 Task: Find connections with filter location Velingrad with filter topic #openhouse with filter profile language French with filter current company Indiabulls Housing Finance Ltd with filter school SSMRV Degree College with filter industry Insurance and Employee Benefit Funds with filter service category FIle Management with filter keywords title Web Designer
Action: Mouse moved to (684, 182)
Screenshot: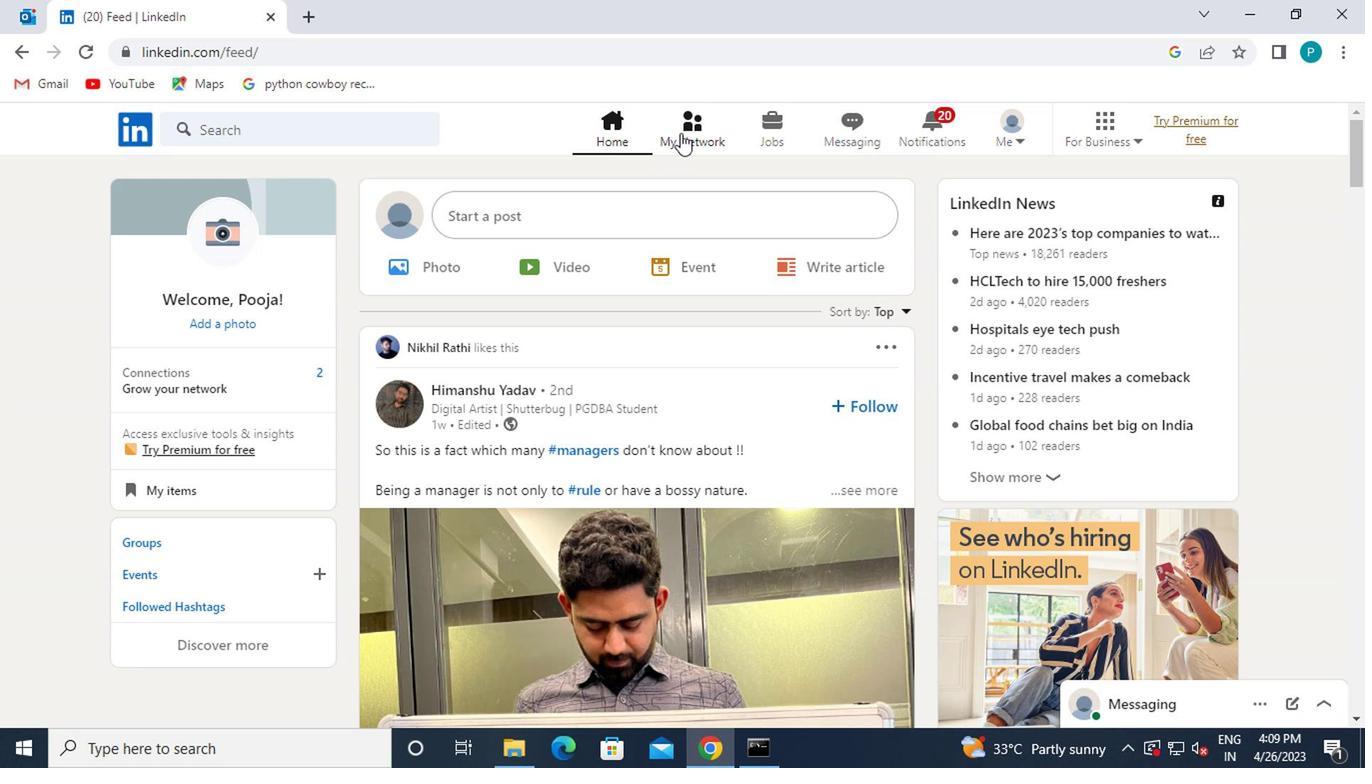 
Action: Mouse pressed left at (684, 182)
Screenshot: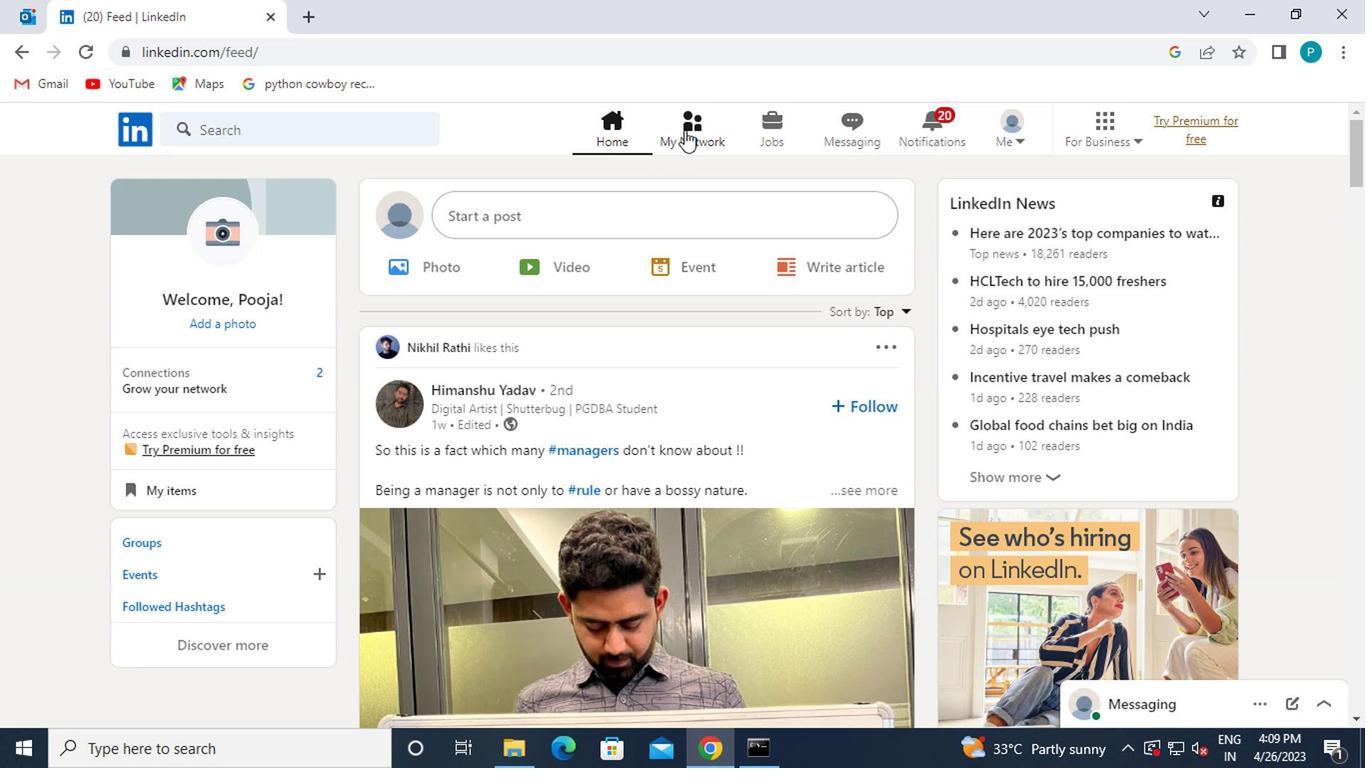 
Action: Mouse moved to (690, 179)
Screenshot: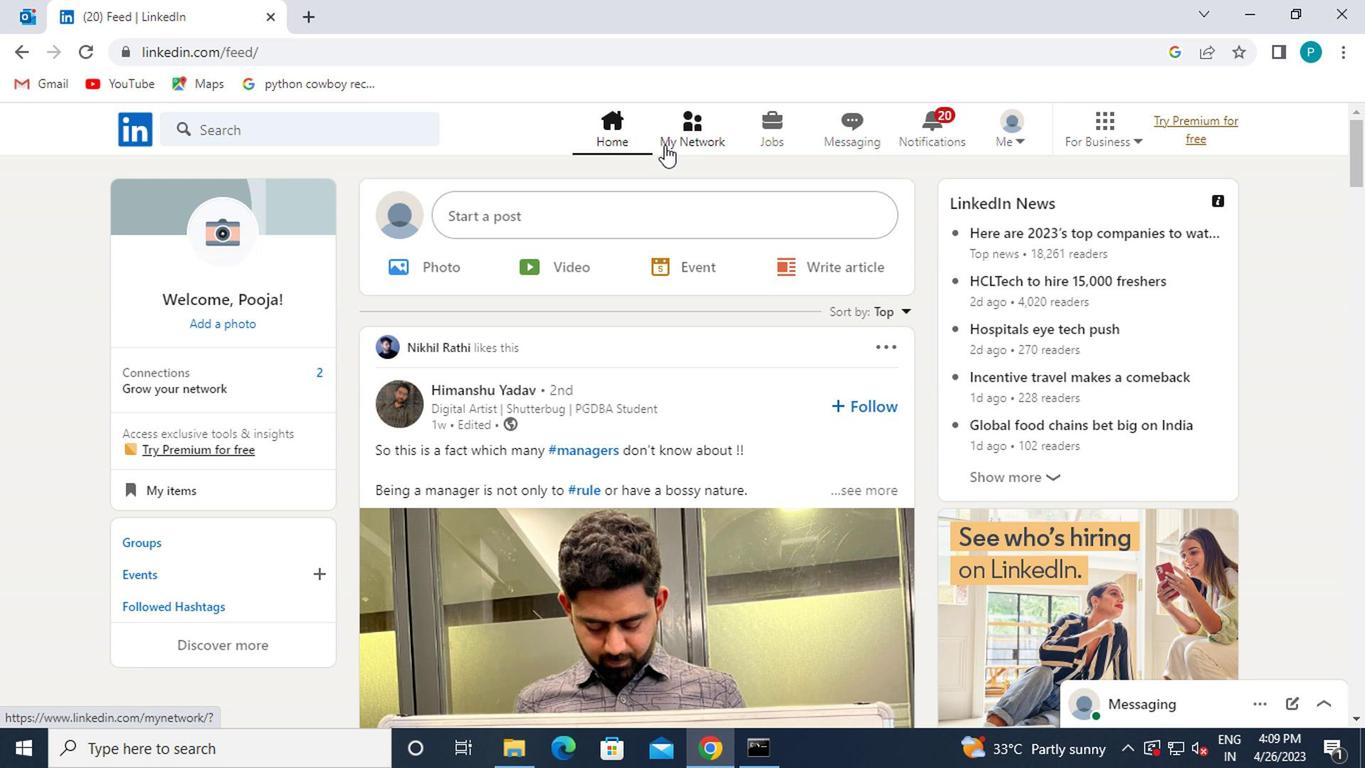 
Action: Mouse pressed left at (690, 179)
Screenshot: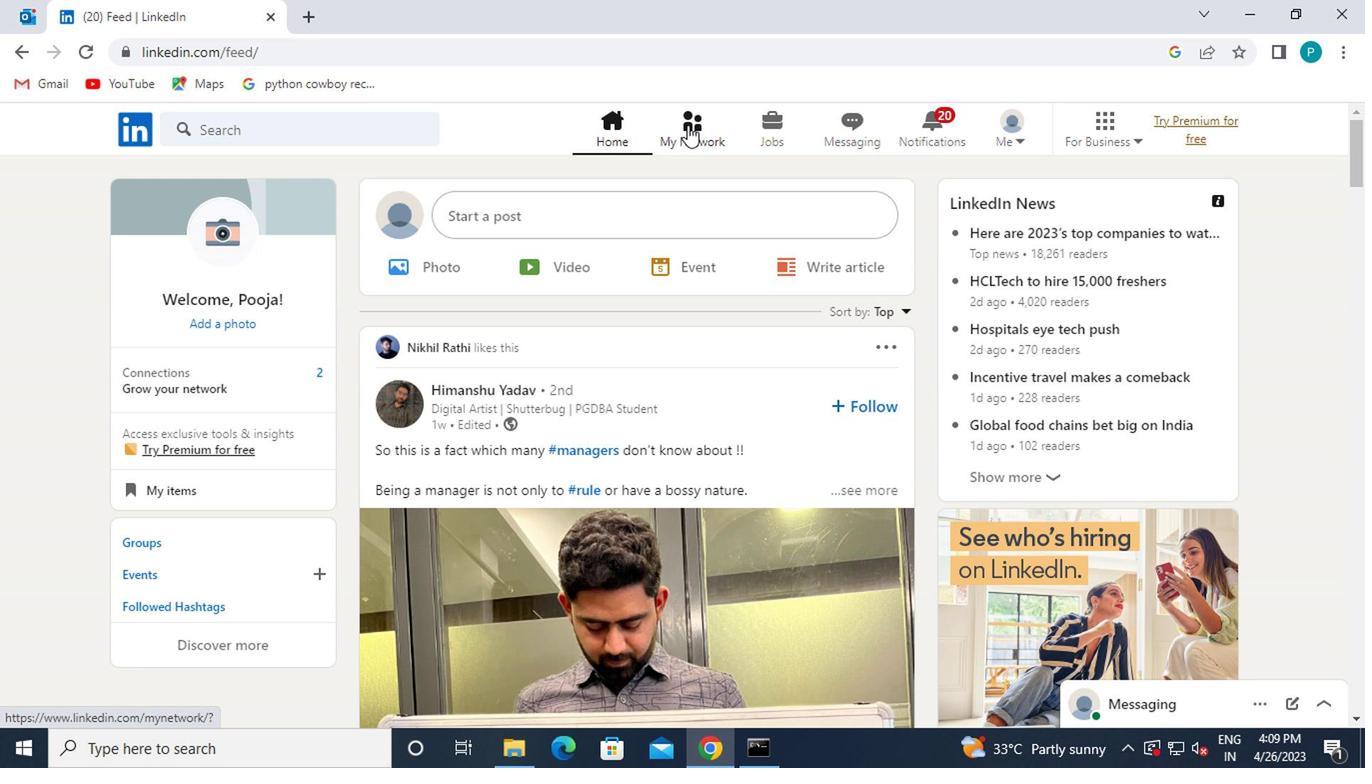 
Action: Mouse pressed left at (690, 179)
Screenshot: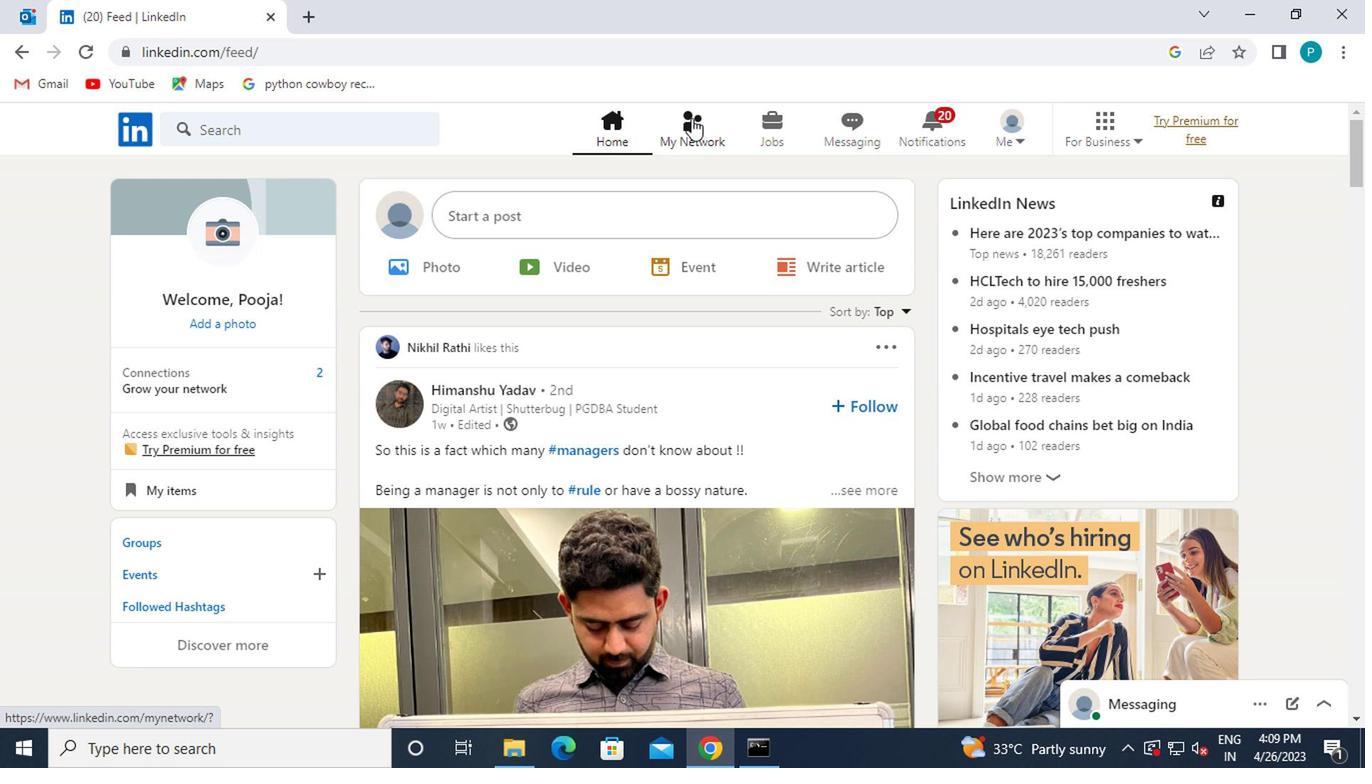 
Action: Mouse moved to (243, 290)
Screenshot: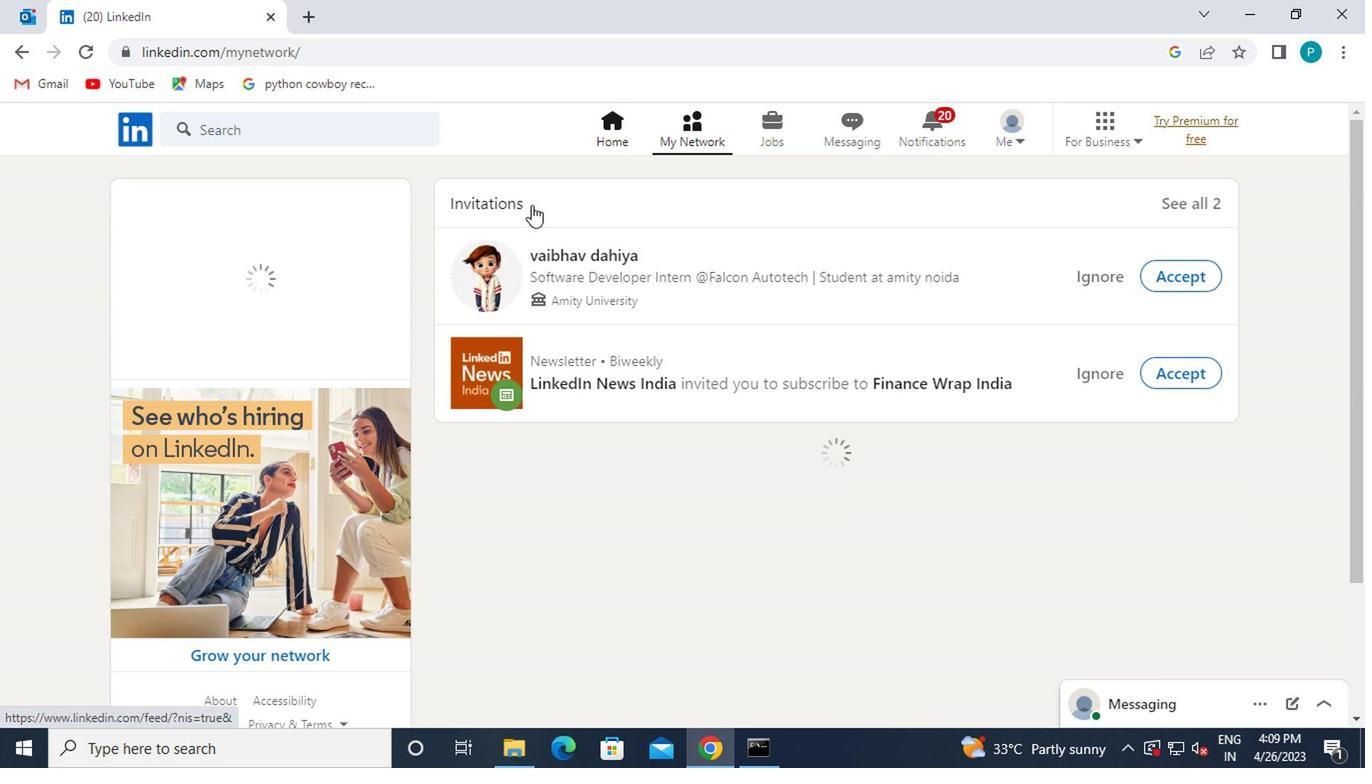 
Action: Mouse pressed left at (243, 290)
Screenshot: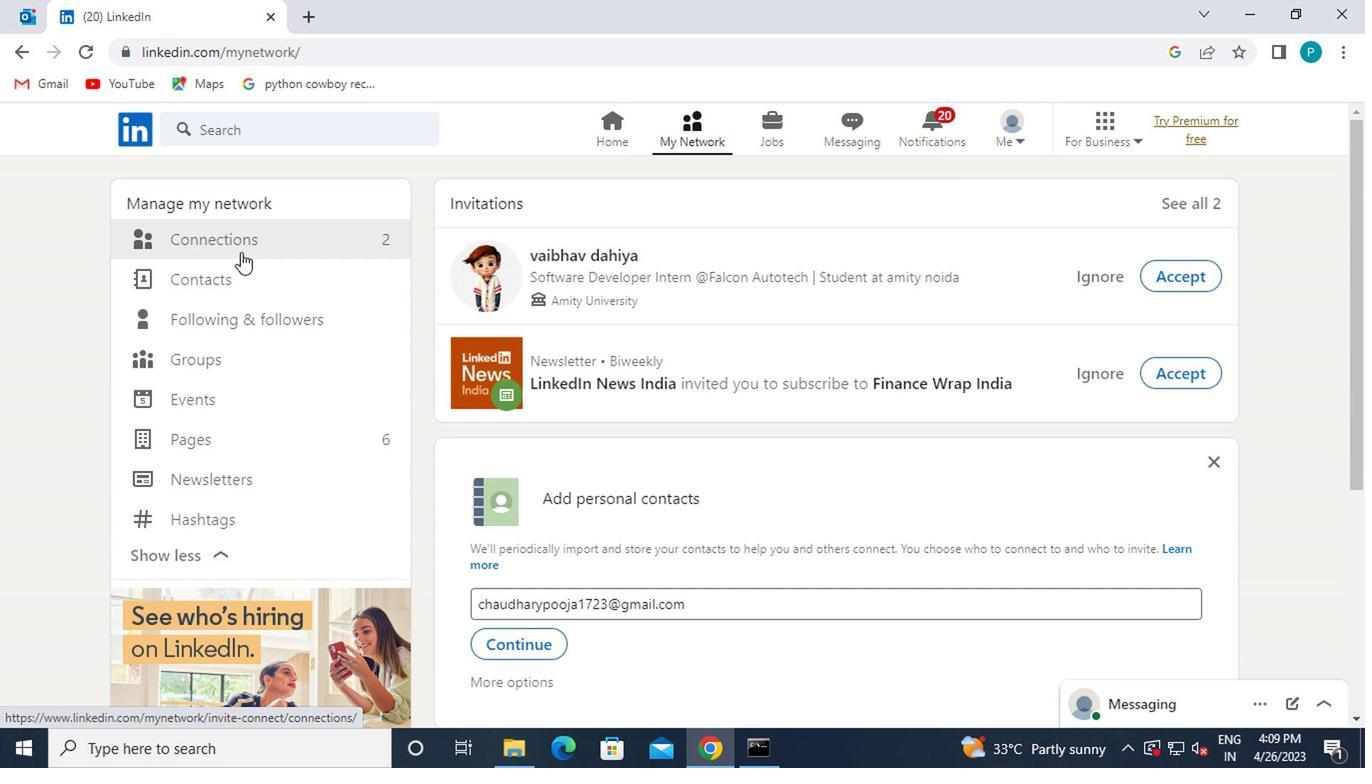 
Action: Mouse moved to (322, 273)
Screenshot: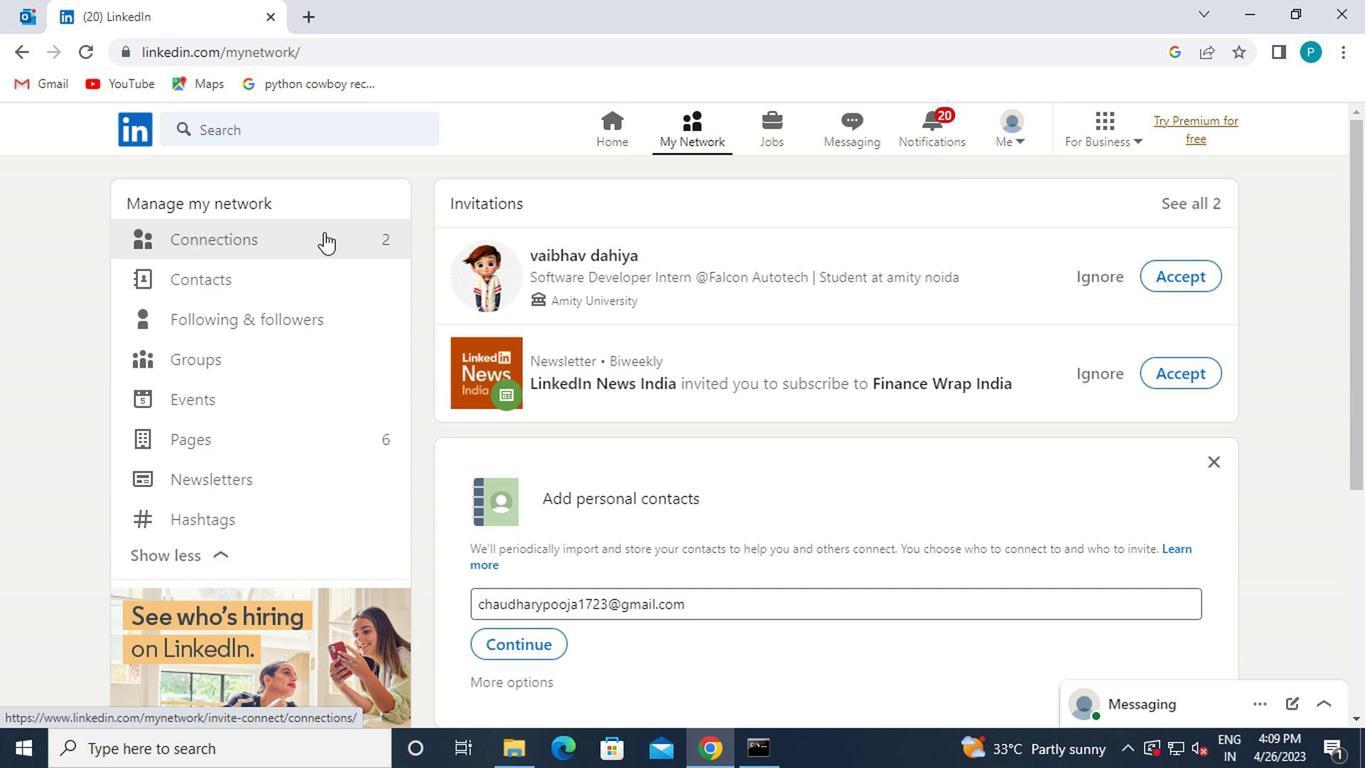 
Action: Mouse pressed left at (322, 273)
Screenshot: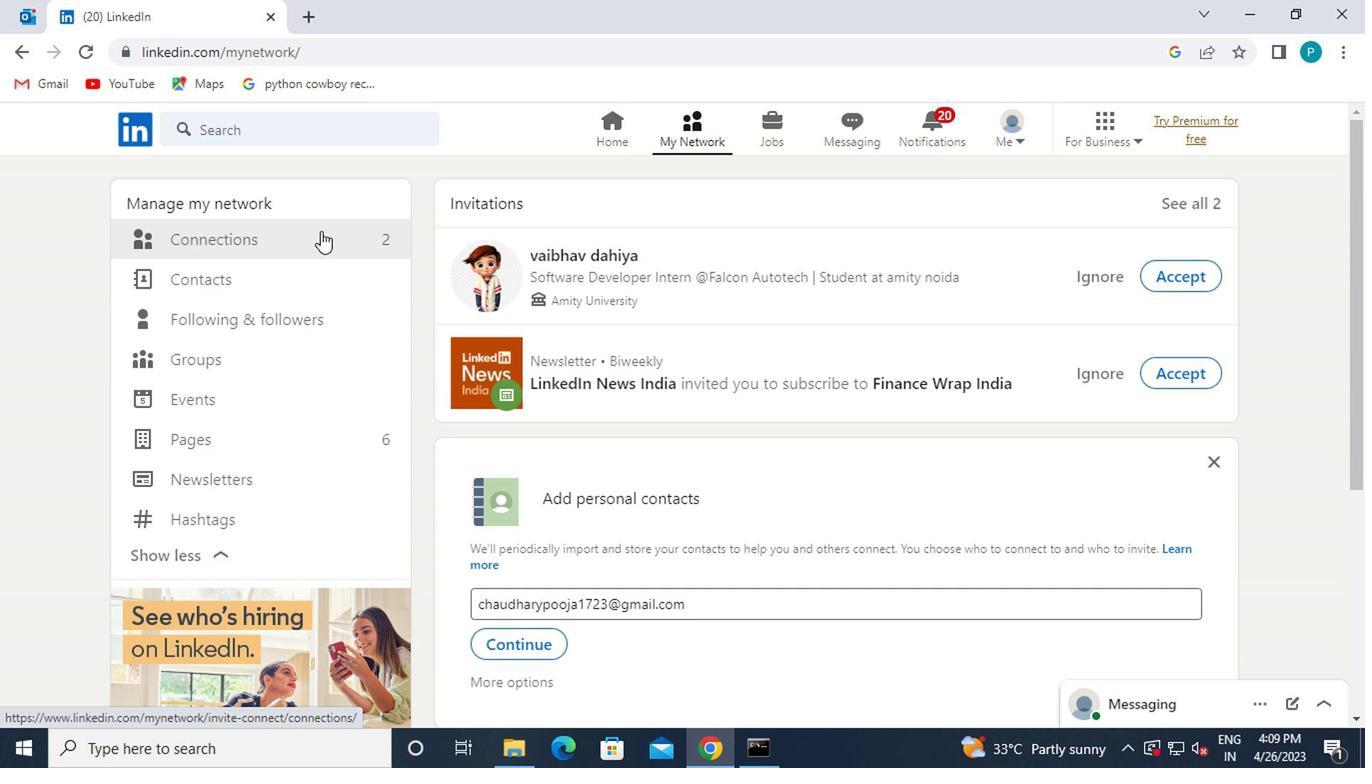 
Action: Mouse moved to (847, 277)
Screenshot: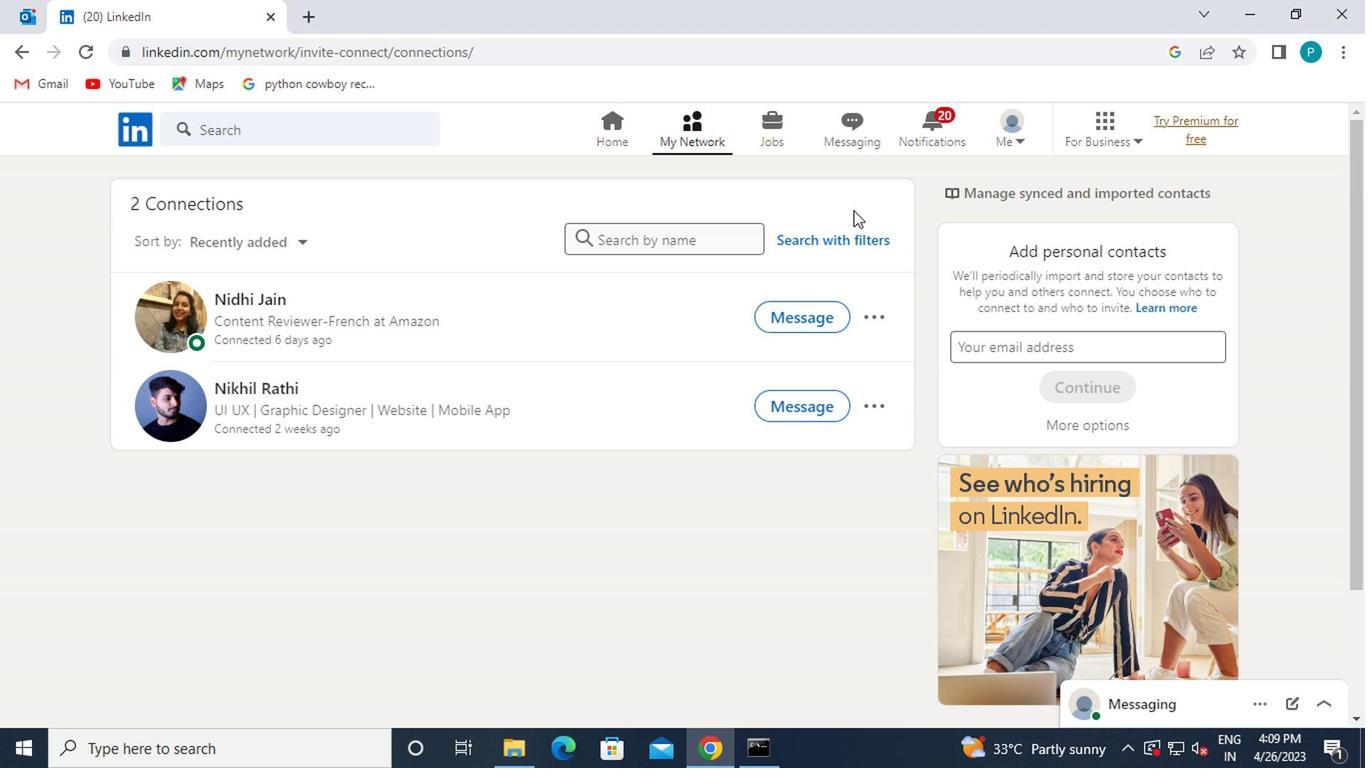 
Action: Mouse pressed left at (847, 277)
Screenshot: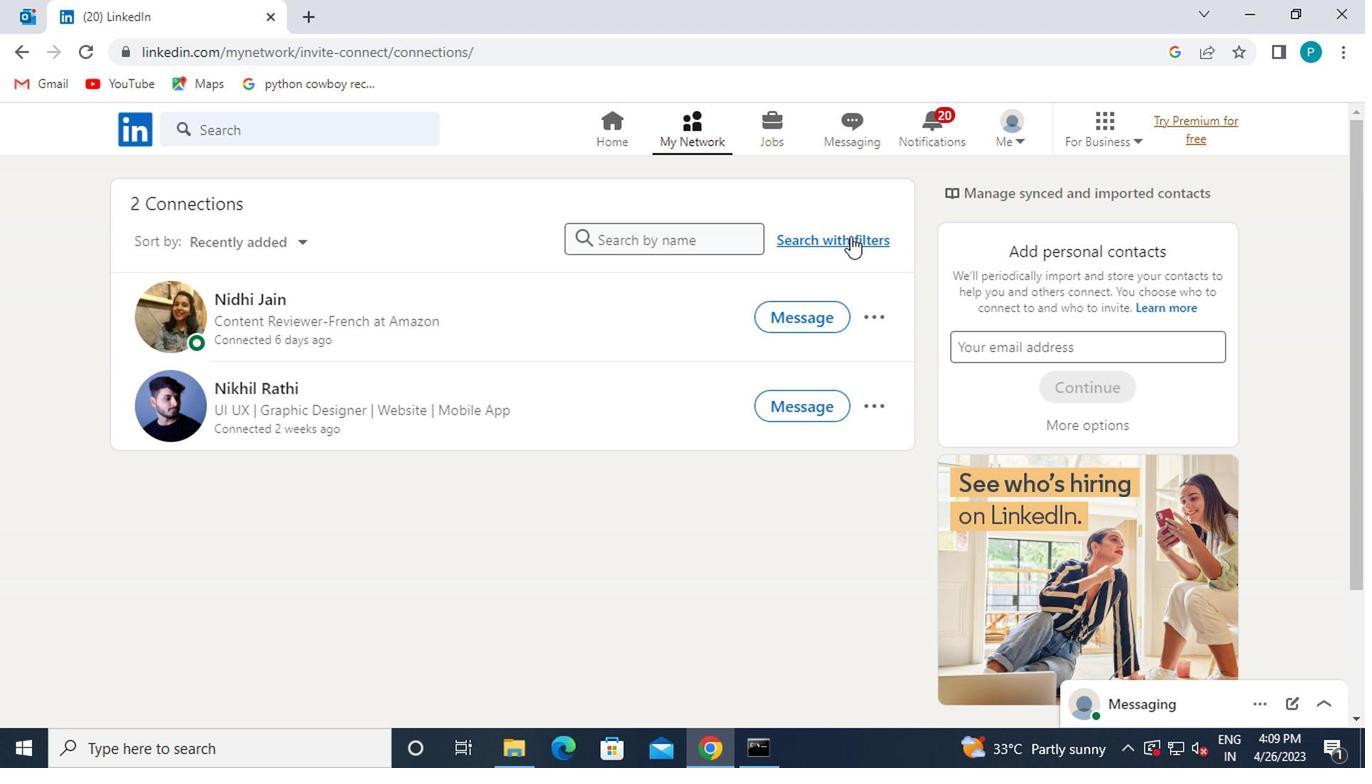 
Action: Mouse moved to (650, 236)
Screenshot: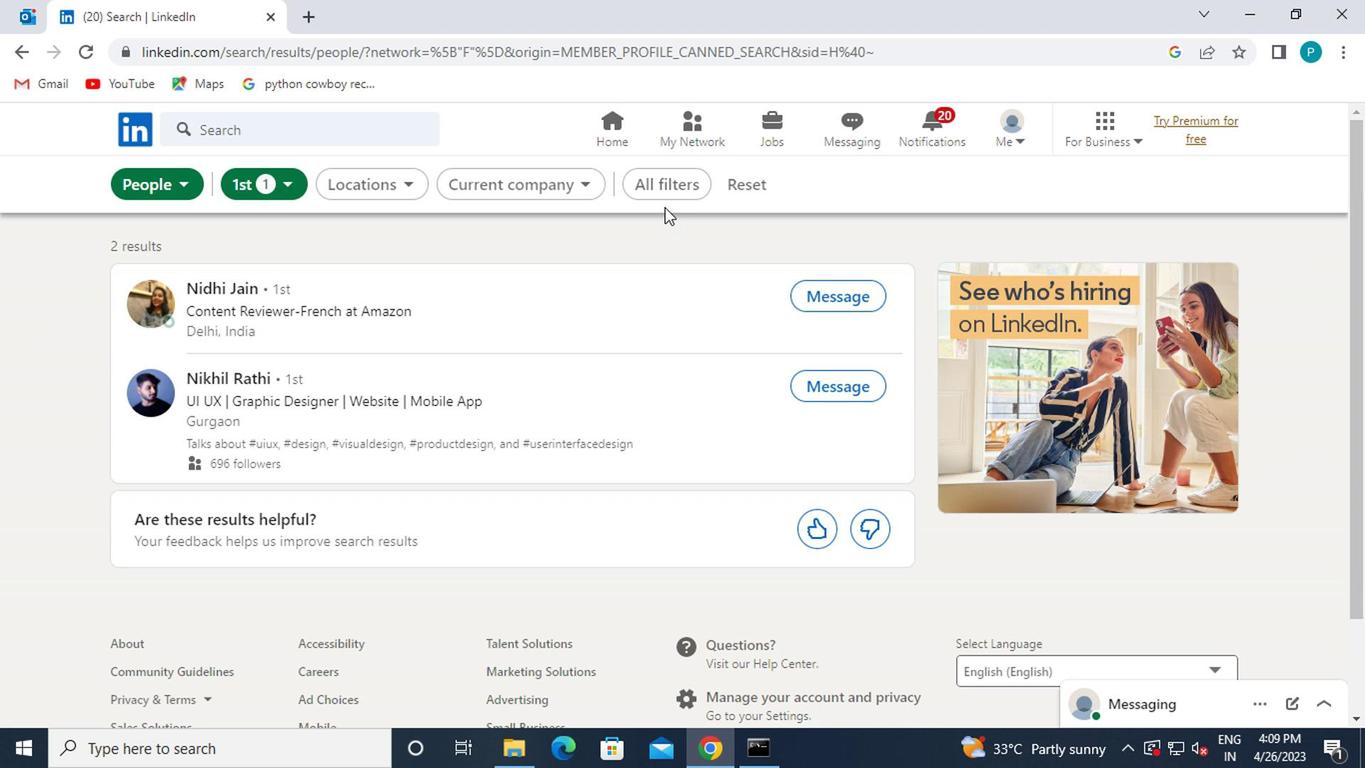 
Action: Mouse pressed left at (650, 236)
Screenshot: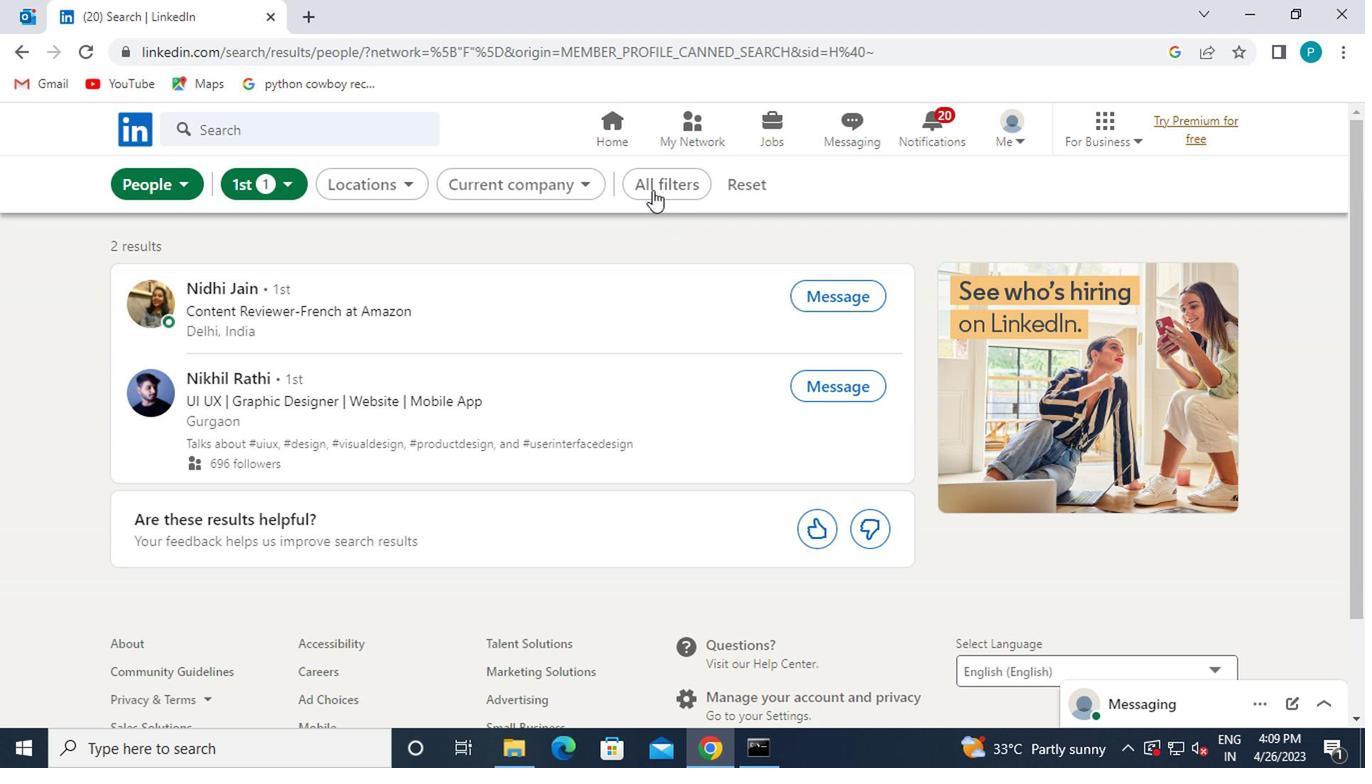 
Action: Mouse moved to (1095, 529)
Screenshot: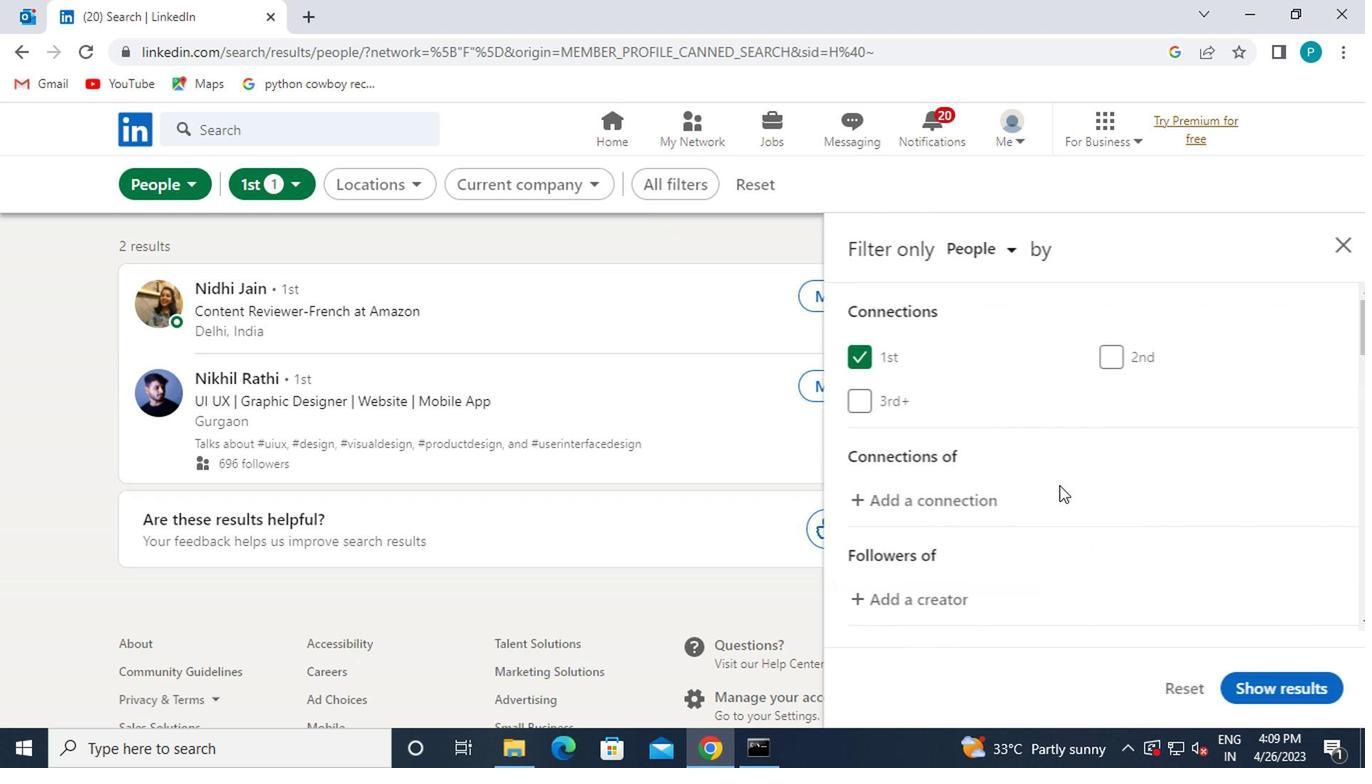 
Action: Mouse scrolled (1095, 527) with delta (0, -1)
Screenshot: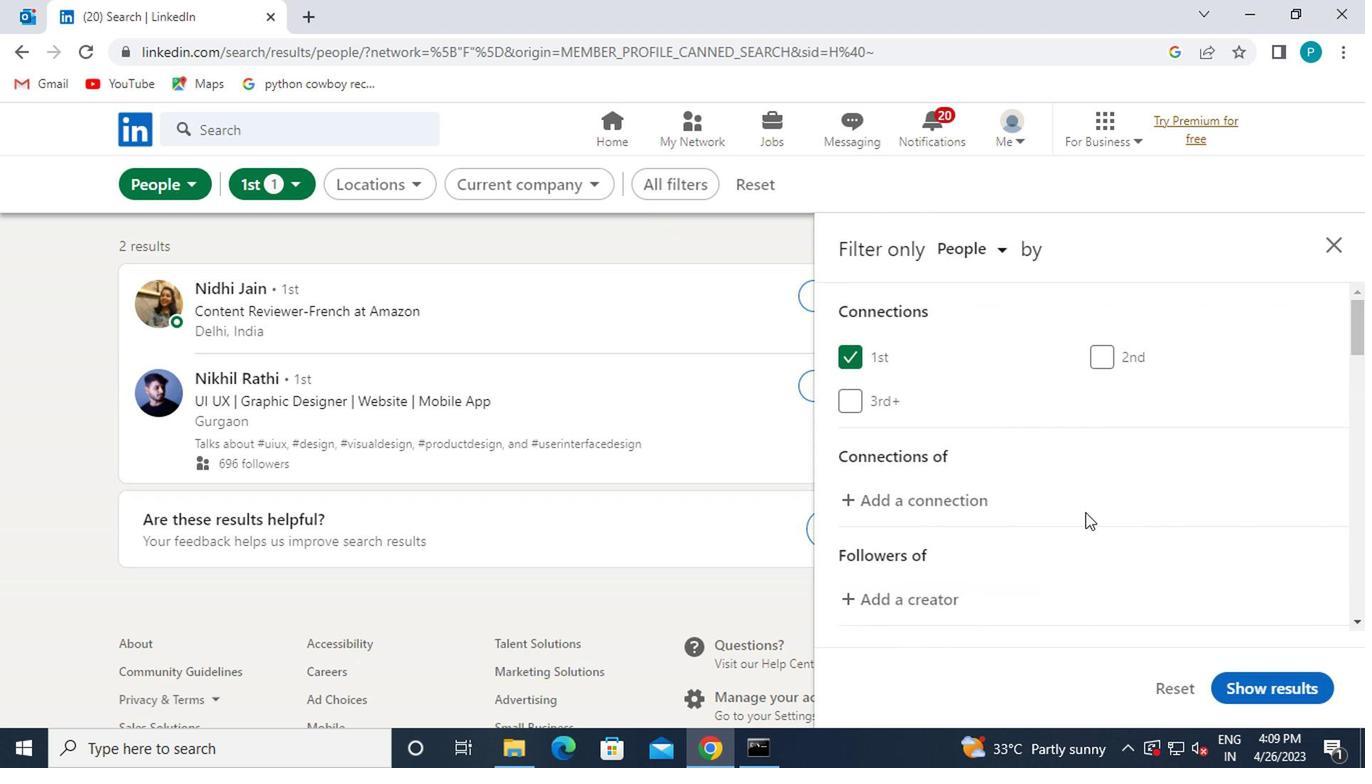
Action: Mouse moved to (1071, 502)
Screenshot: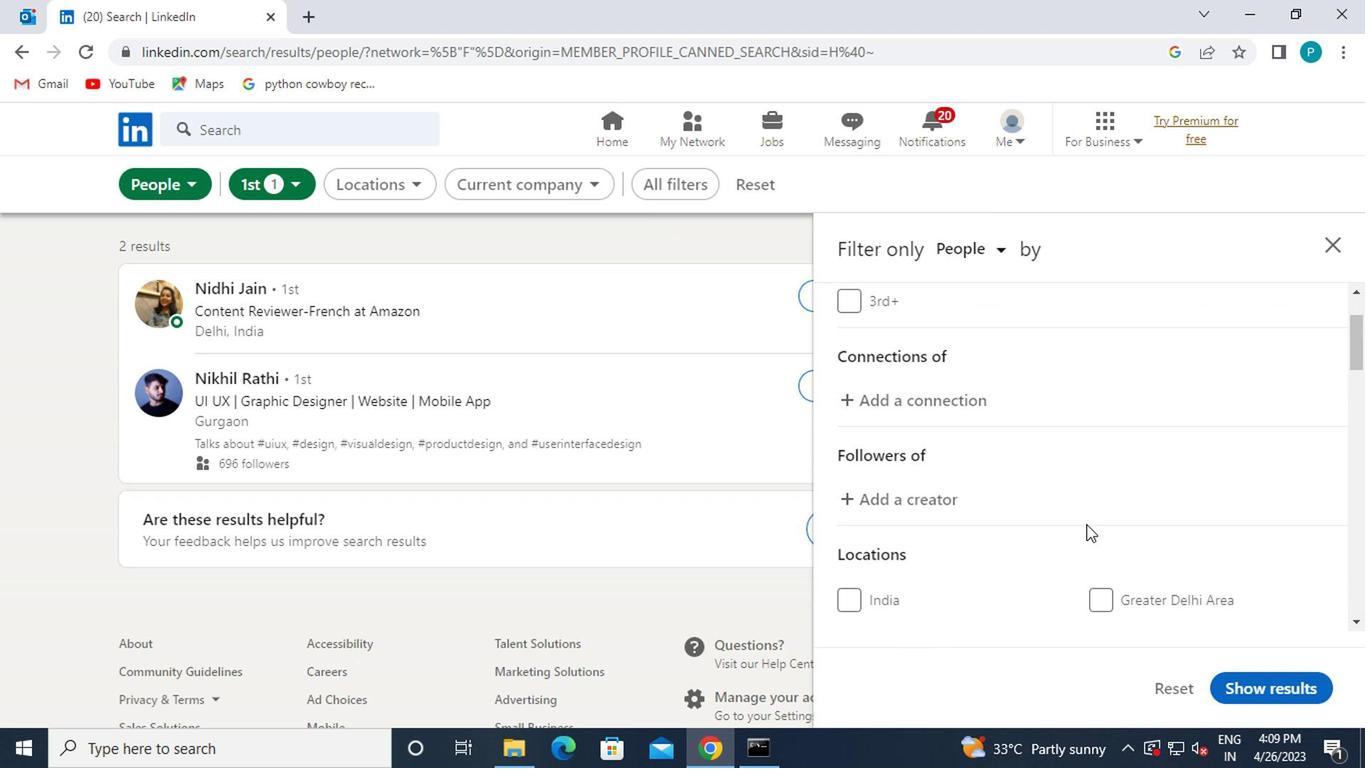 
Action: Mouse scrolled (1071, 501) with delta (0, 0)
Screenshot: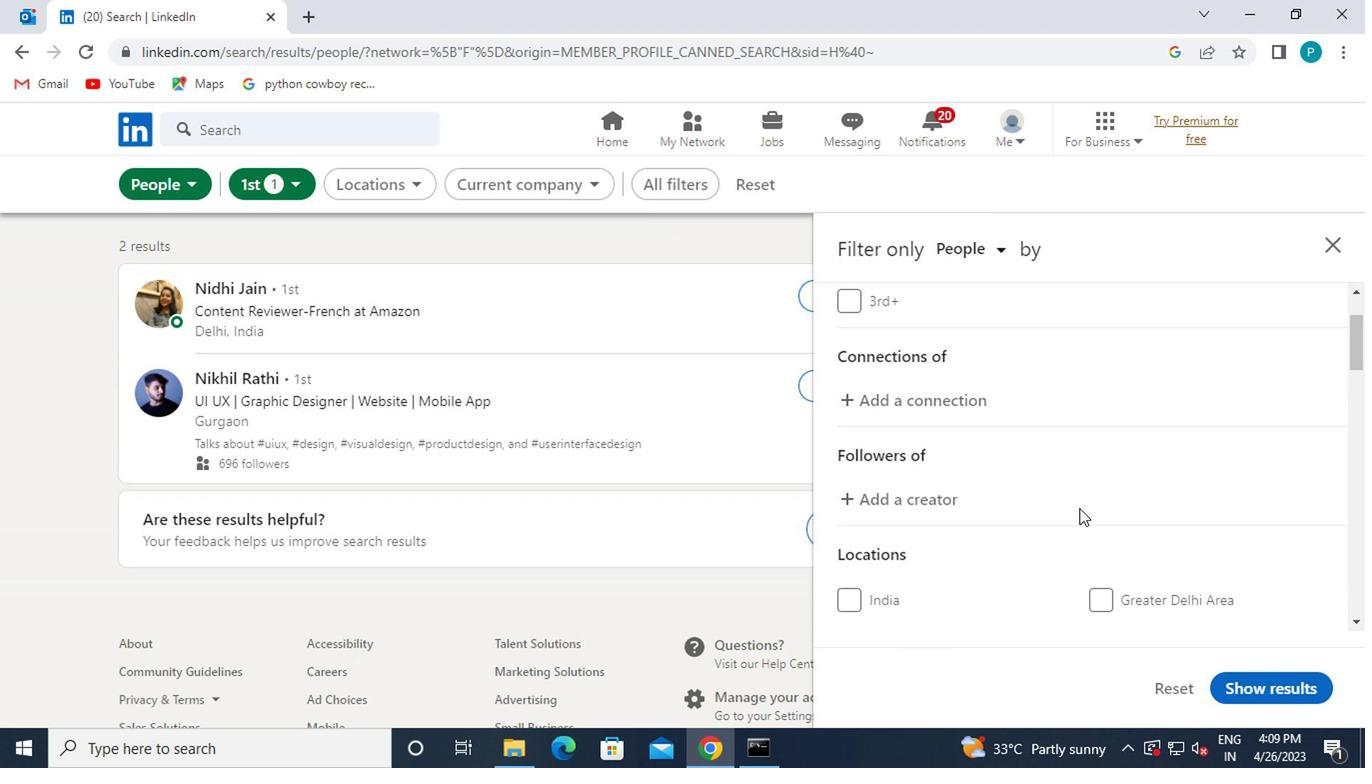 
Action: Mouse scrolled (1071, 501) with delta (0, 0)
Screenshot: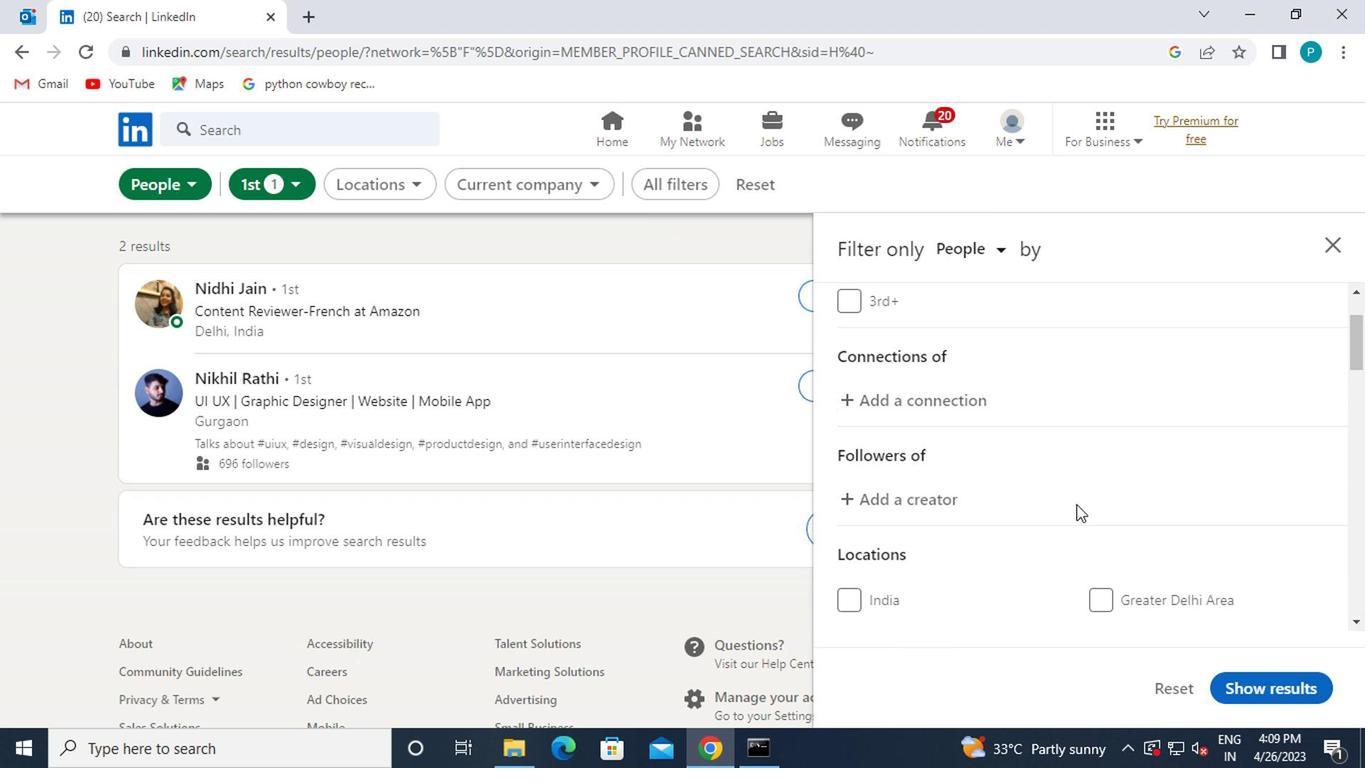 
Action: Mouse moved to (1089, 487)
Screenshot: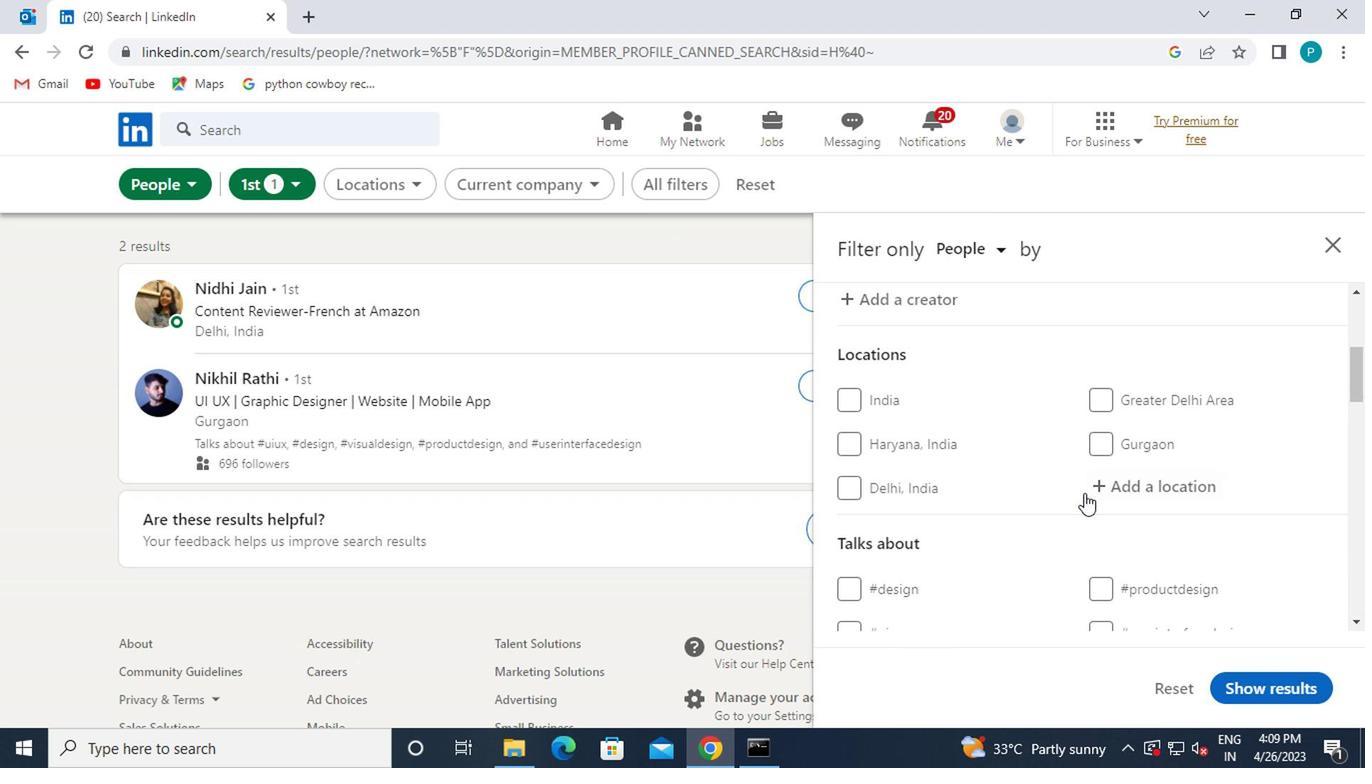 
Action: Mouse pressed left at (1089, 487)
Screenshot: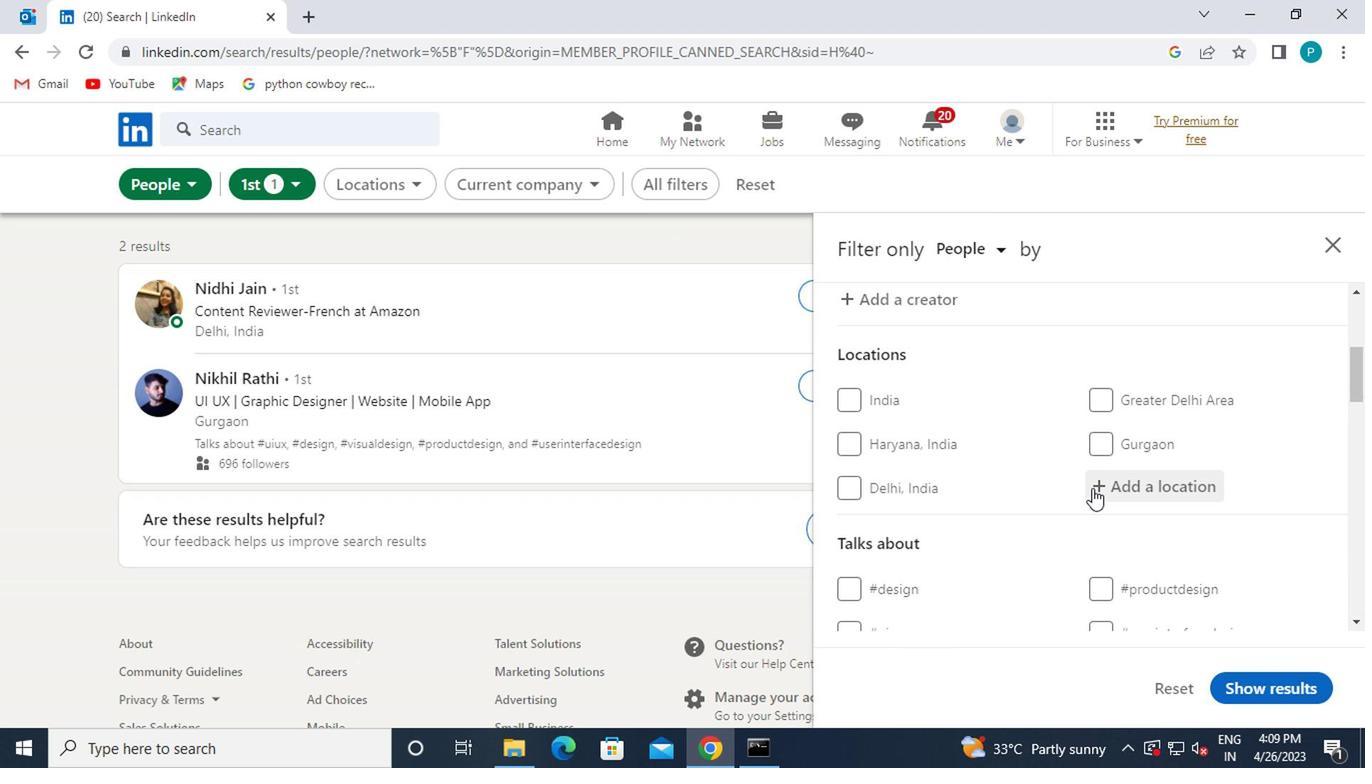 
Action: Mouse moved to (1089, 487)
Screenshot: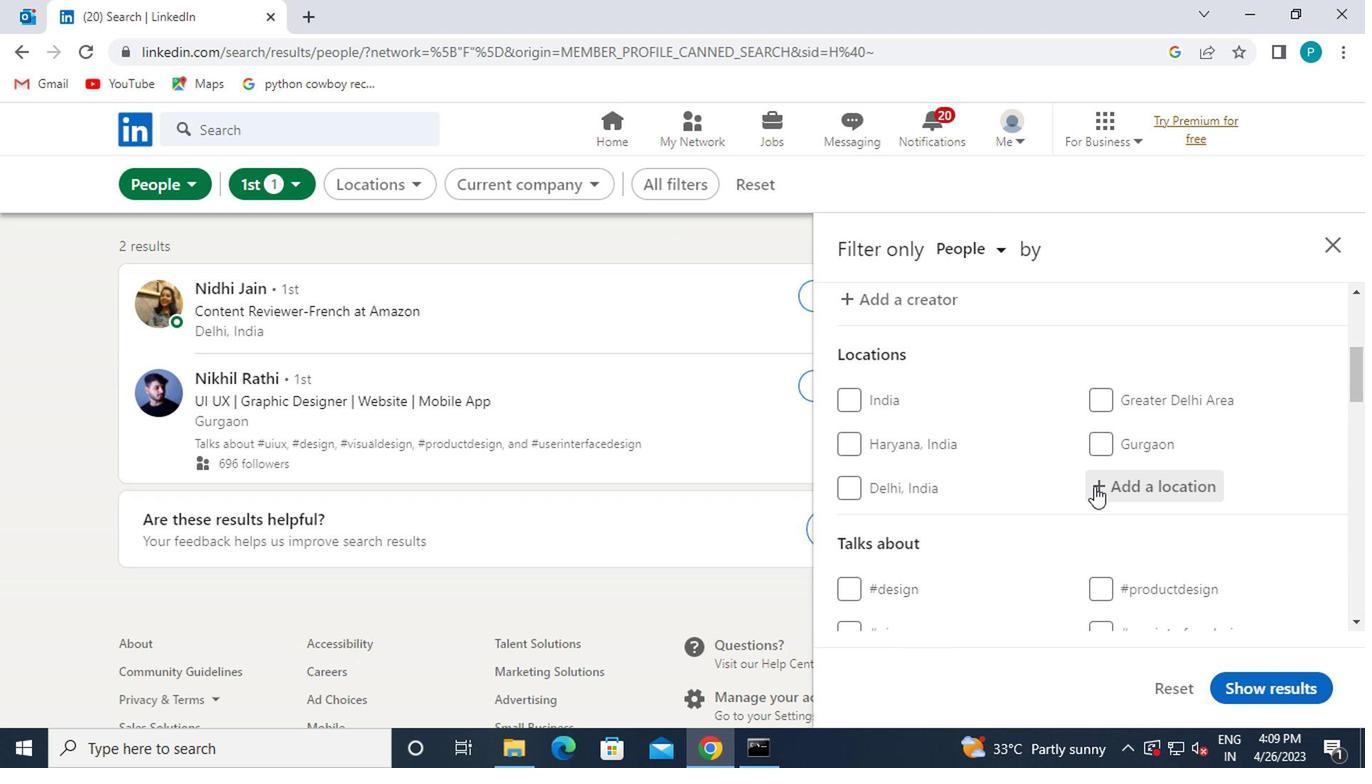 
Action: Key pressed vw<Key.backspace>eling<Key.space>rad<Key.backspace><Key.backspace><Key.backspace><Key.backspace>e<Key.backspace>rad<Key.enter>
Screenshot: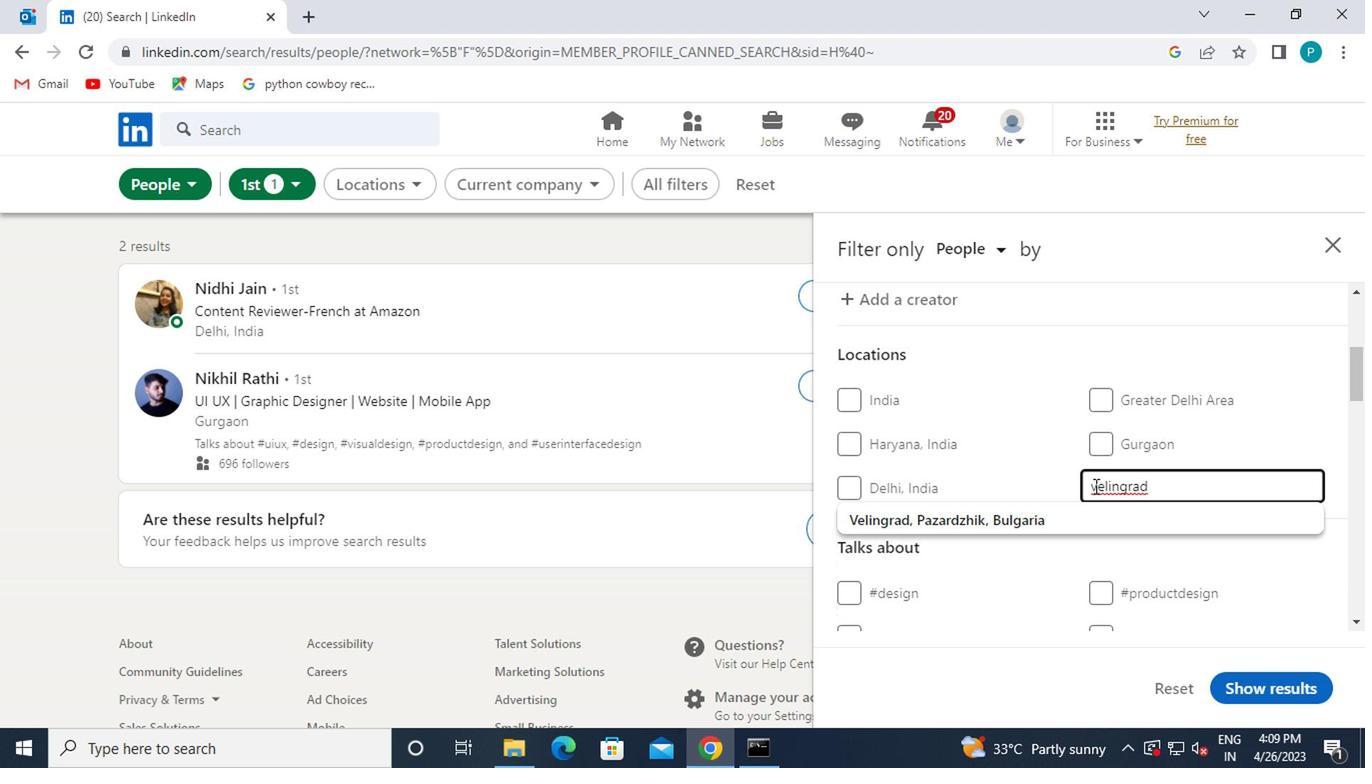
Action: Mouse moved to (1066, 511)
Screenshot: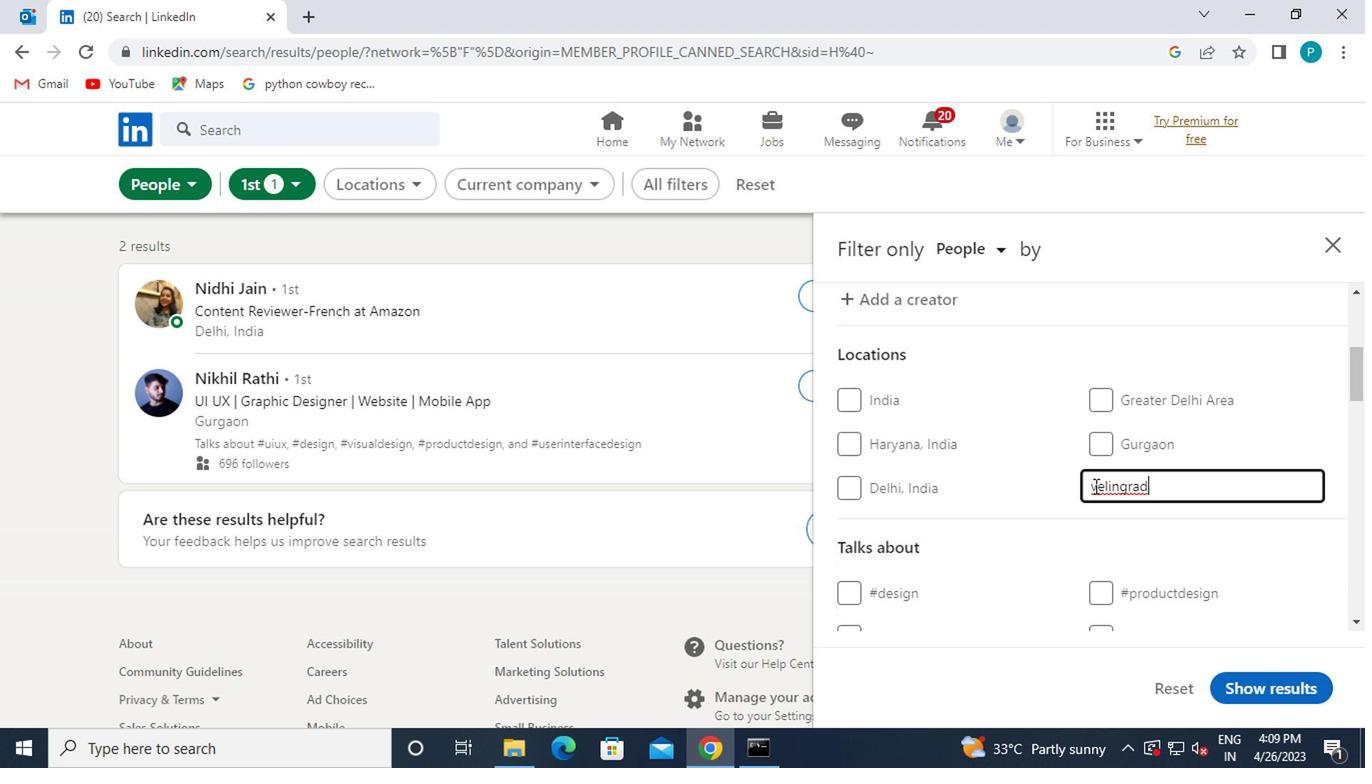 
Action: Mouse scrolled (1066, 510) with delta (0, 0)
Screenshot: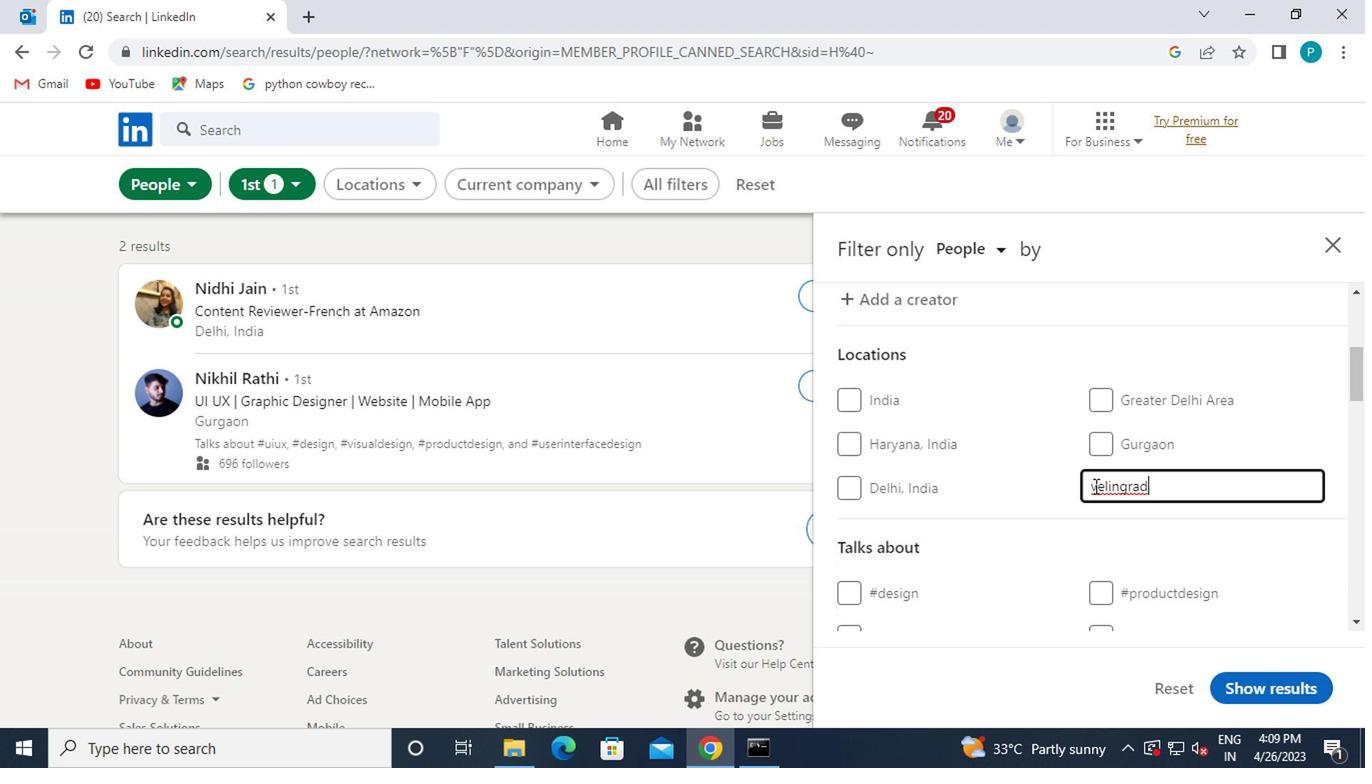 
Action: Mouse moved to (1064, 521)
Screenshot: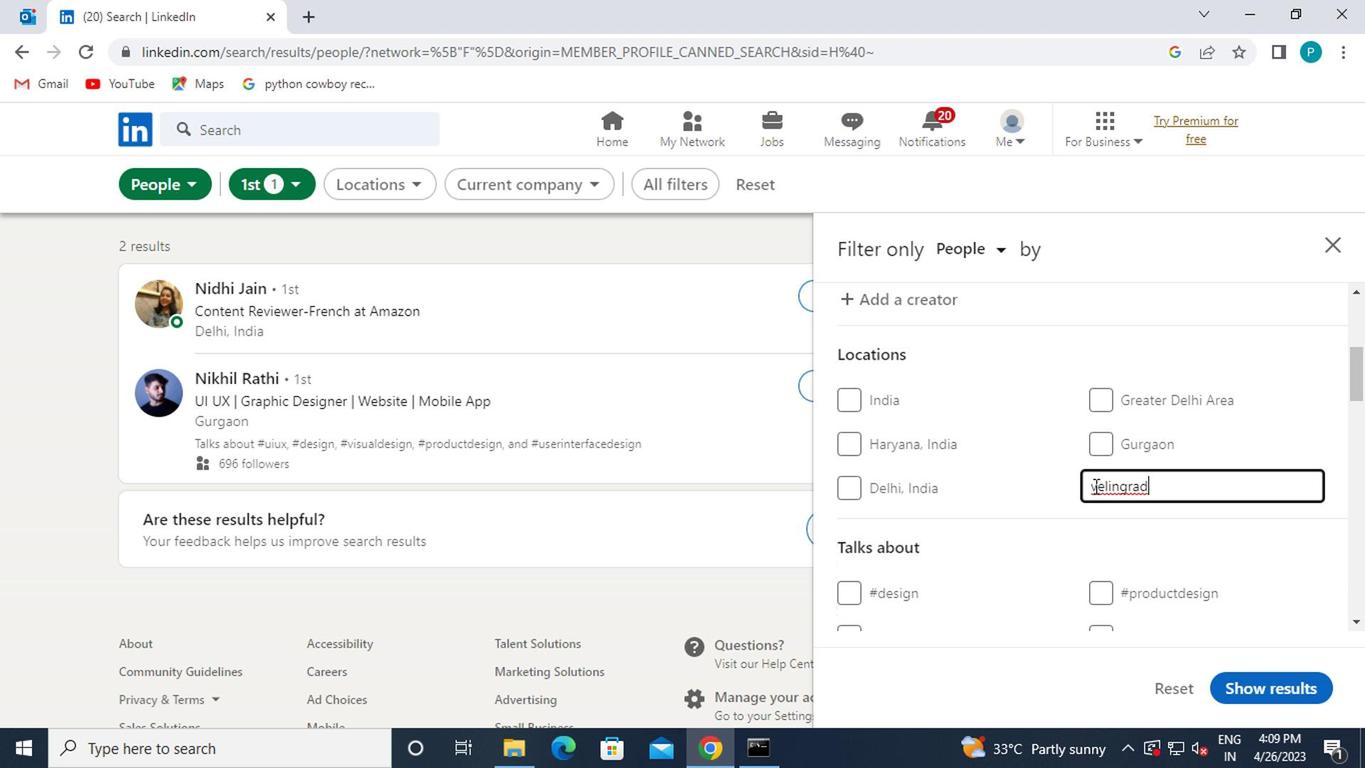 
Action: Mouse scrolled (1064, 521) with delta (0, 0)
Screenshot: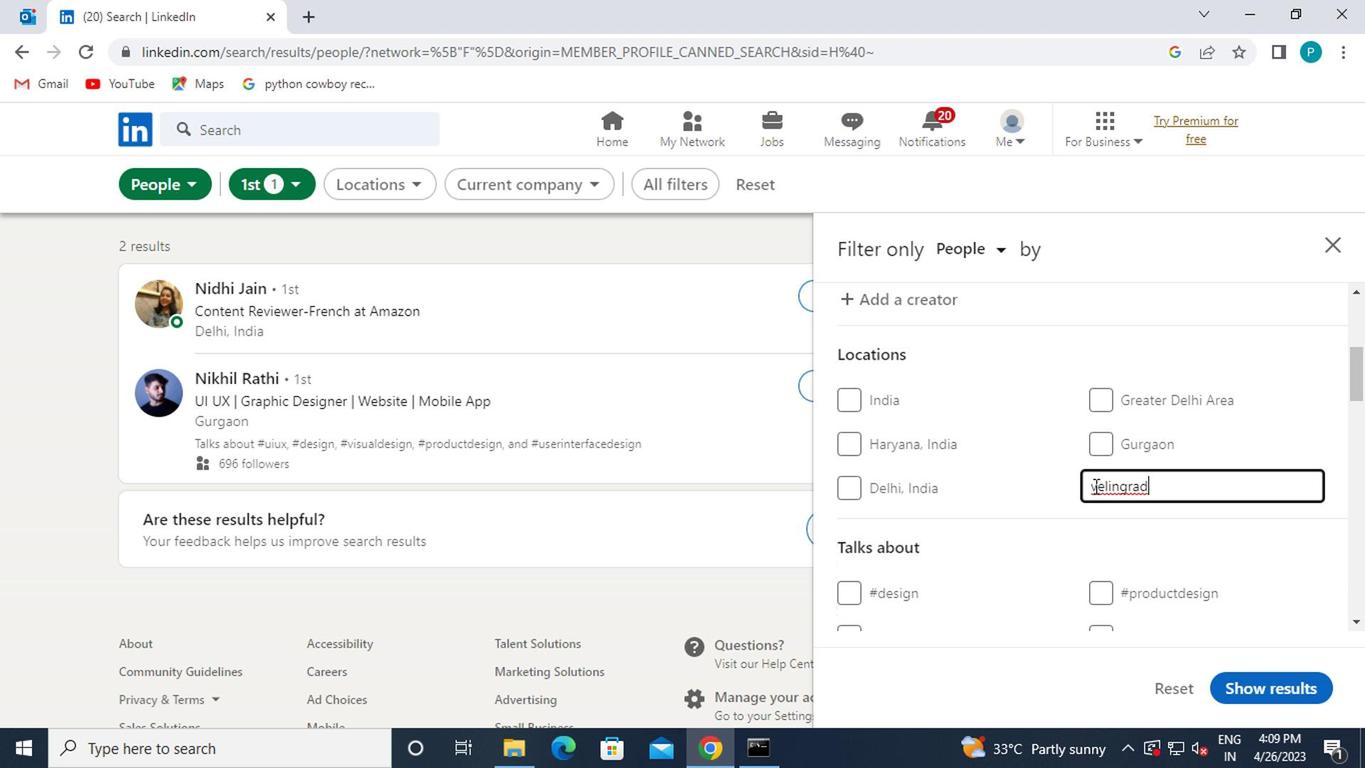 
Action: Mouse moved to (1063, 522)
Screenshot: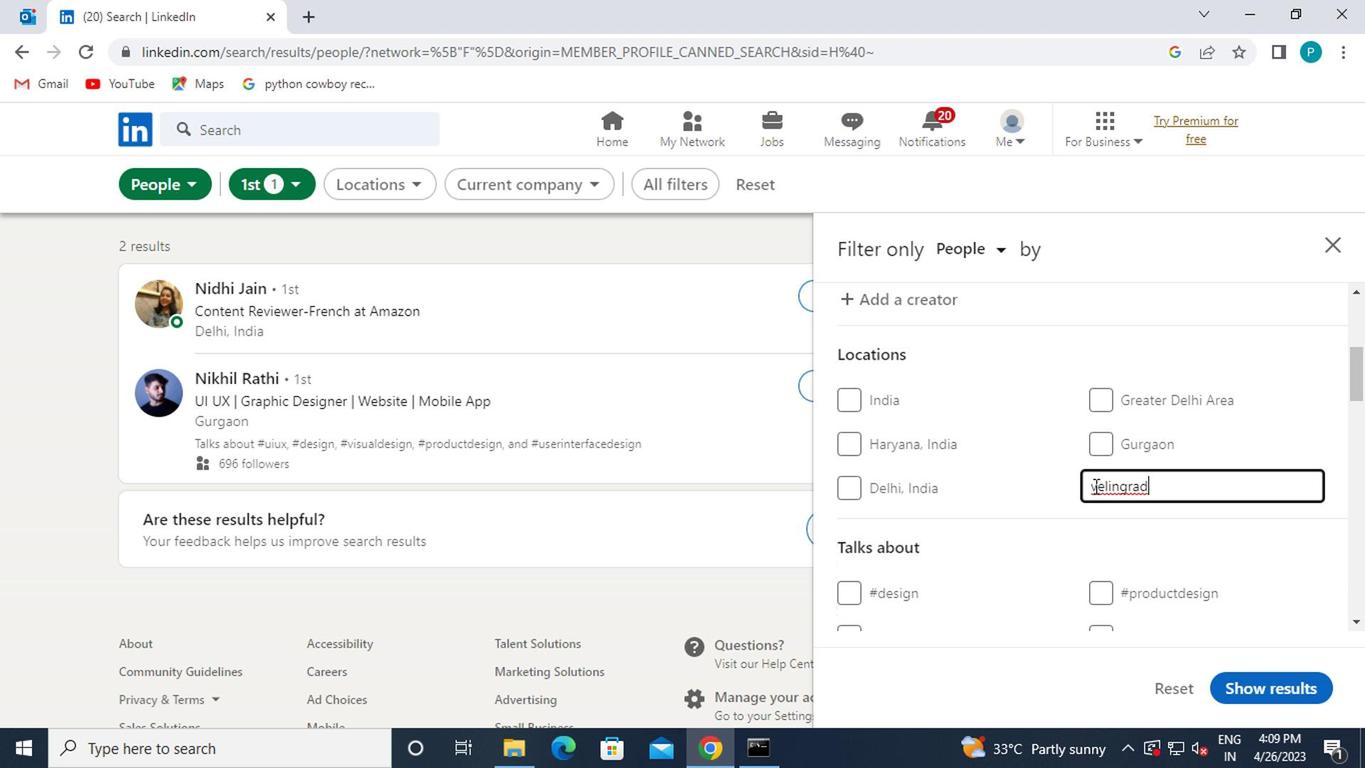 
Action: Mouse scrolled (1063, 521) with delta (0, 0)
Screenshot: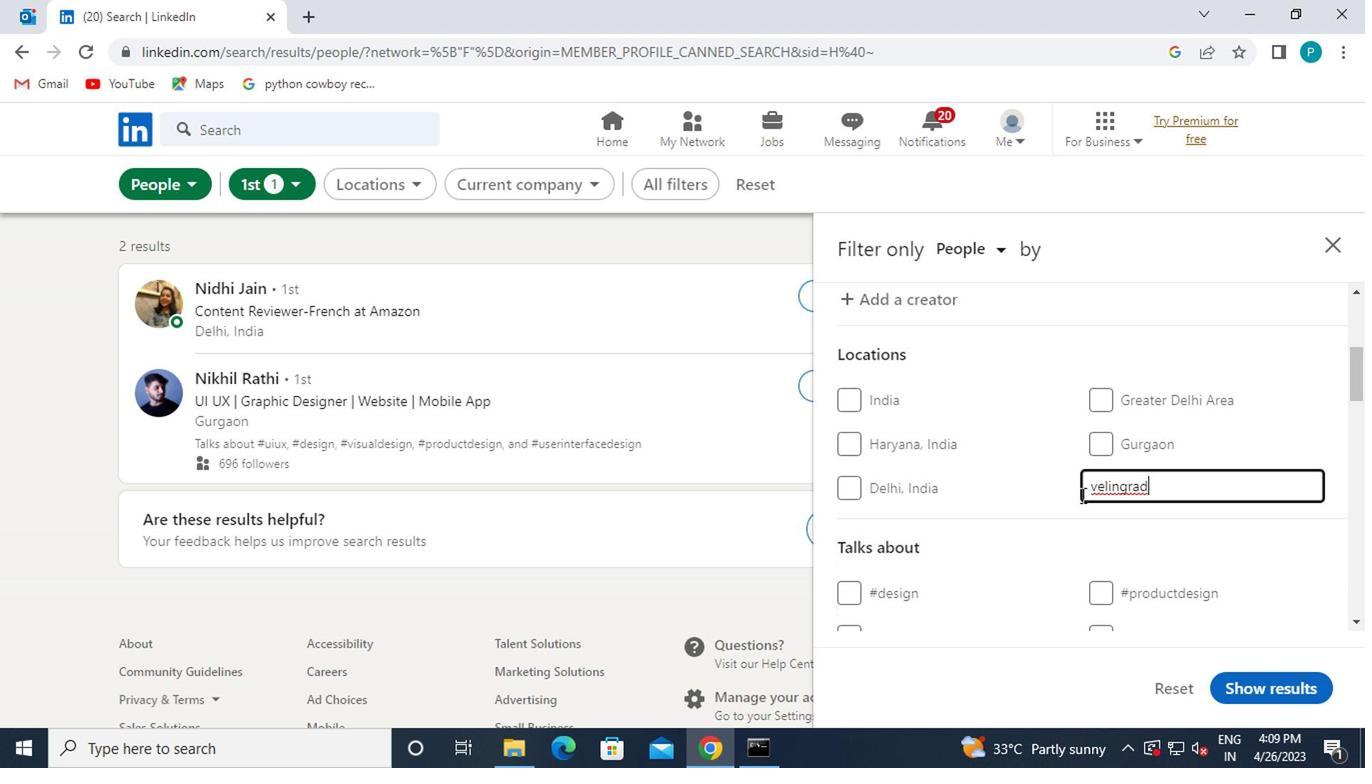 
Action: Mouse moved to (1115, 398)
Screenshot: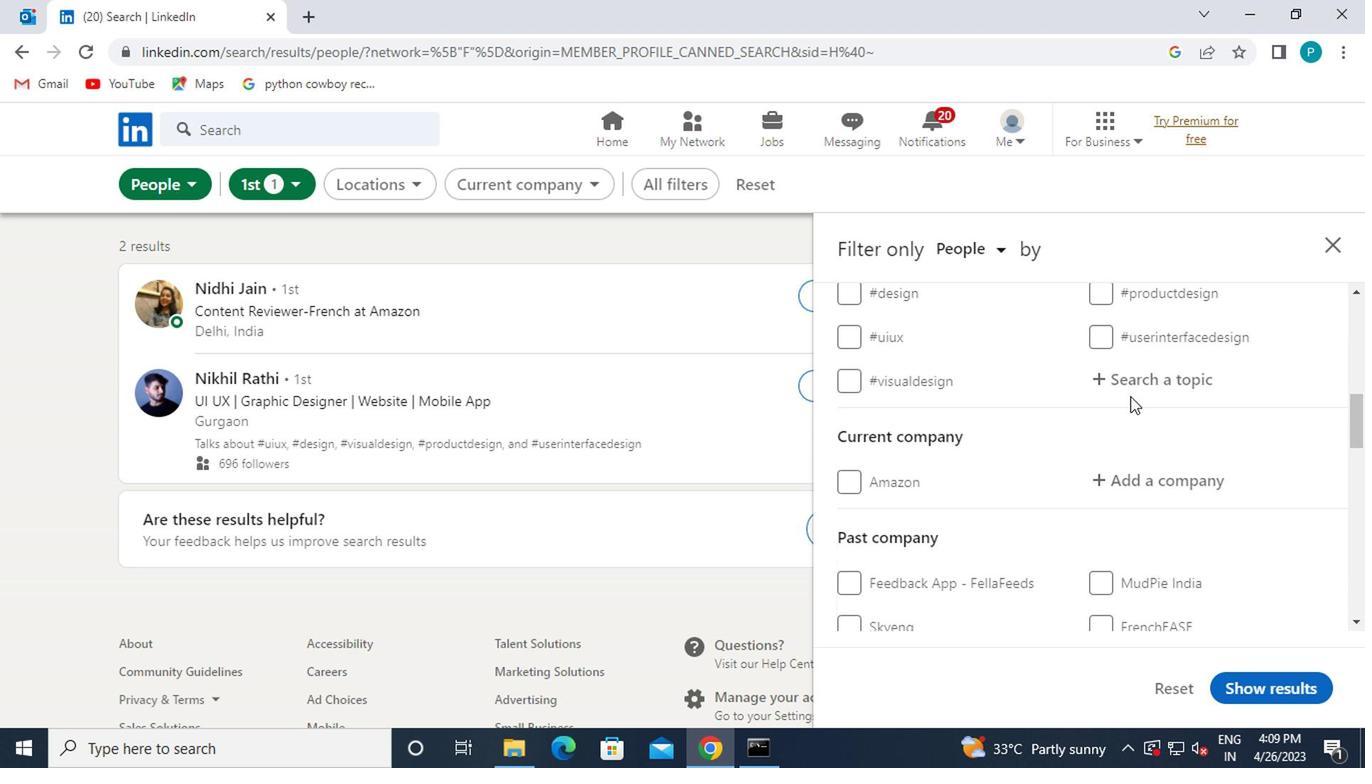 
Action: Mouse pressed left at (1115, 398)
Screenshot: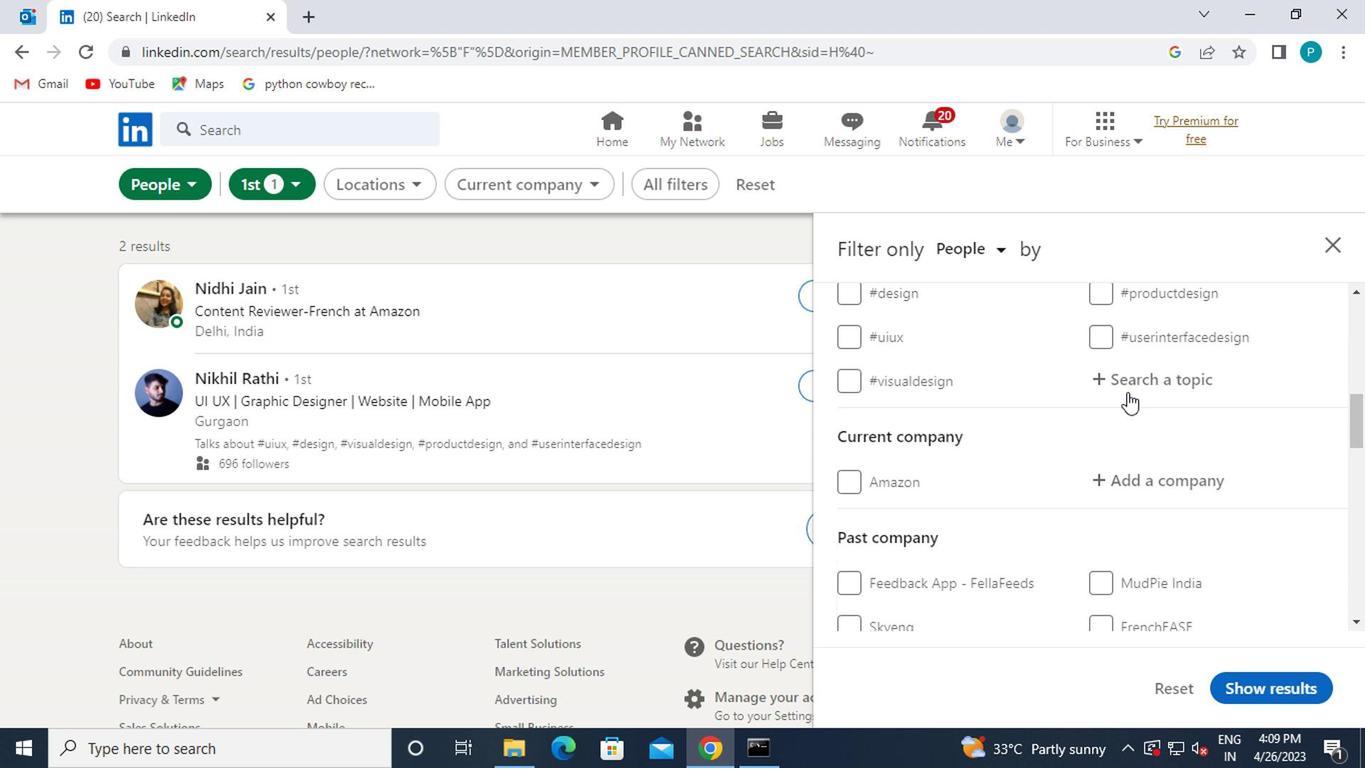 
Action: Key pressed <Key.shift><Key.shift><Key.shift>#OPENHOUSE
Screenshot: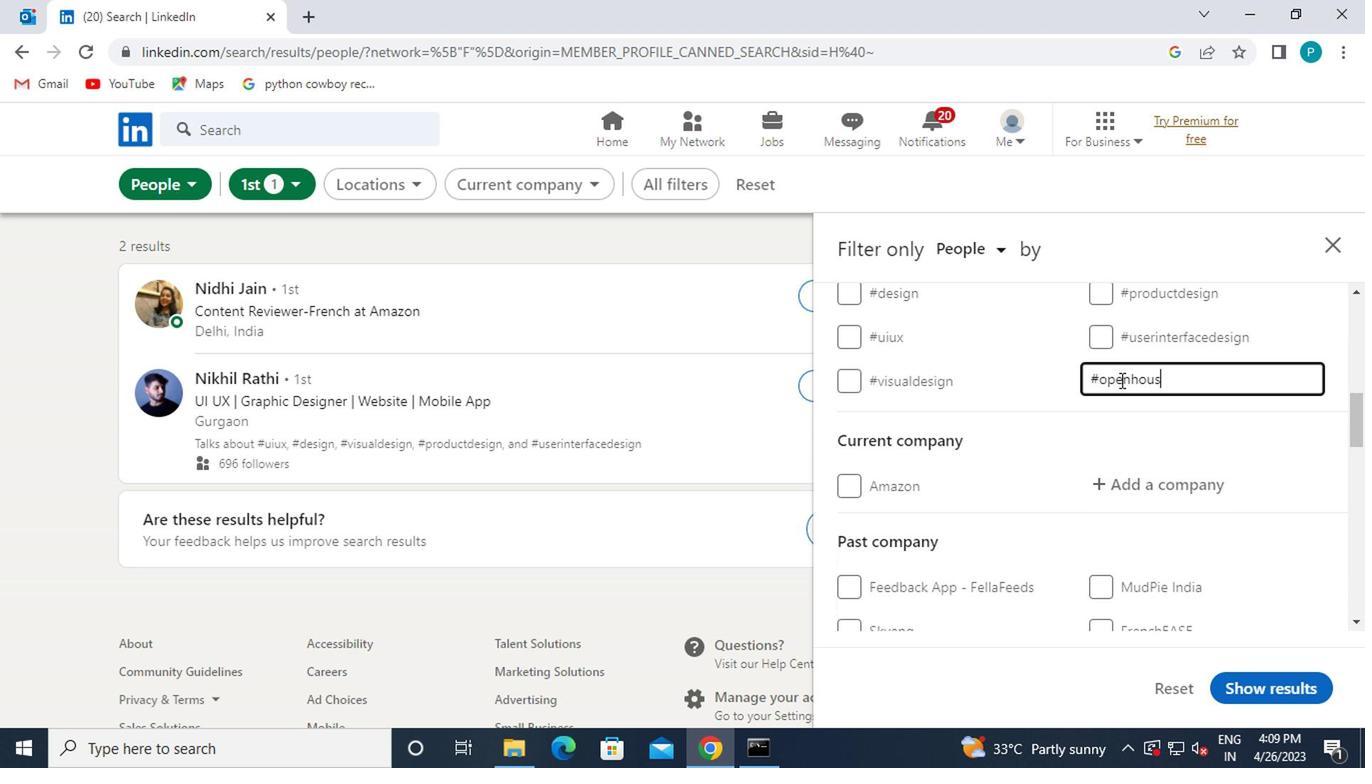 
Action: Mouse moved to (1060, 422)
Screenshot: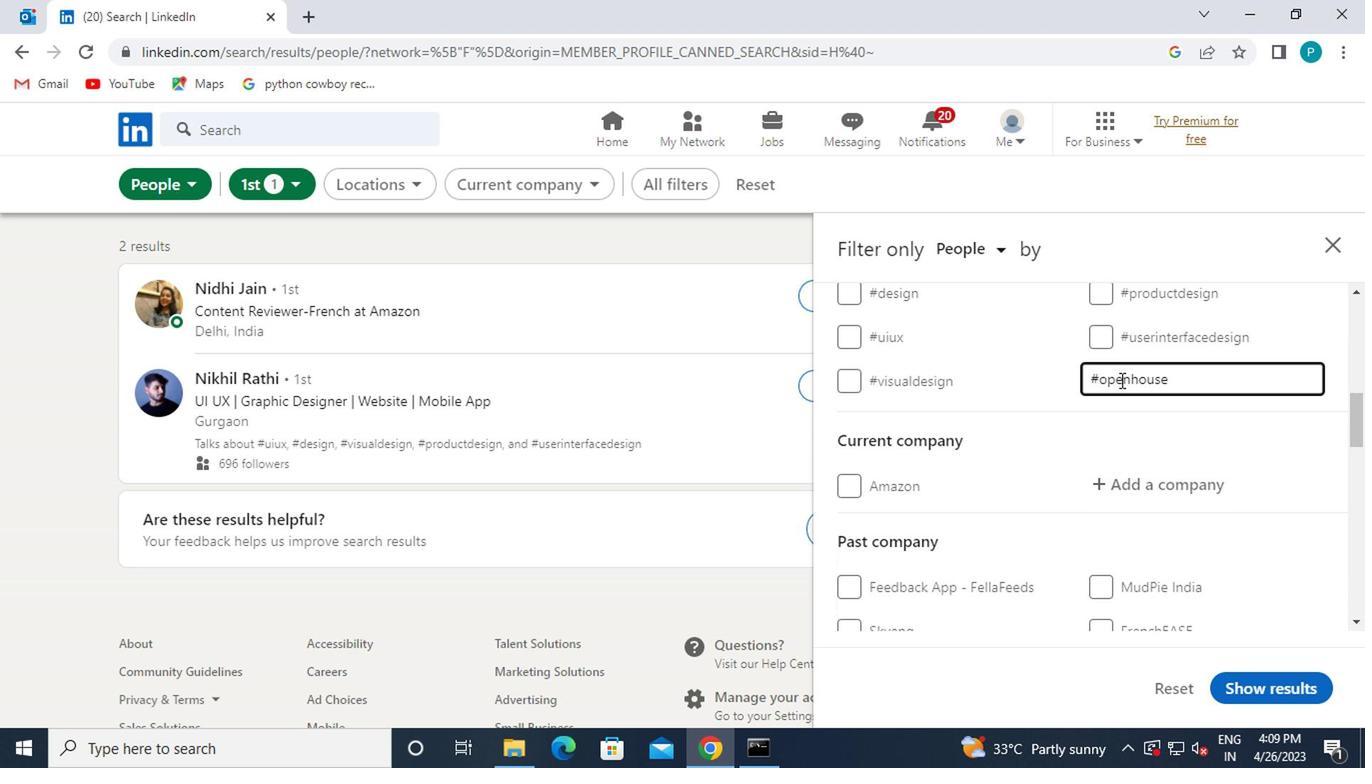 
Action: Mouse scrolled (1060, 421) with delta (0, 0)
Screenshot: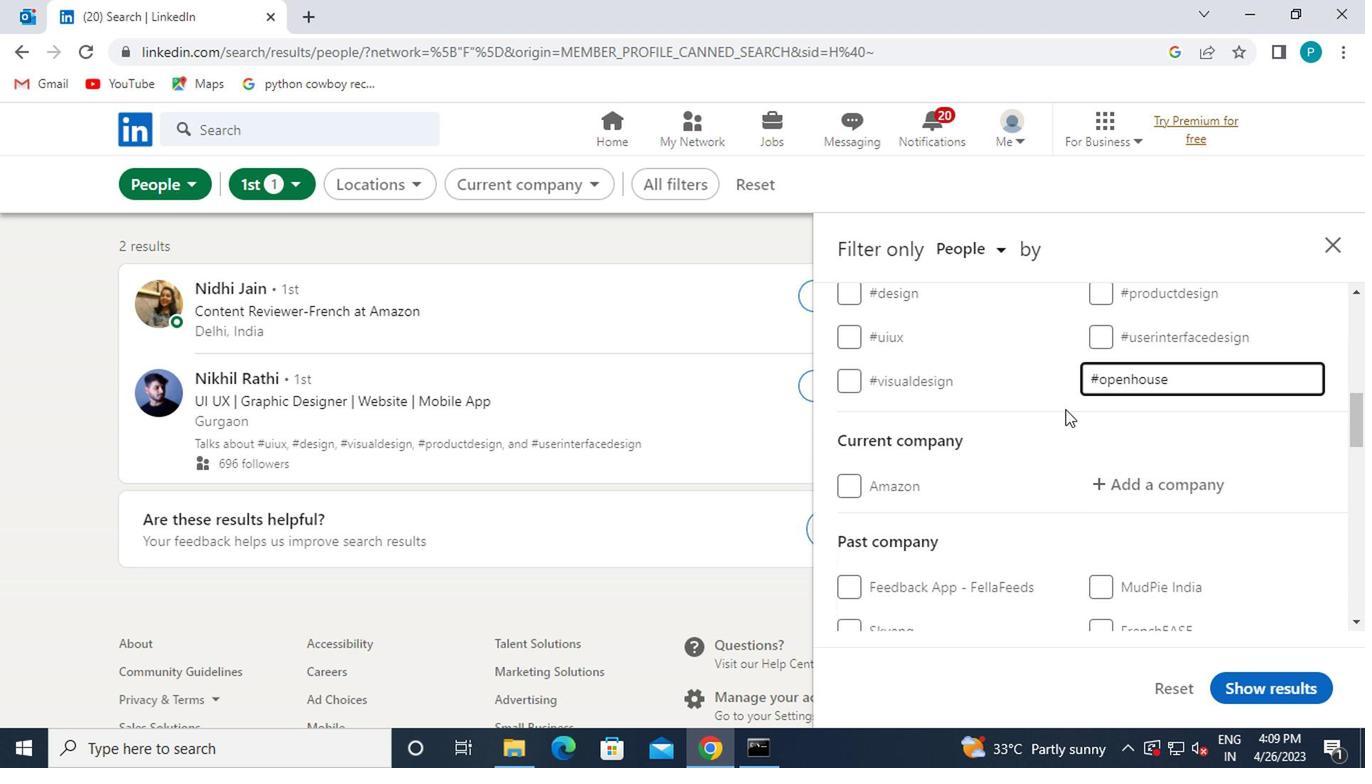 
Action: Mouse scrolled (1060, 421) with delta (0, 0)
Screenshot: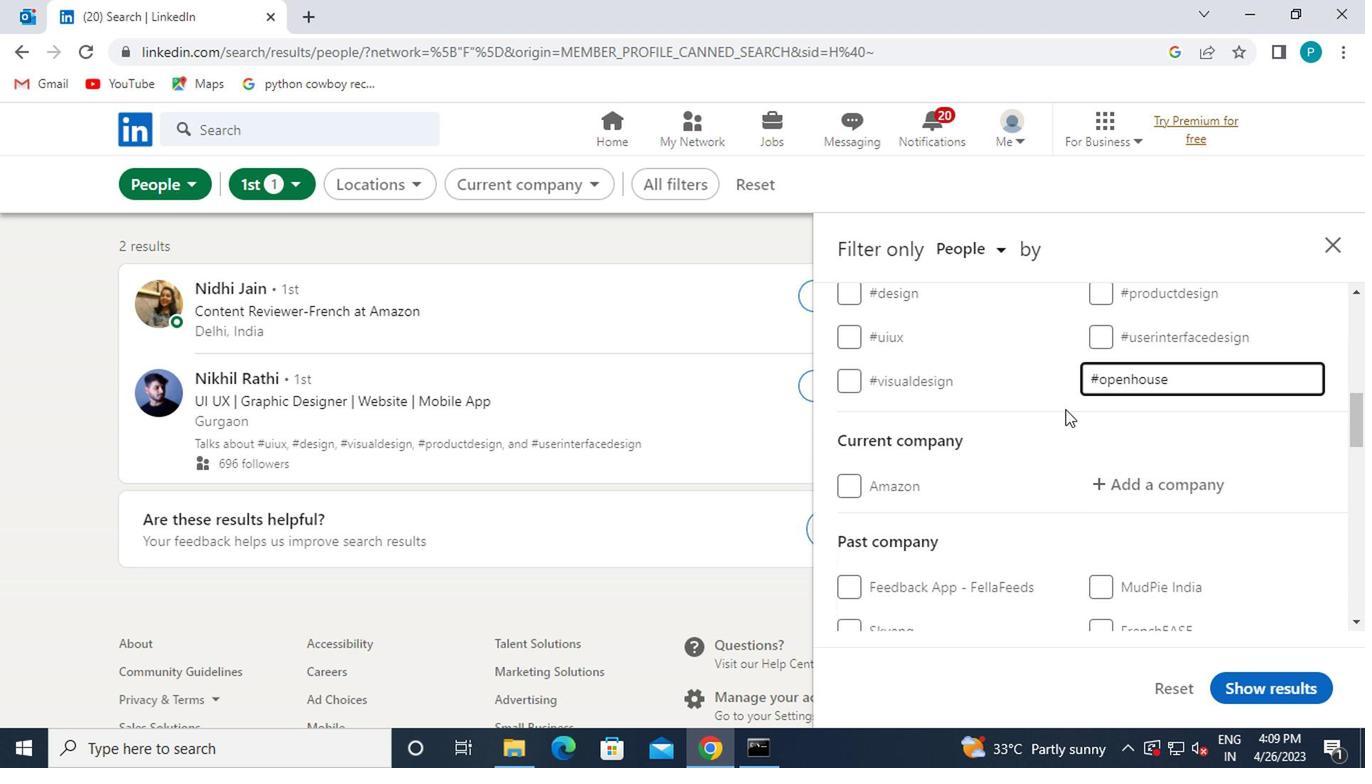 
Action: Mouse moved to (1059, 422)
Screenshot: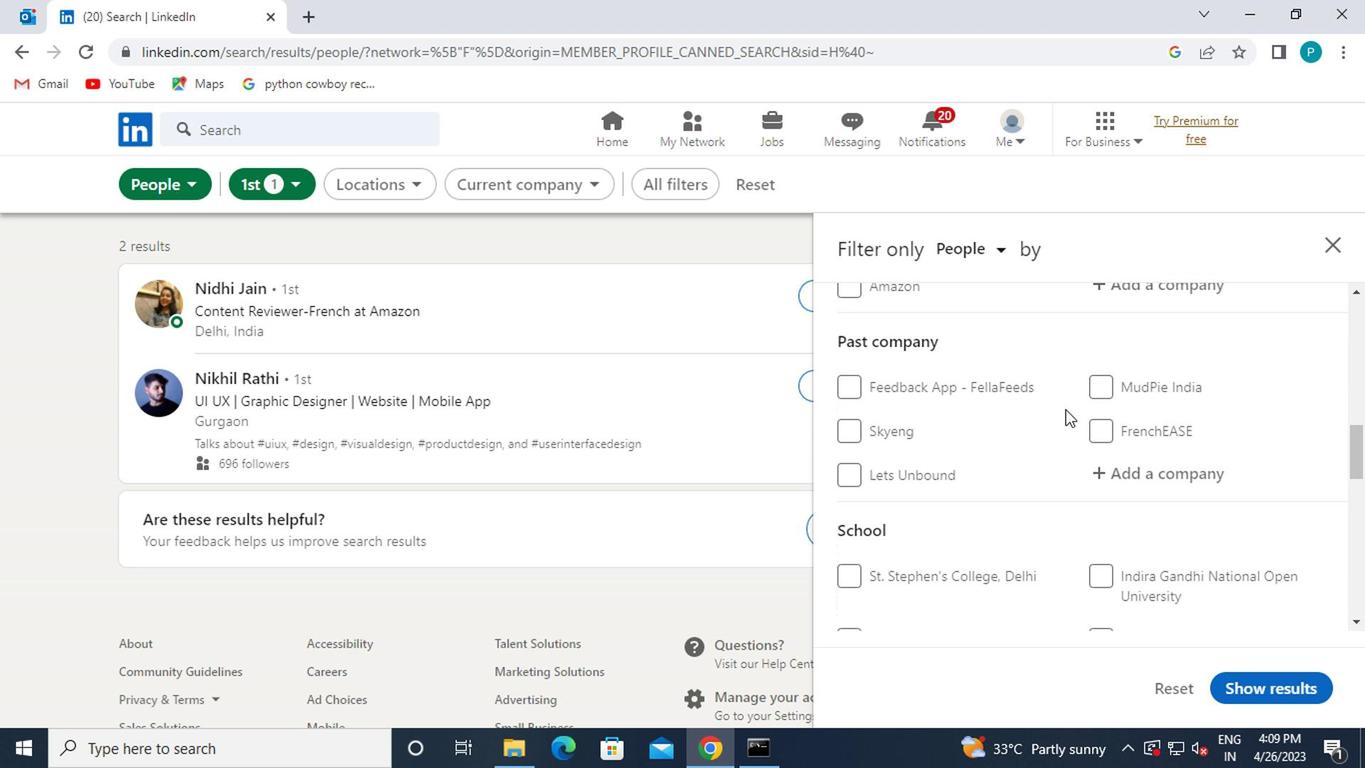 
Action: Mouse scrolled (1059, 423) with delta (0, 0)
Screenshot: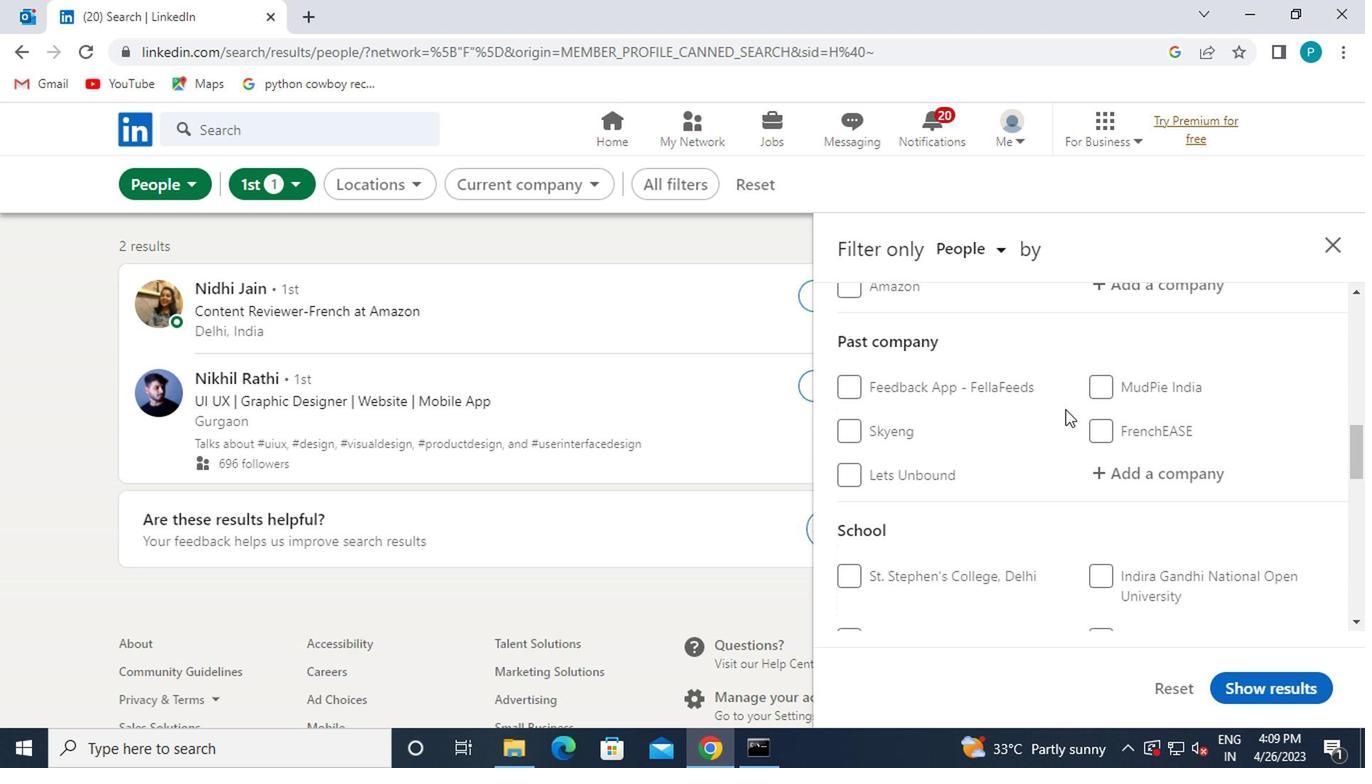 
Action: Mouse moved to (1176, 406)
Screenshot: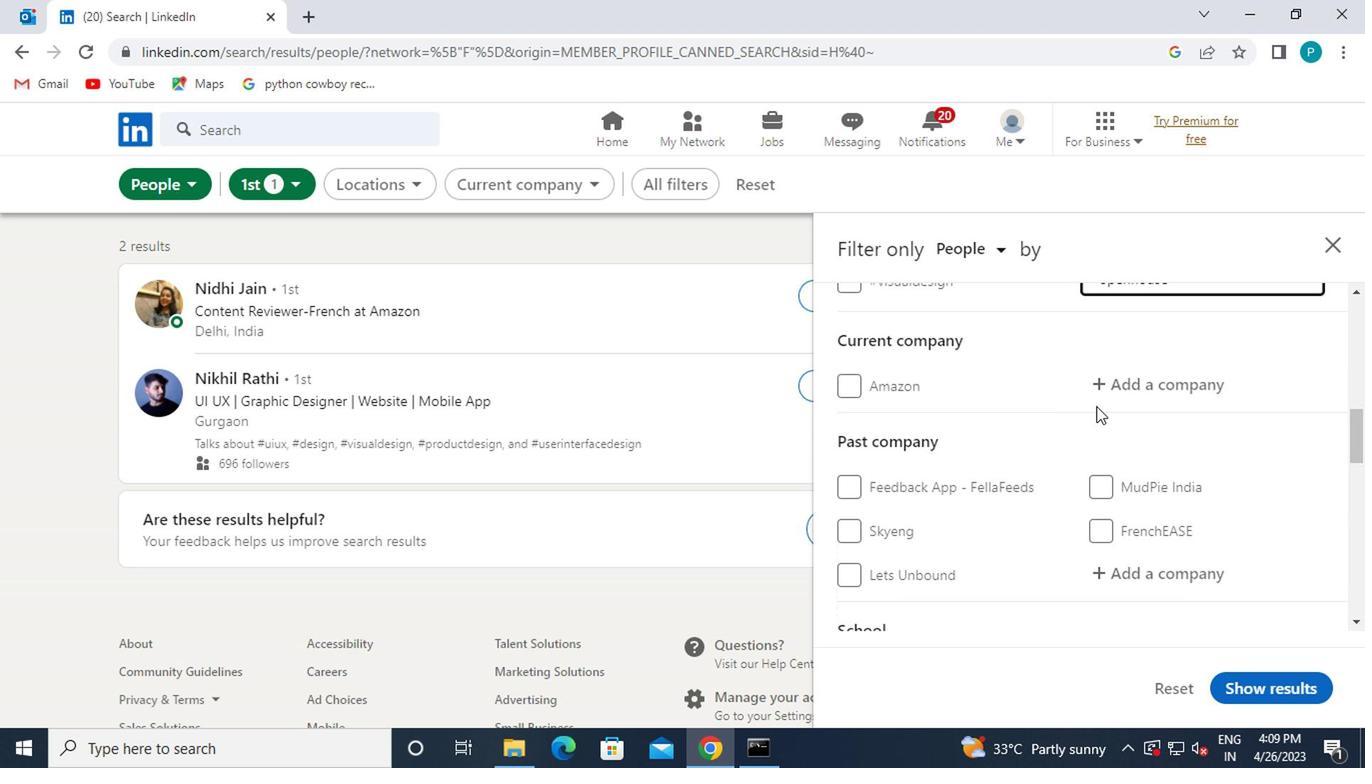 
Action: Mouse pressed left at (1176, 406)
Screenshot: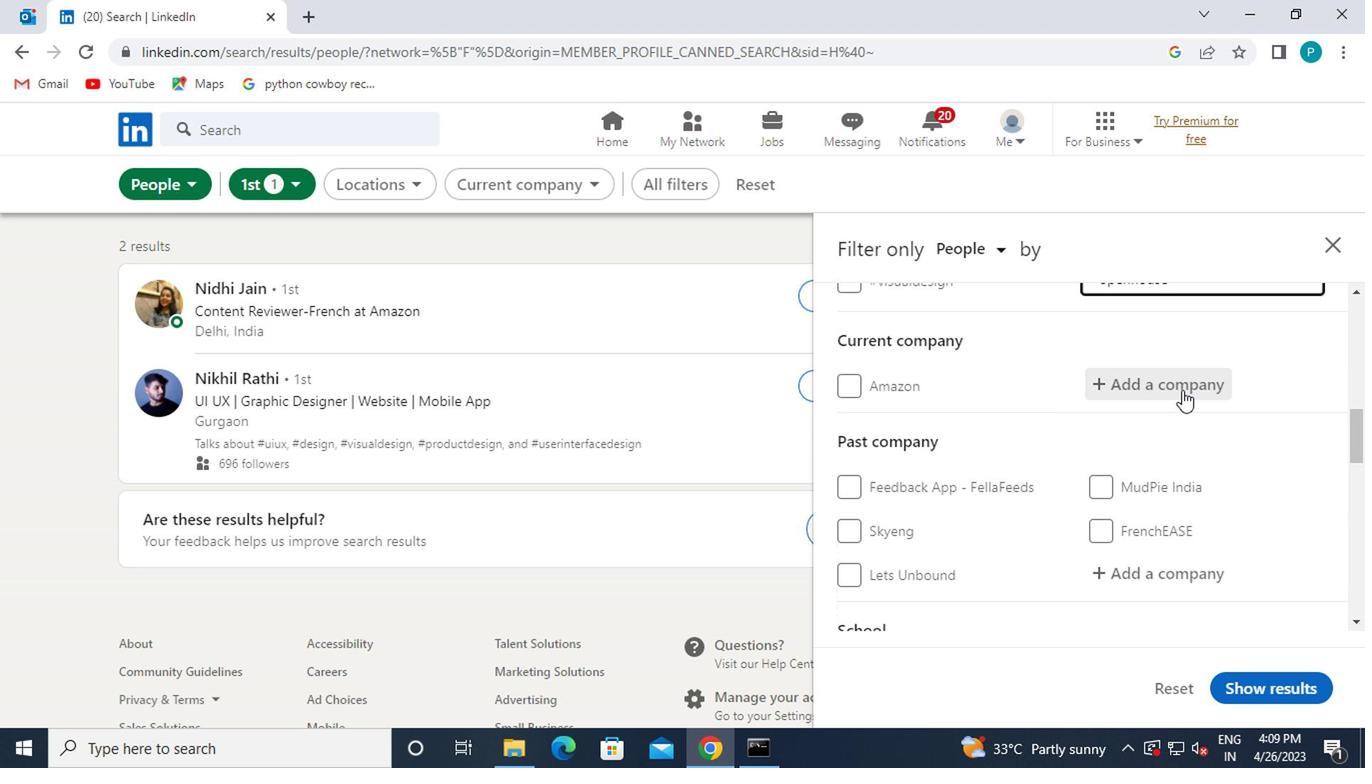 
Action: Key pressed INDABULLS<Key.space>HOUSE
Screenshot: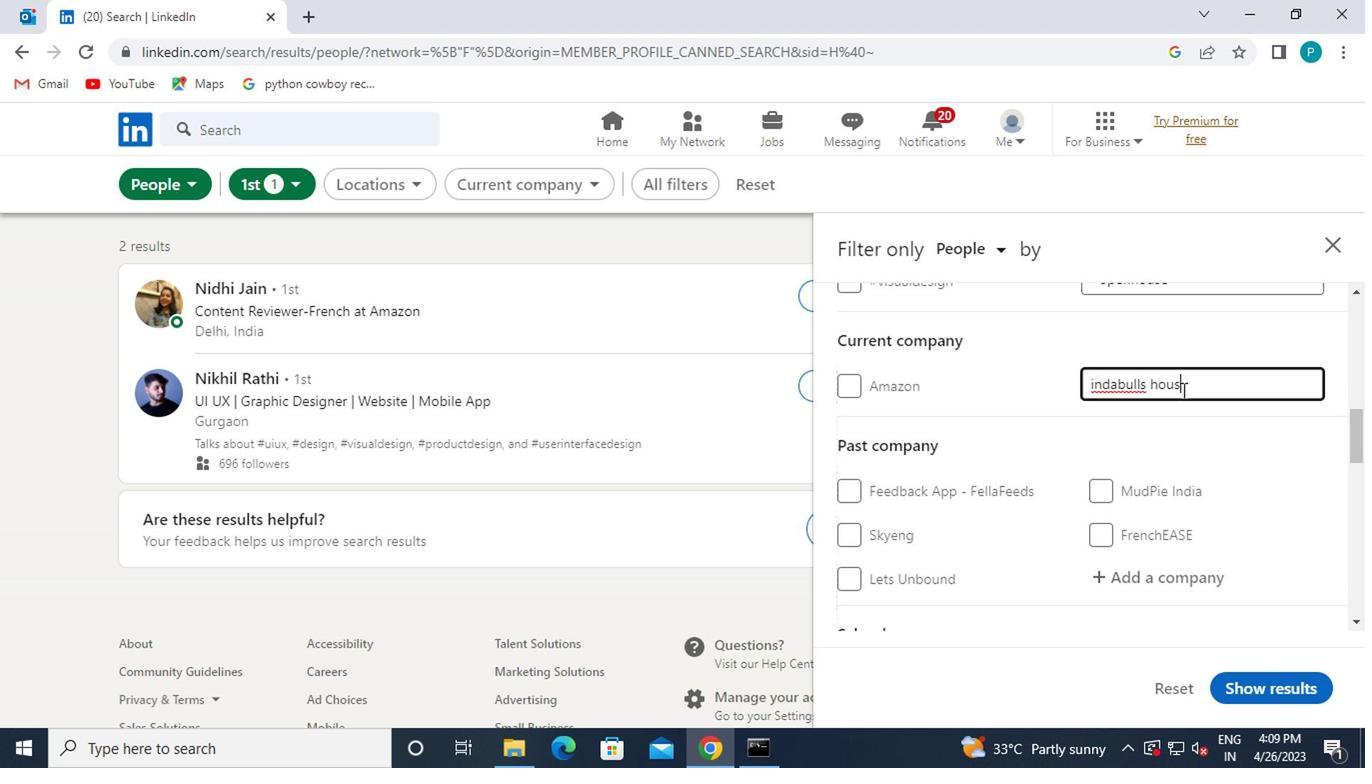 
Action: Mouse moved to (1102, 400)
Screenshot: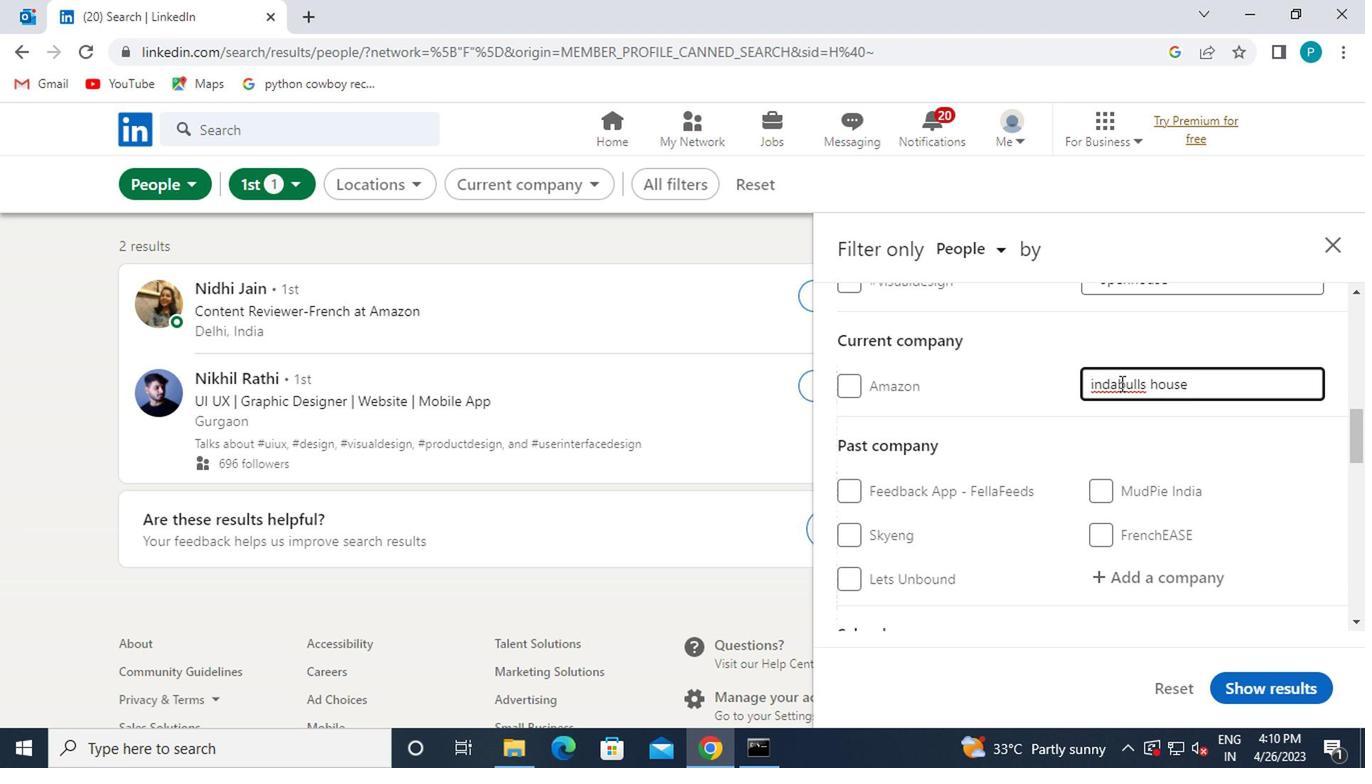 
Action: Mouse pressed left at (1102, 400)
Screenshot: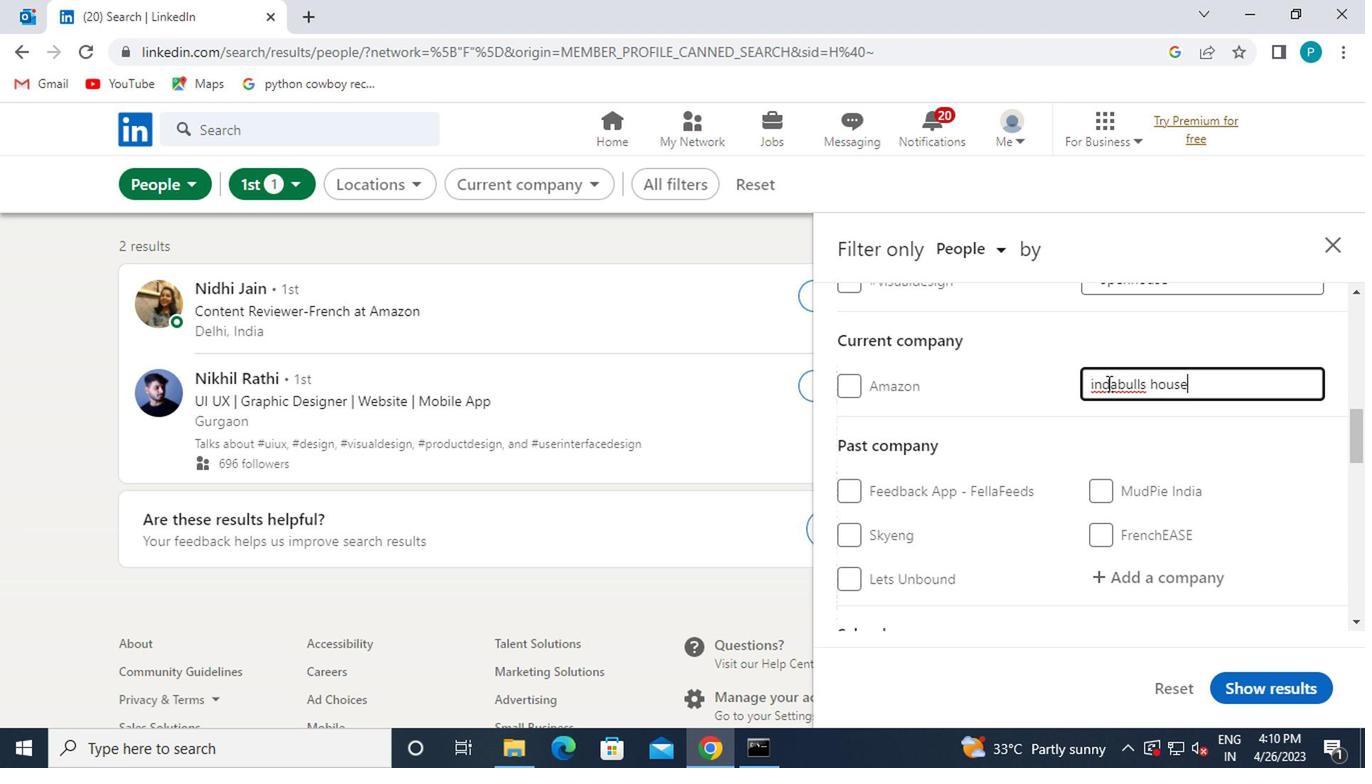 
Action: Mouse moved to (1117, 403)
Screenshot: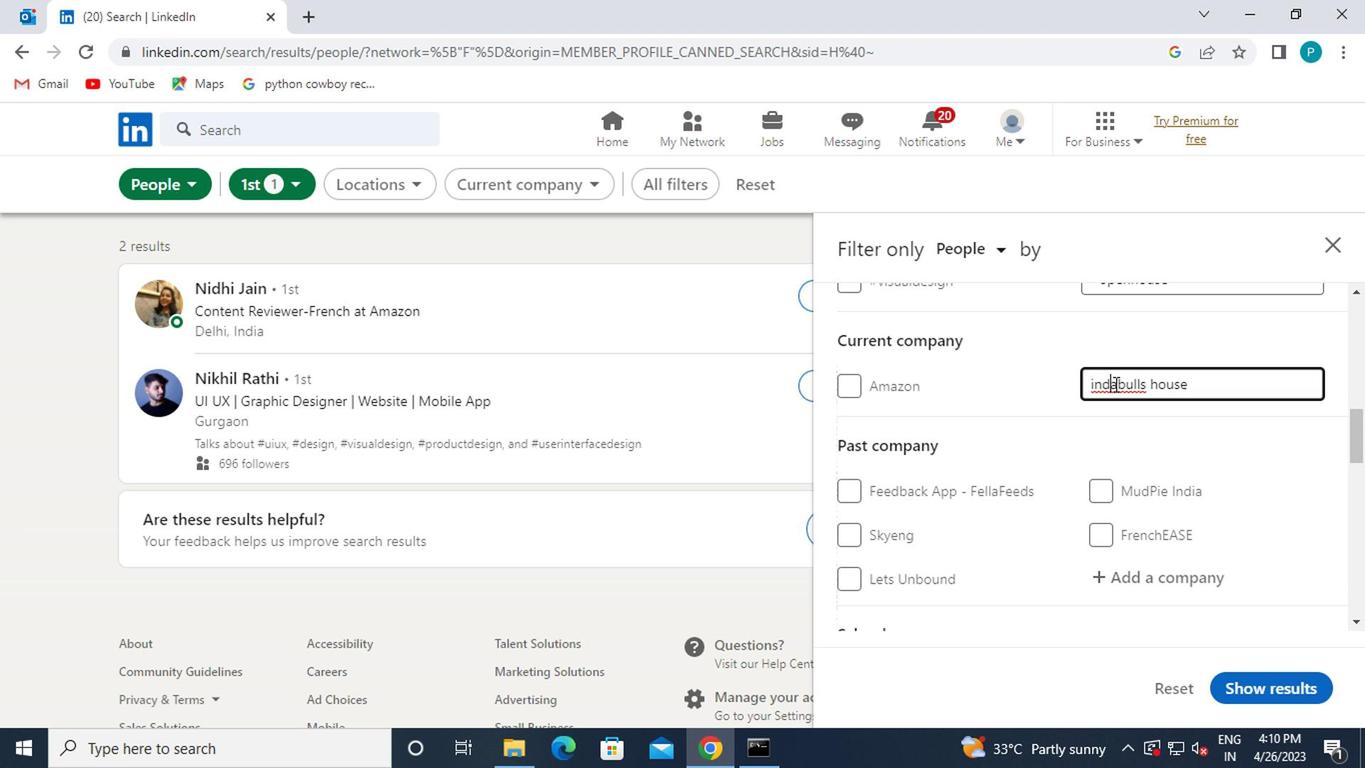 
Action: Key pressed I
Screenshot: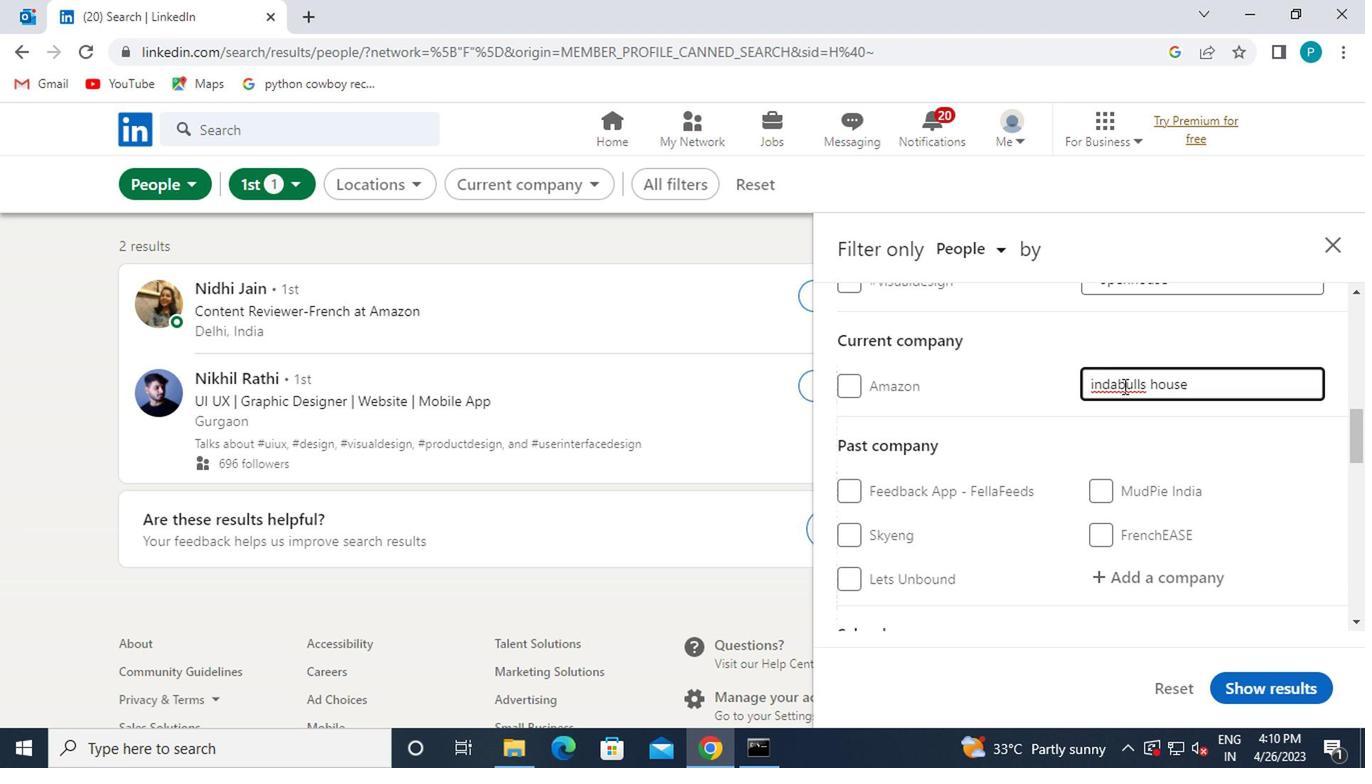 
Action: Mouse moved to (1201, 397)
Screenshot: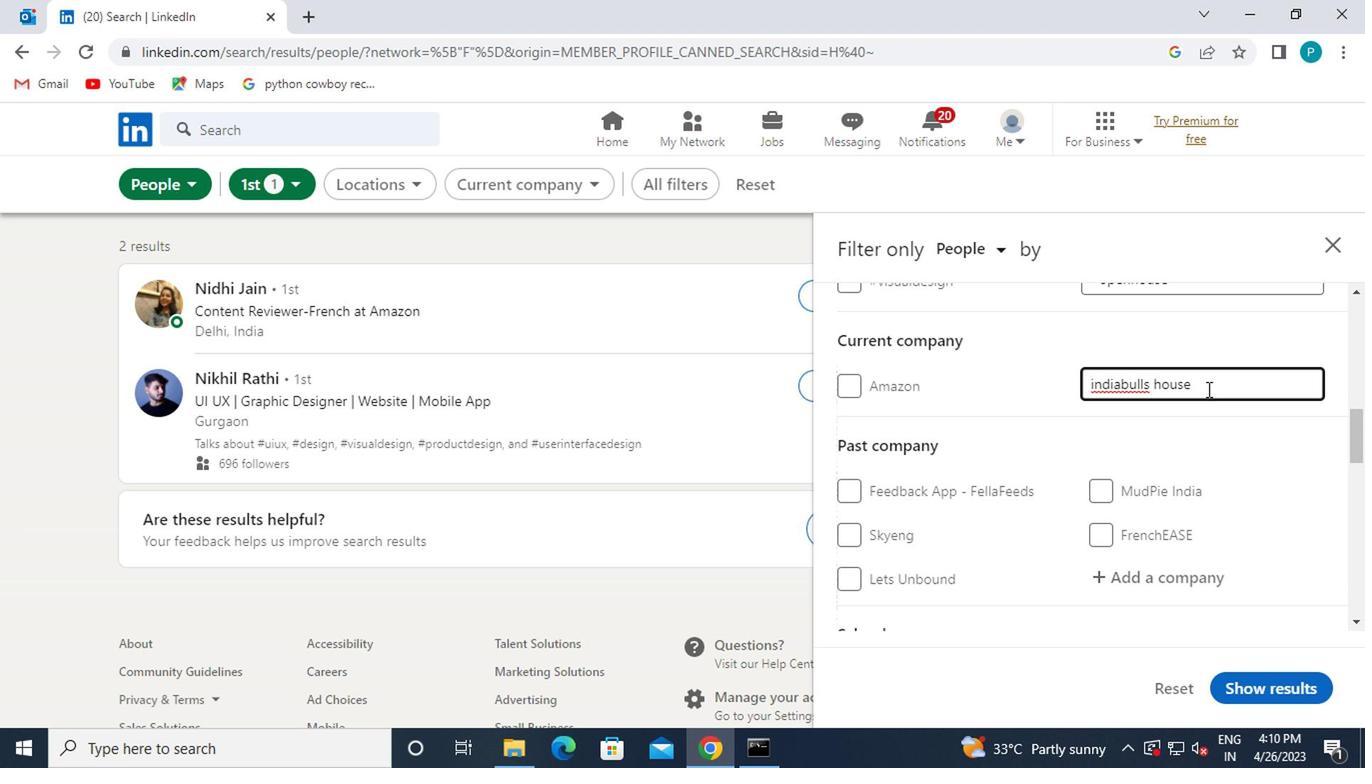 
Action: Mouse pressed left at (1201, 397)
Screenshot: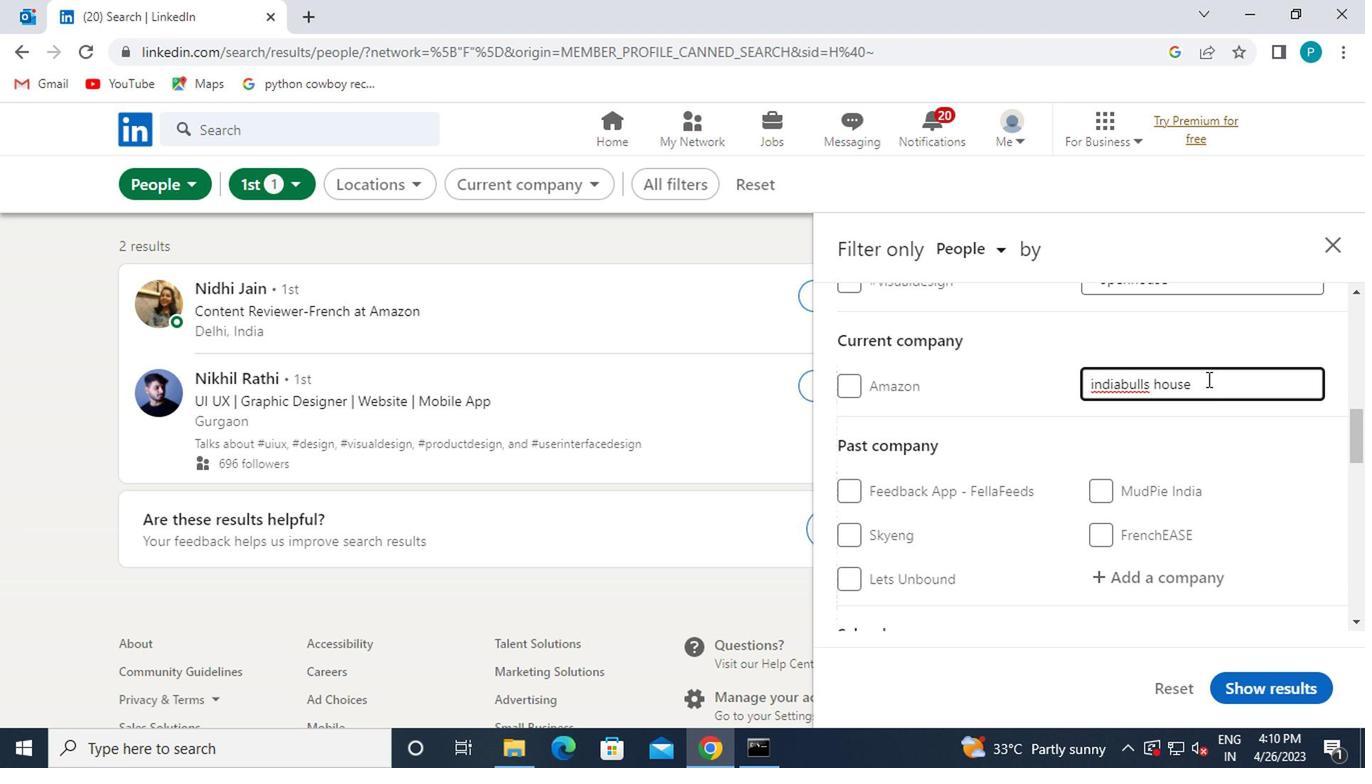 
Action: Mouse moved to (1079, 398)
Screenshot: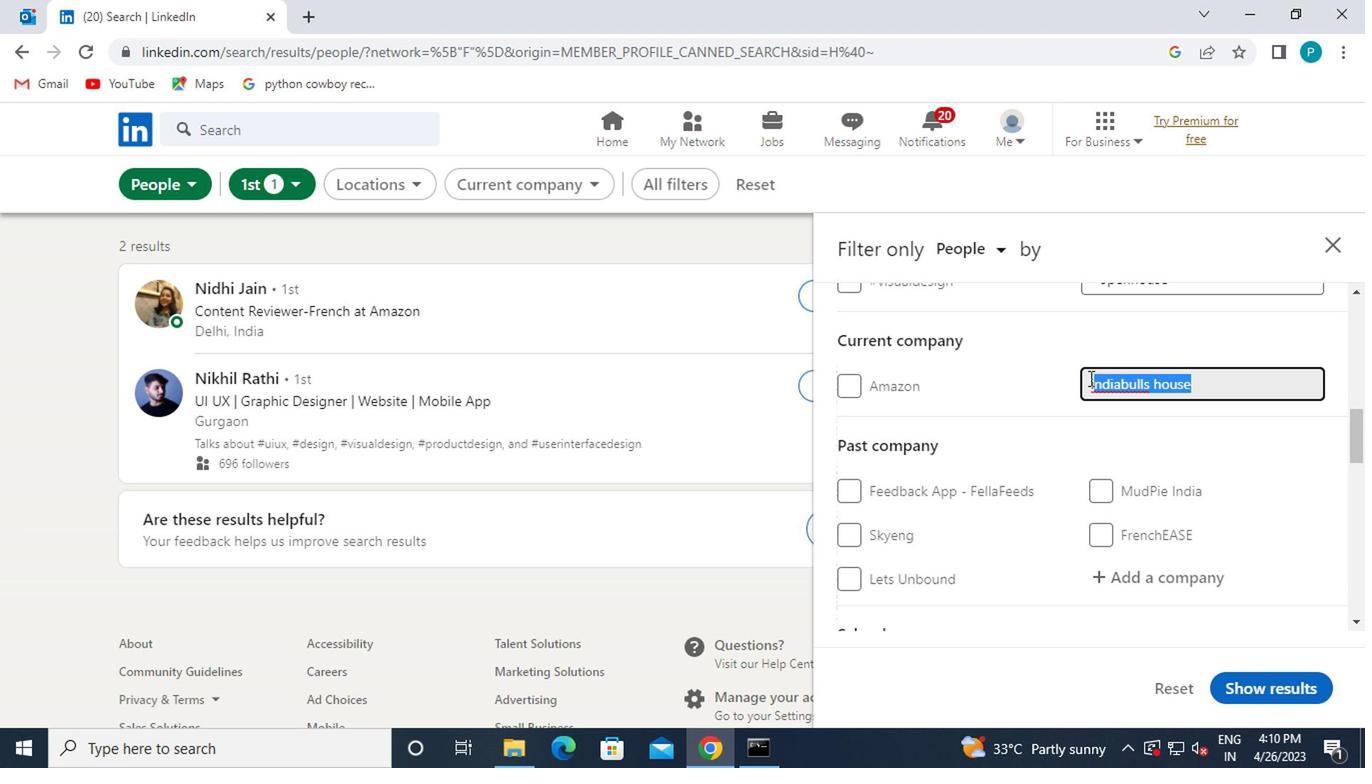 
Action: Key pressed <Key.backspace>INDIABULLS
Screenshot: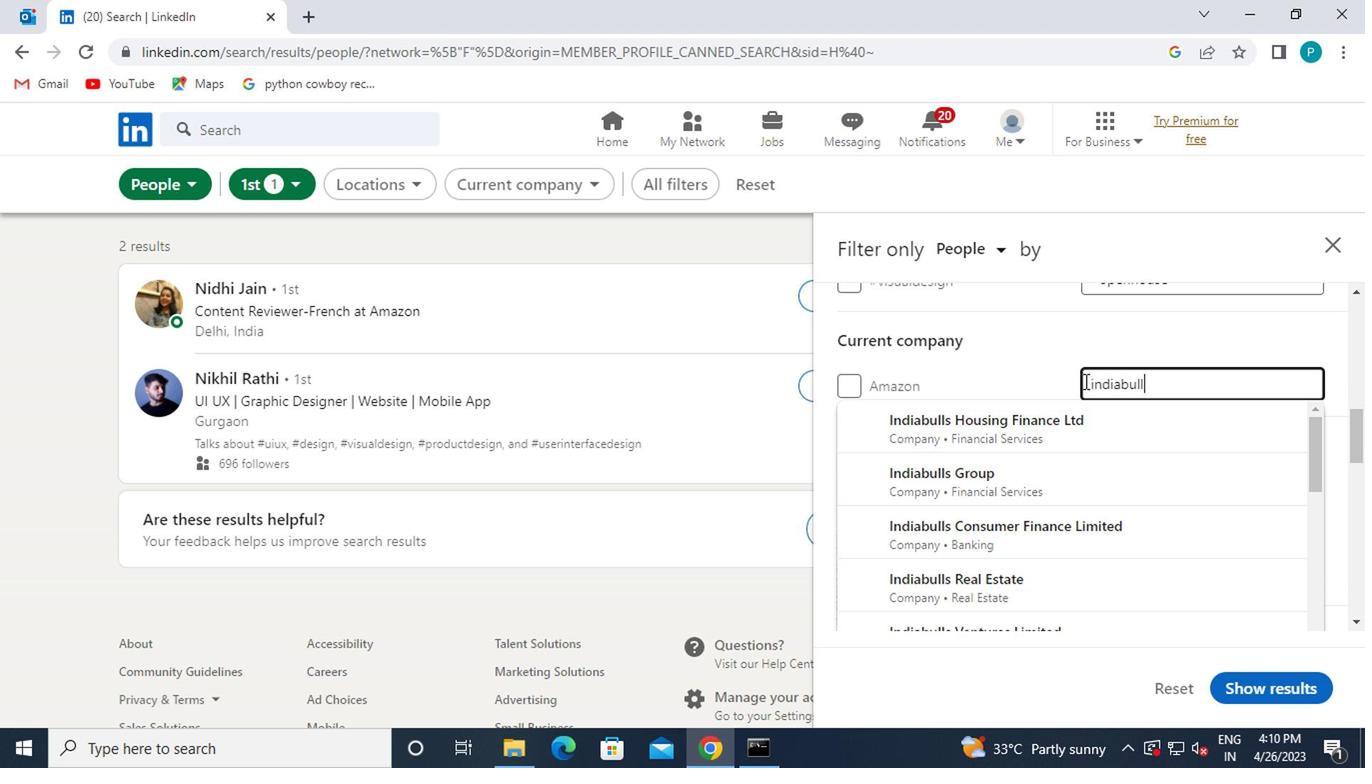 
Action: Mouse moved to (989, 428)
Screenshot: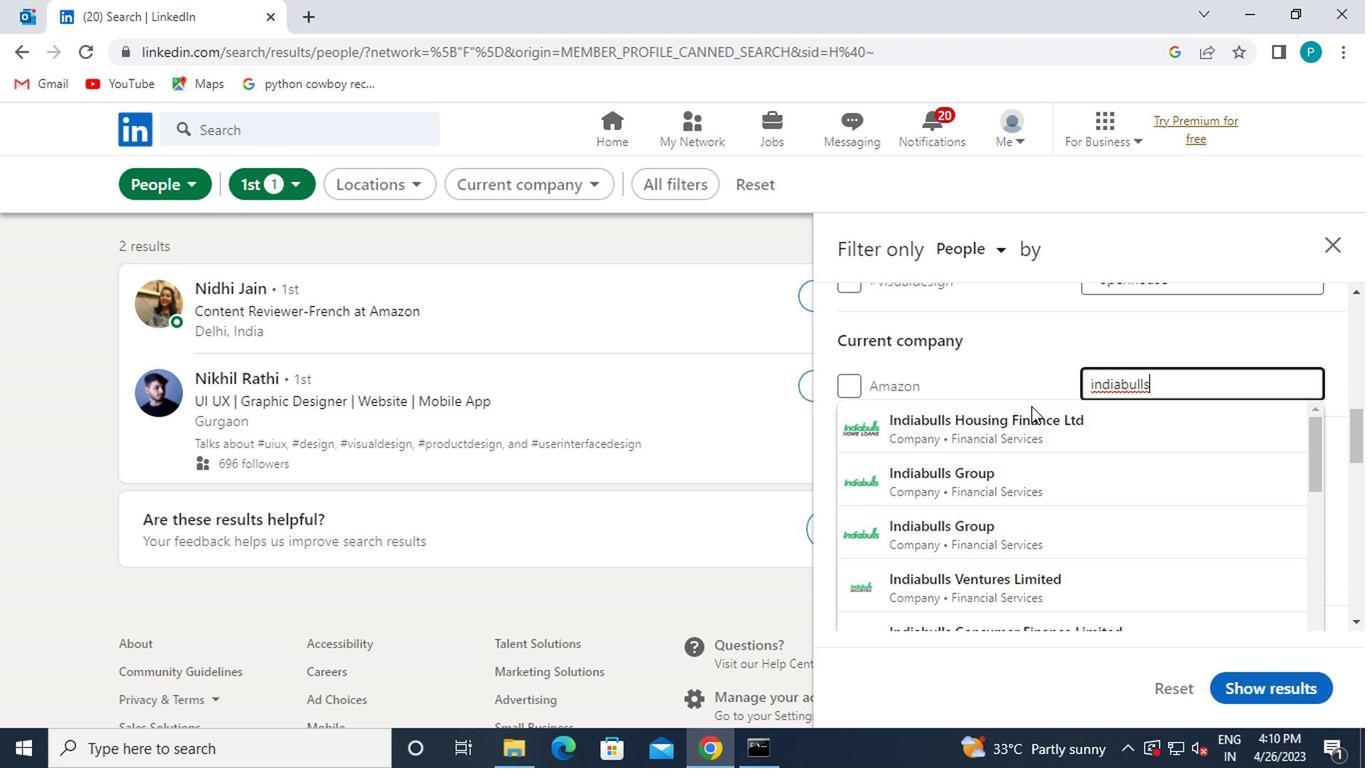 
Action: Mouse pressed left at (989, 428)
Screenshot: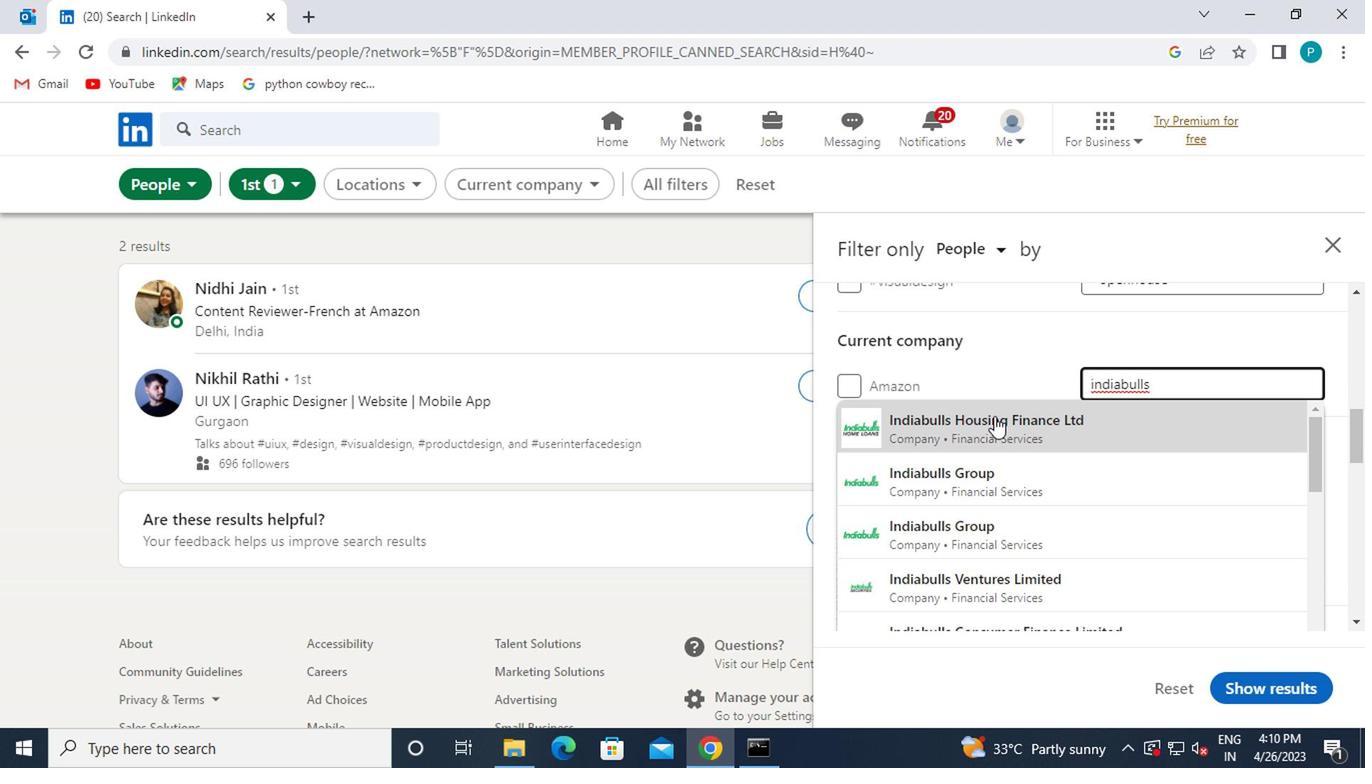 
Action: Mouse scrolled (989, 427) with delta (0, 0)
Screenshot: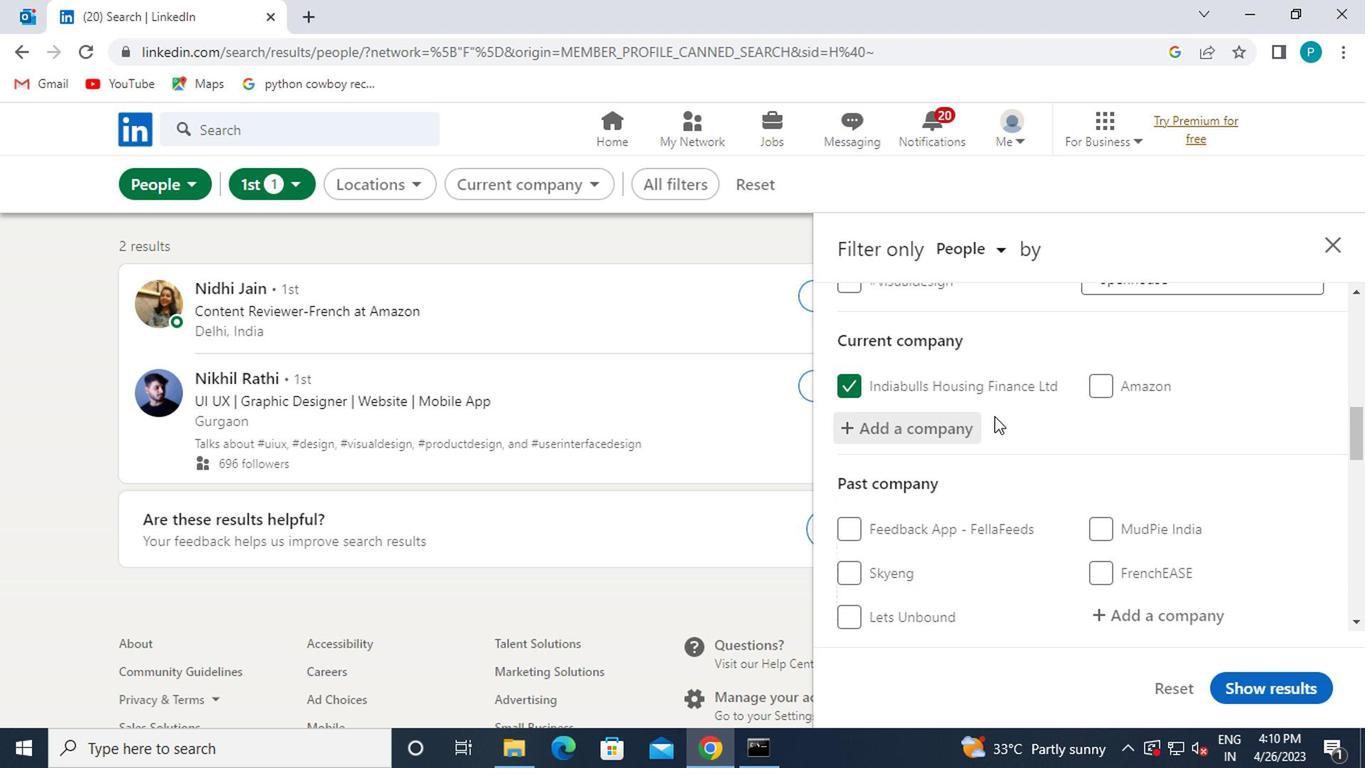 
Action: Mouse scrolled (989, 427) with delta (0, 0)
Screenshot: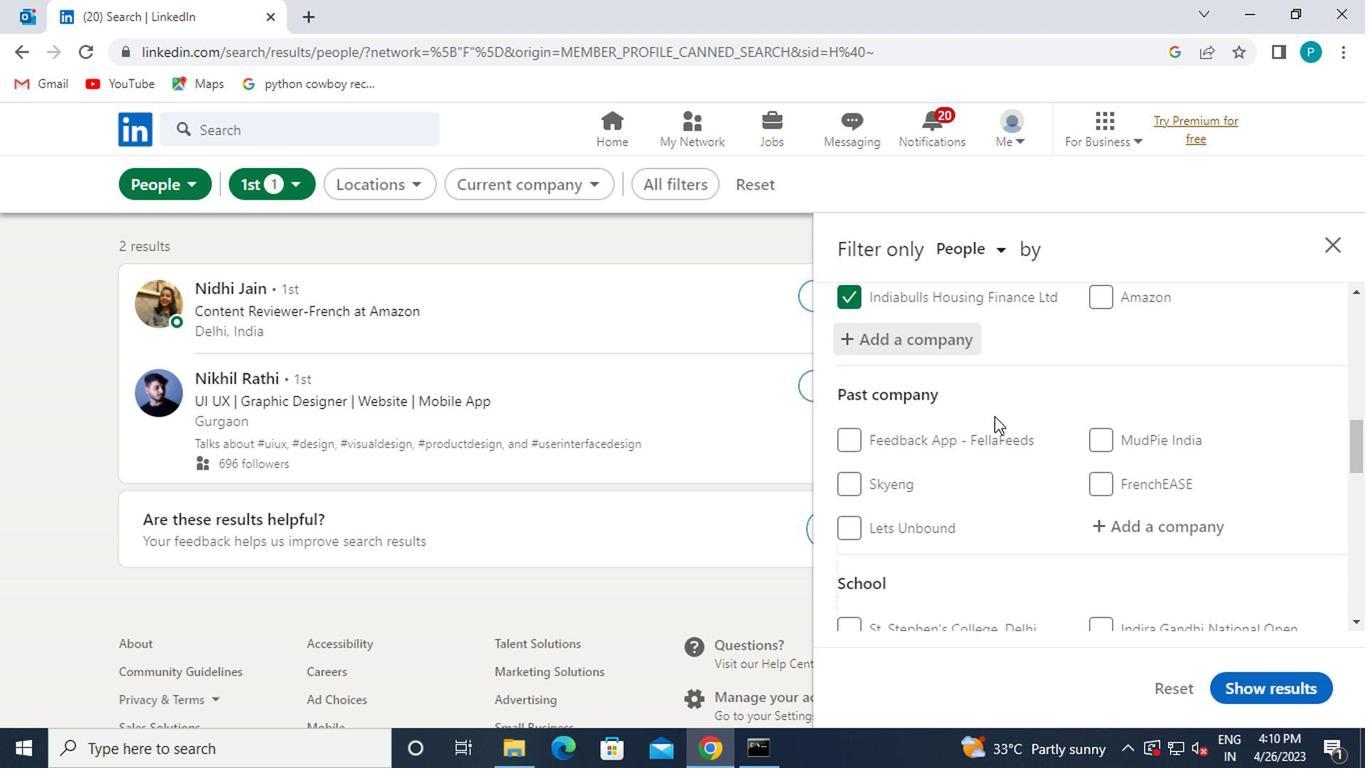 
Action: Mouse moved to (1126, 457)
Screenshot: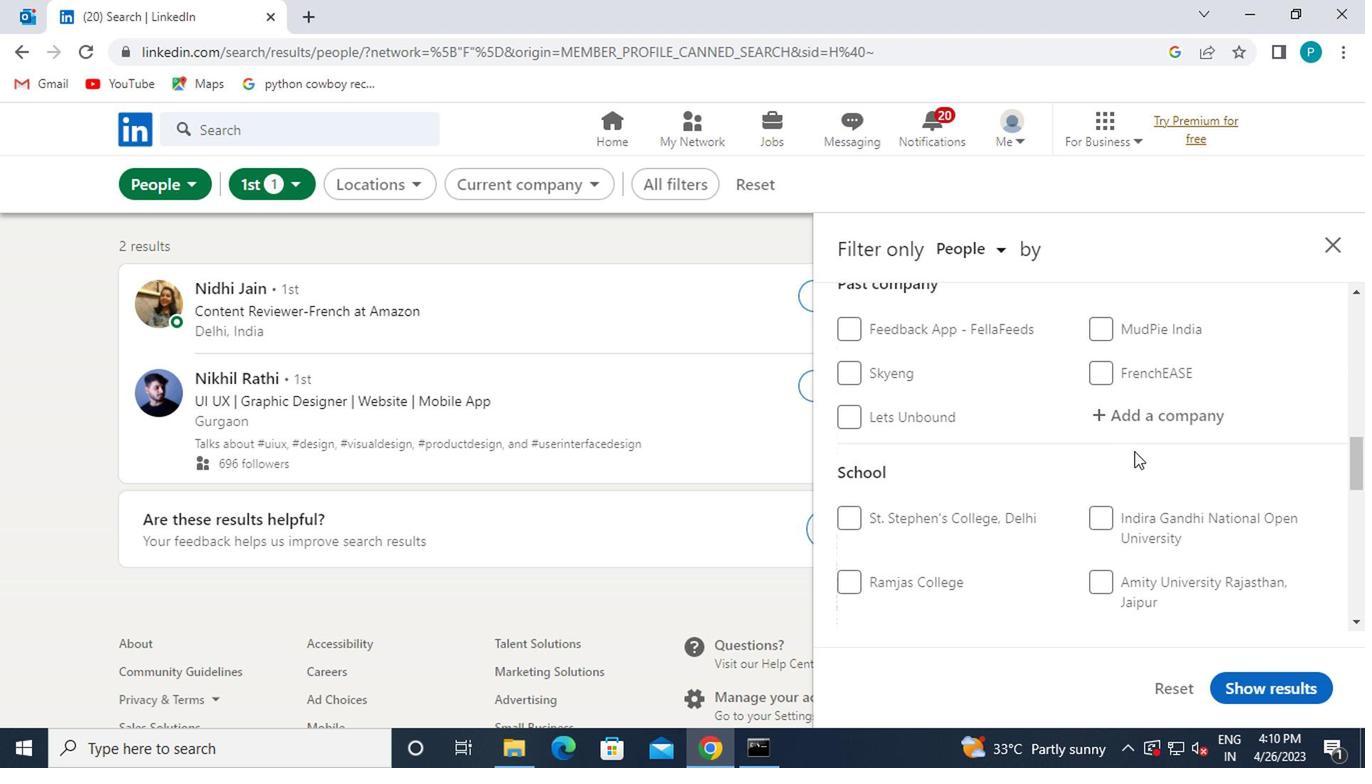 
Action: Mouse scrolled (1126, 456) with delta (0, 0)
Screenshot: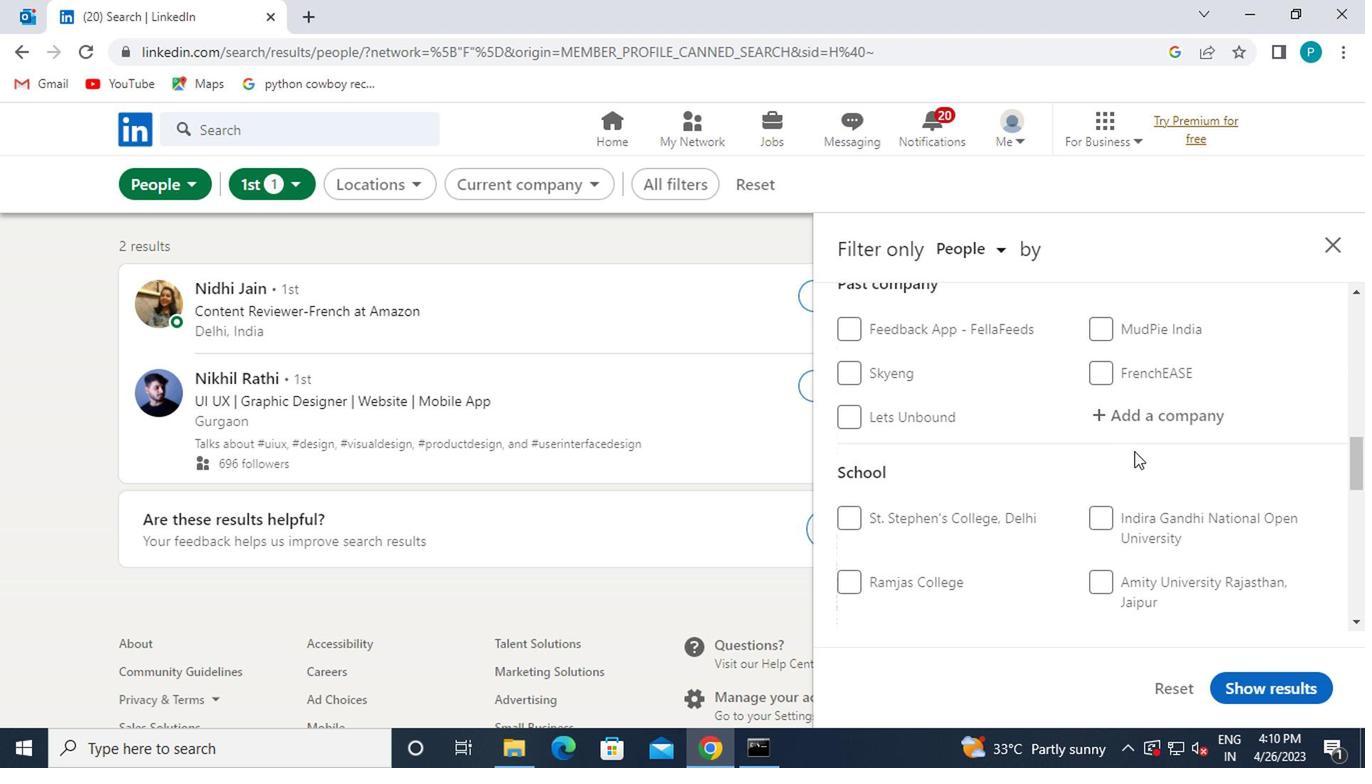 
Action: Mouse moved to (1125, 457)
Screenshot: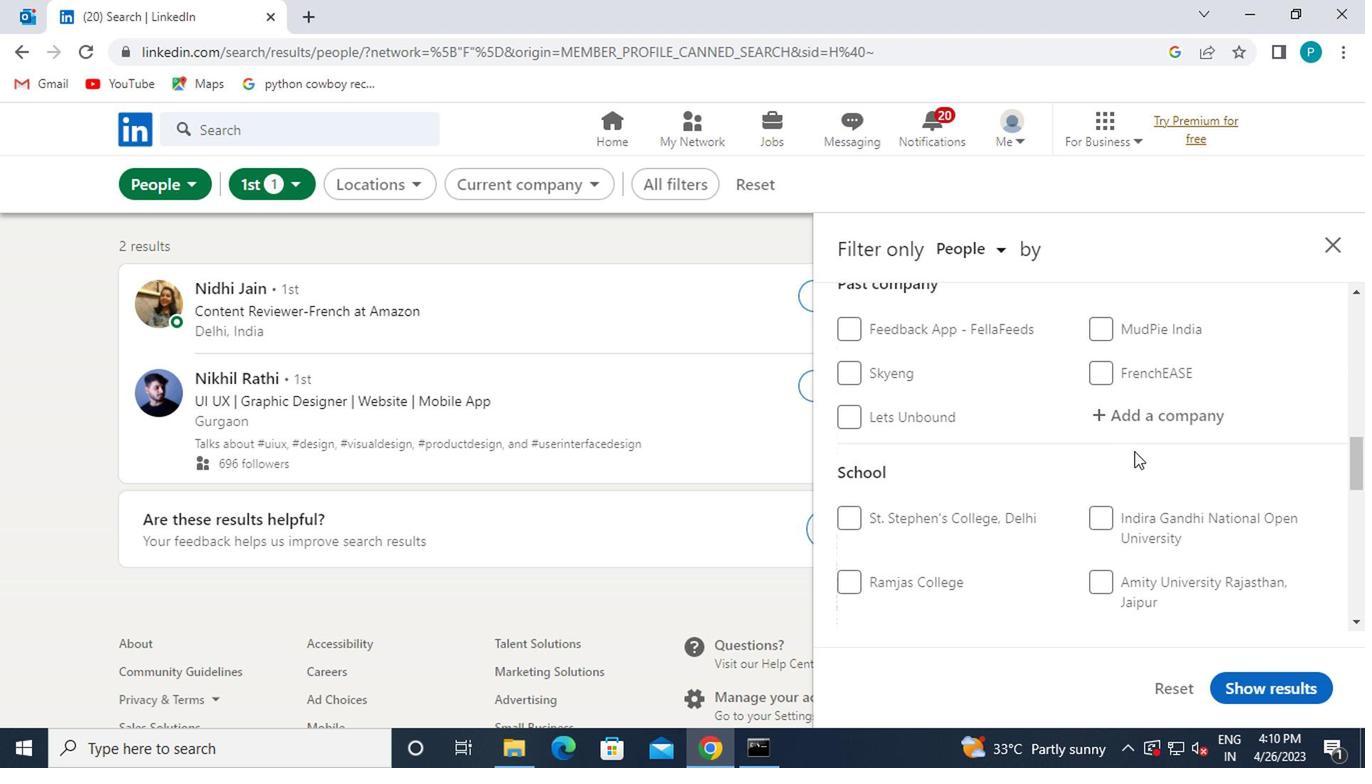 
Action: Mouse scrolled (1125, 456) with delta (0, 0)
Screenshot: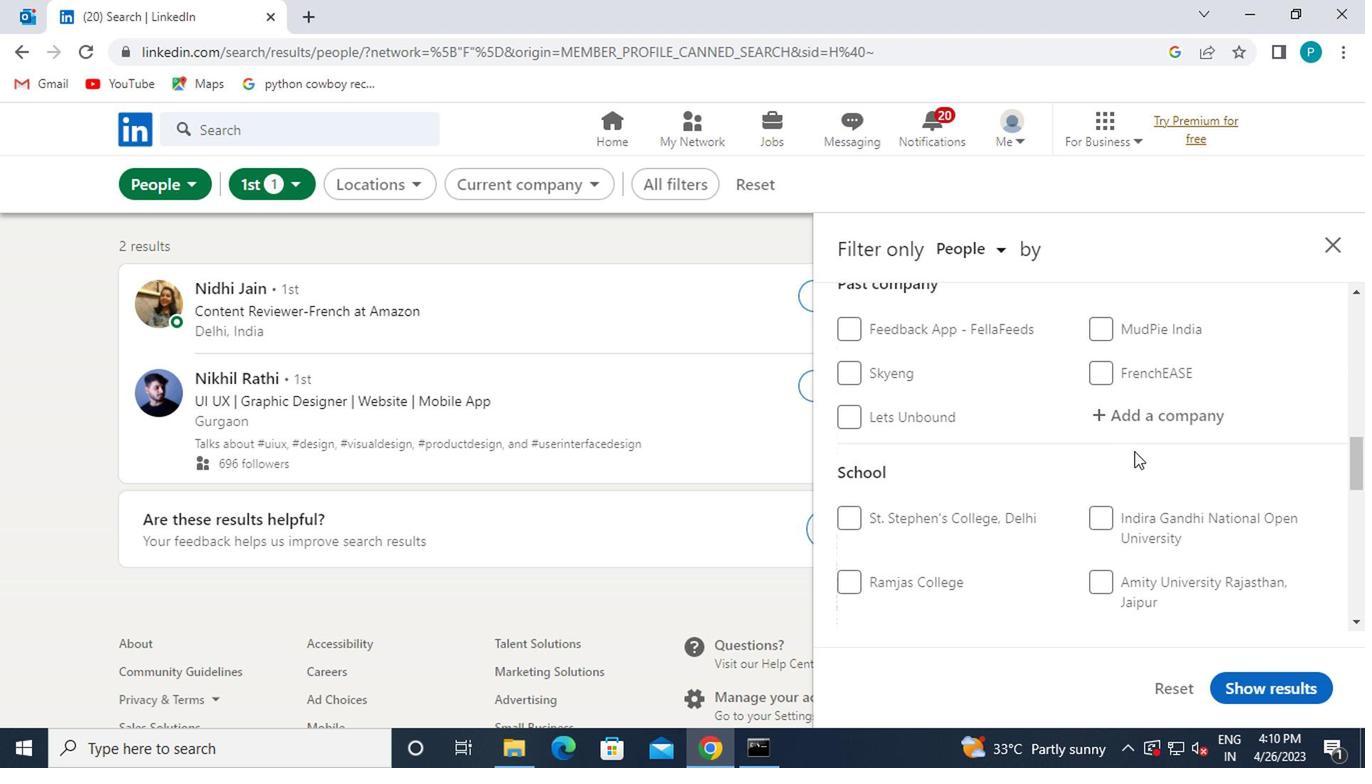 
Action: Mouse moved to (1120, 460)
Screenshot: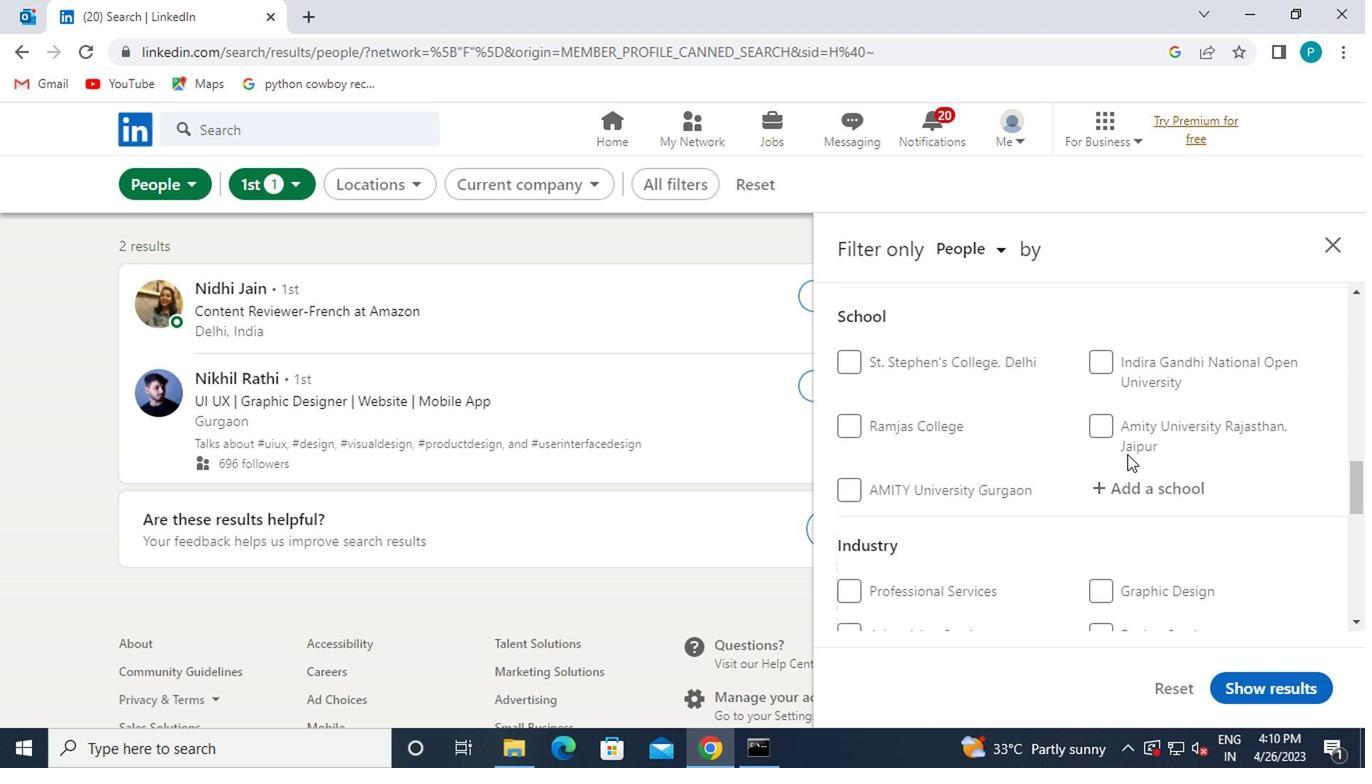 
Action: Mouse pressed left at (1120, 460)
Screenshot: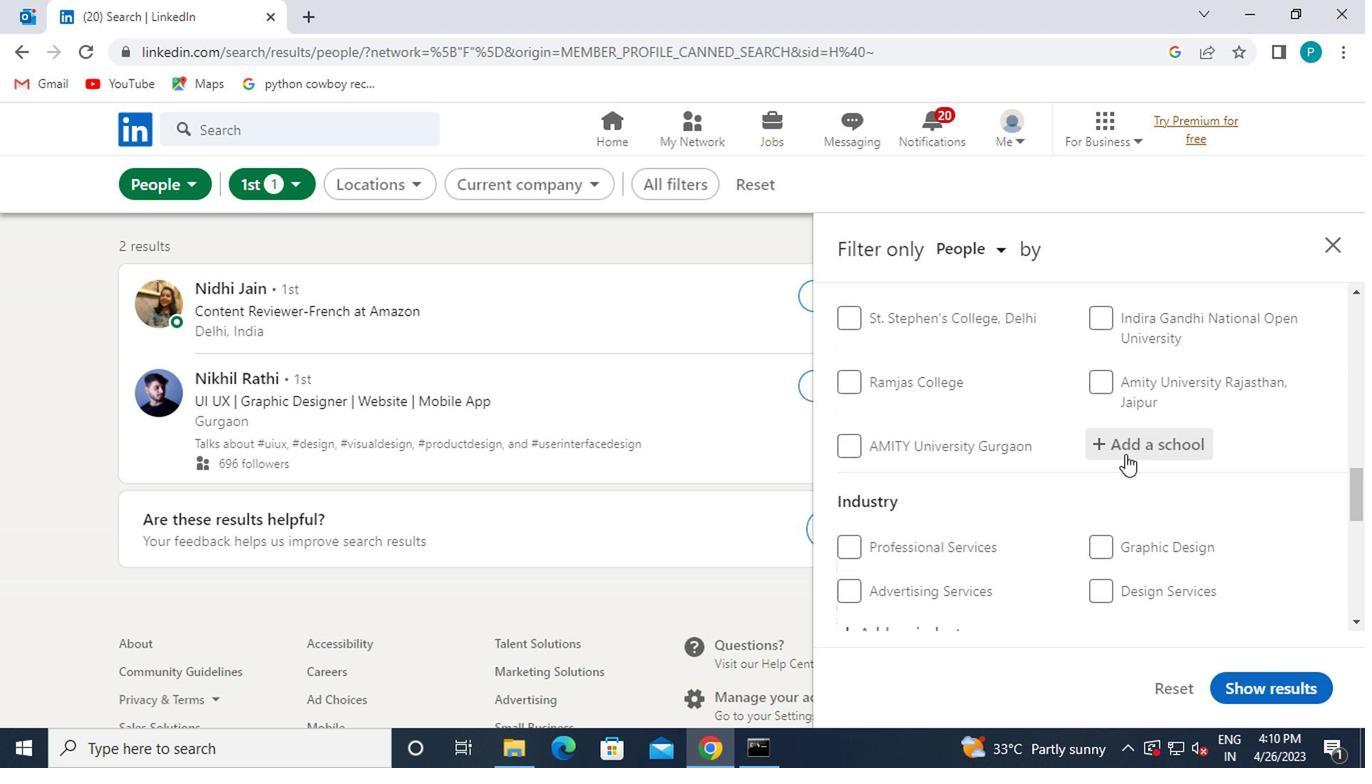 
Action: Key pressed <Key.caps_lock>SSMRV
Screenshot: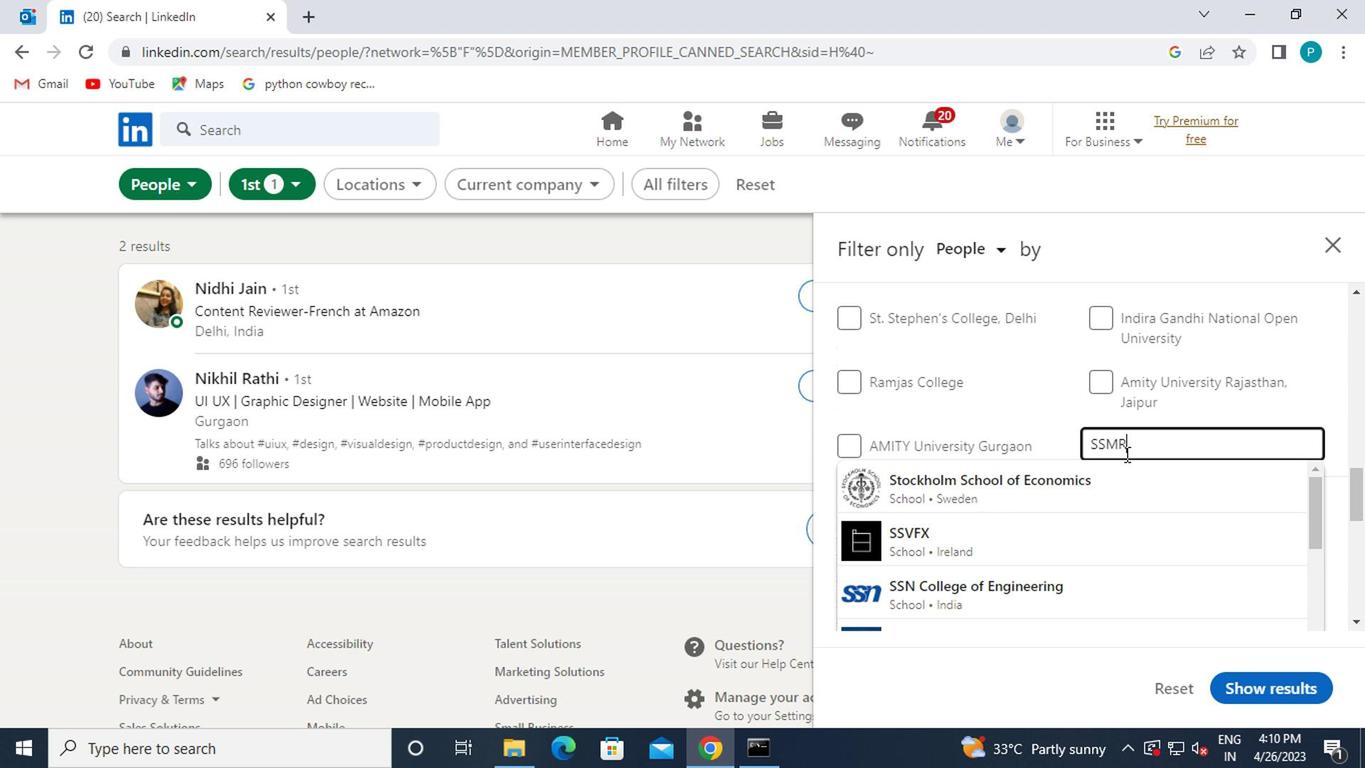 
Action: Mouse moved to (1118, 489)
Screenshot: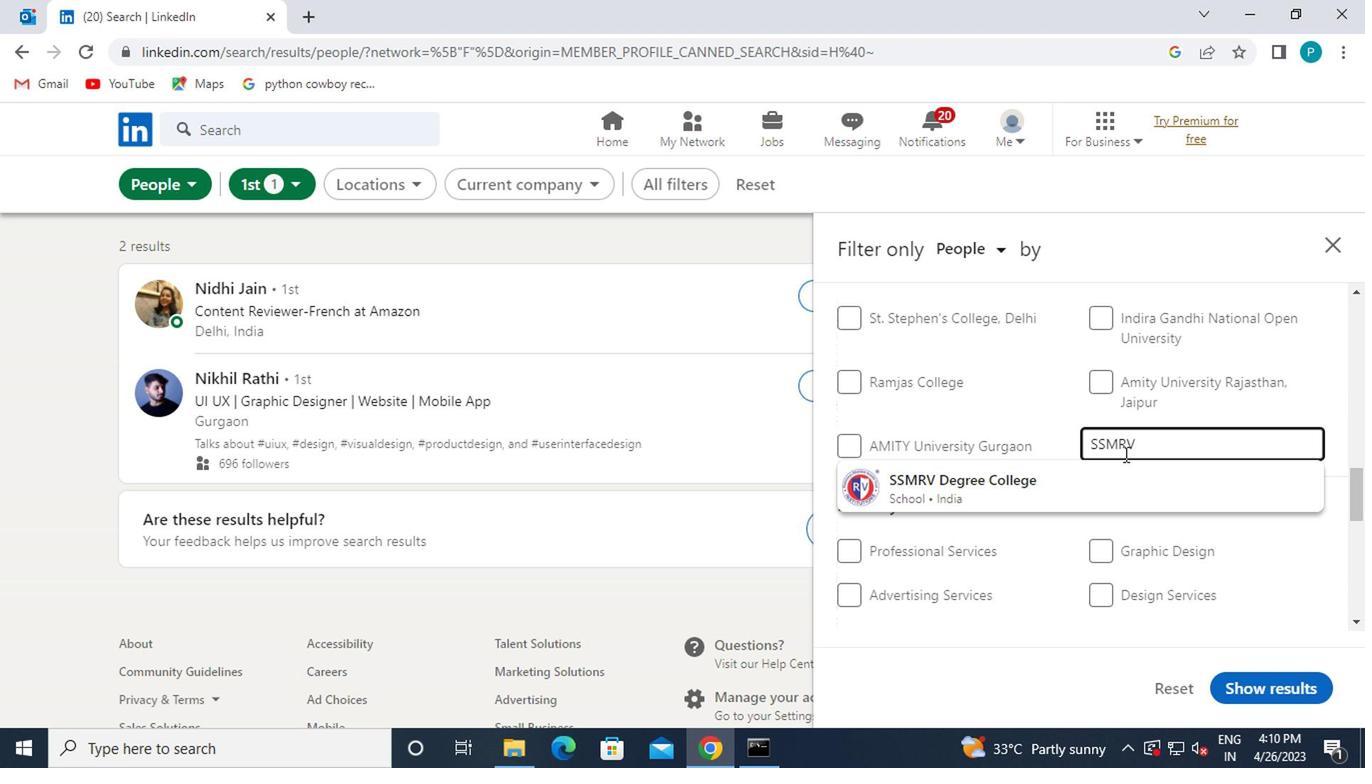 
Action: Mouse pressed left at (1118, 489)
Screenshot: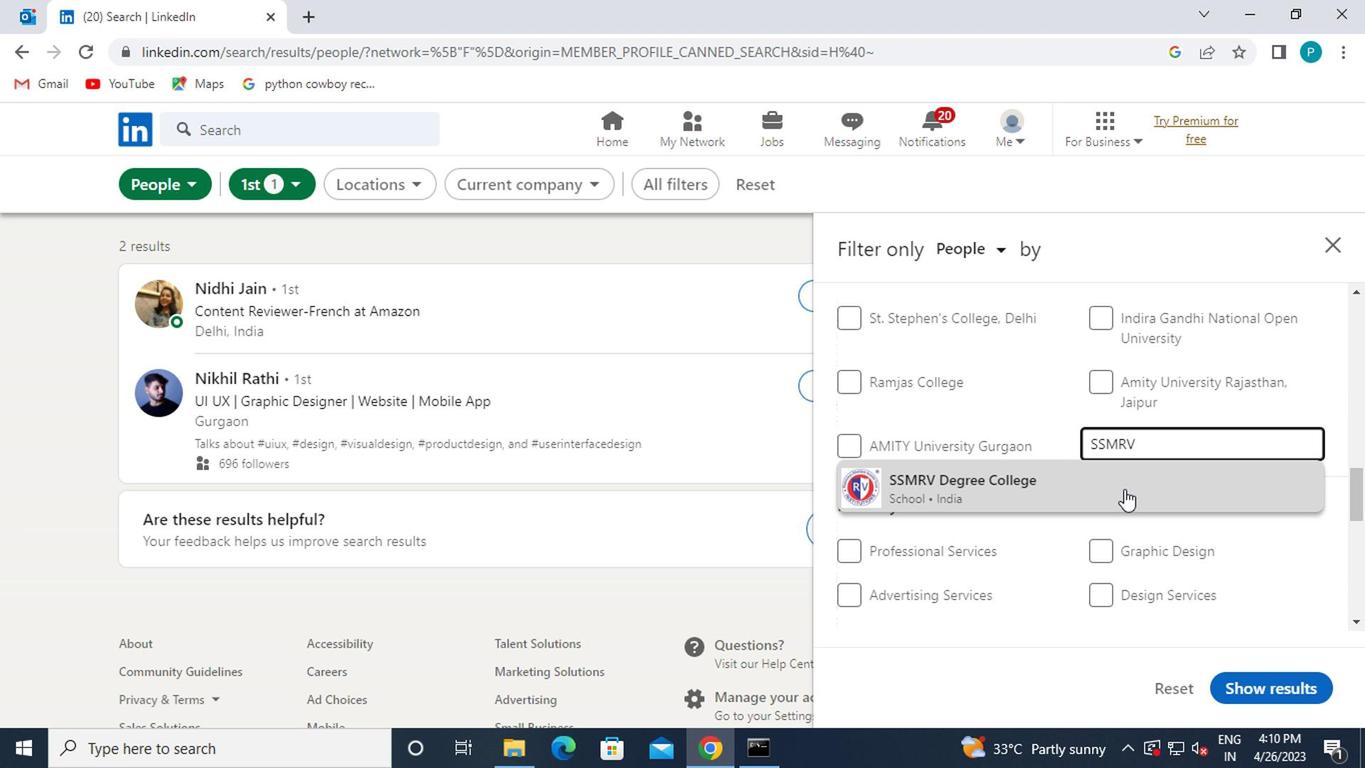 
Action: Mouse scrolled (1118, 488) with delta (0, 0)
Screenshot: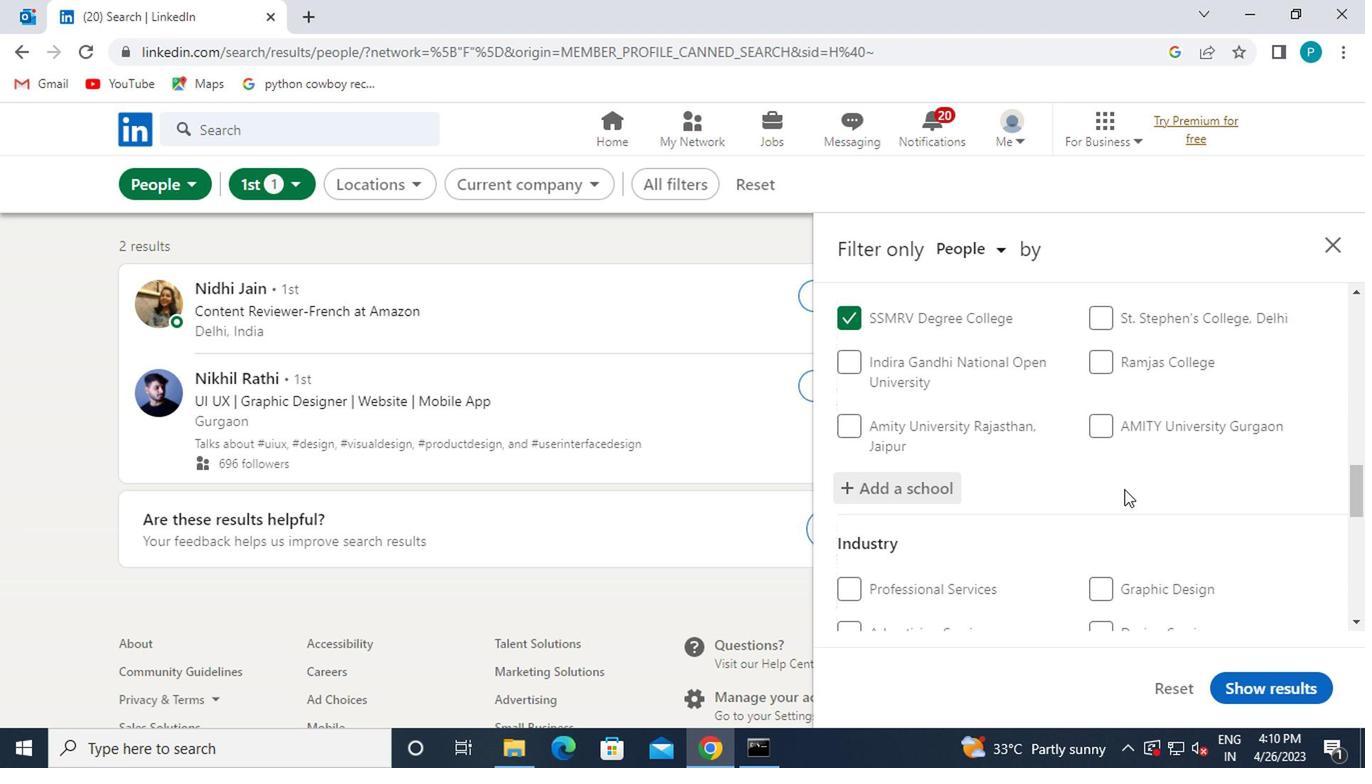 
Action: Mouse scrolled (1118, 488) with delta (0, 0)
Screenshot: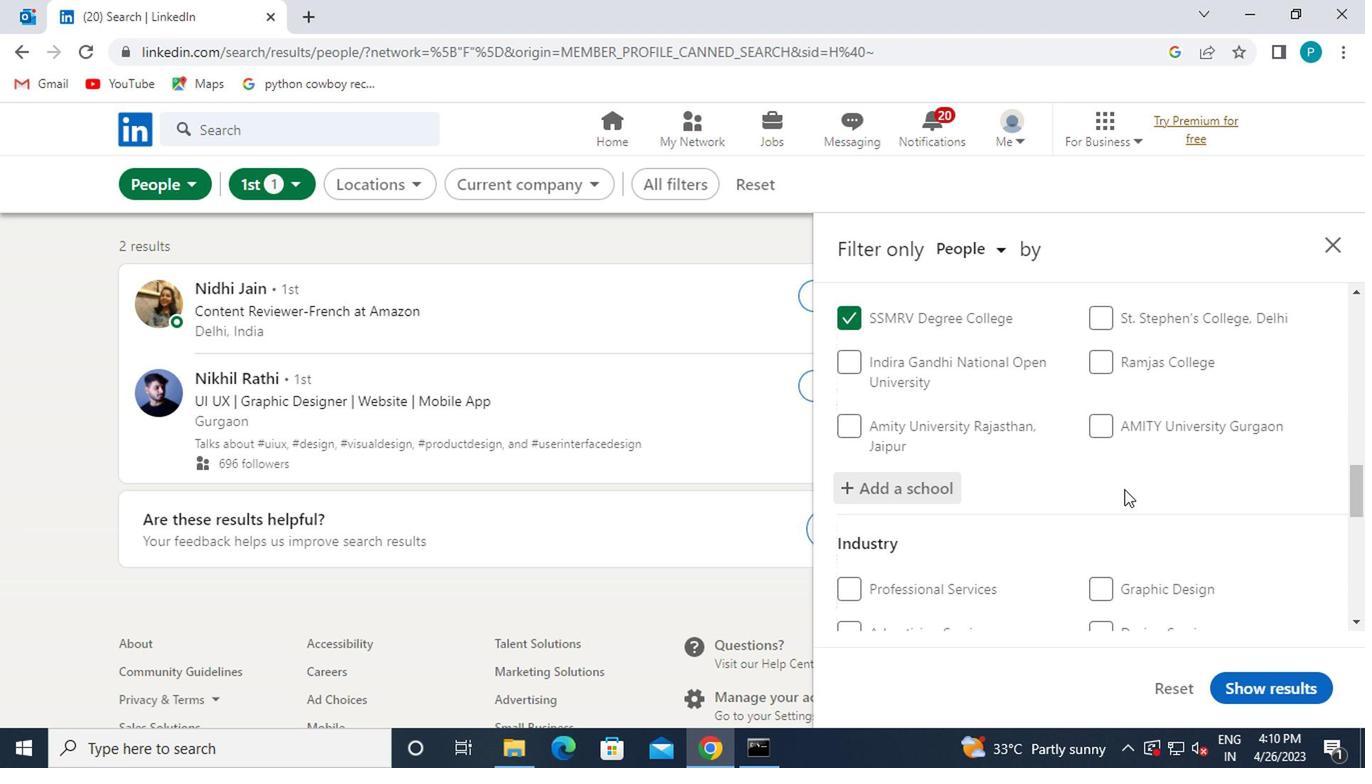 
Action: Mouse moved to (978, 482)
Screenshot: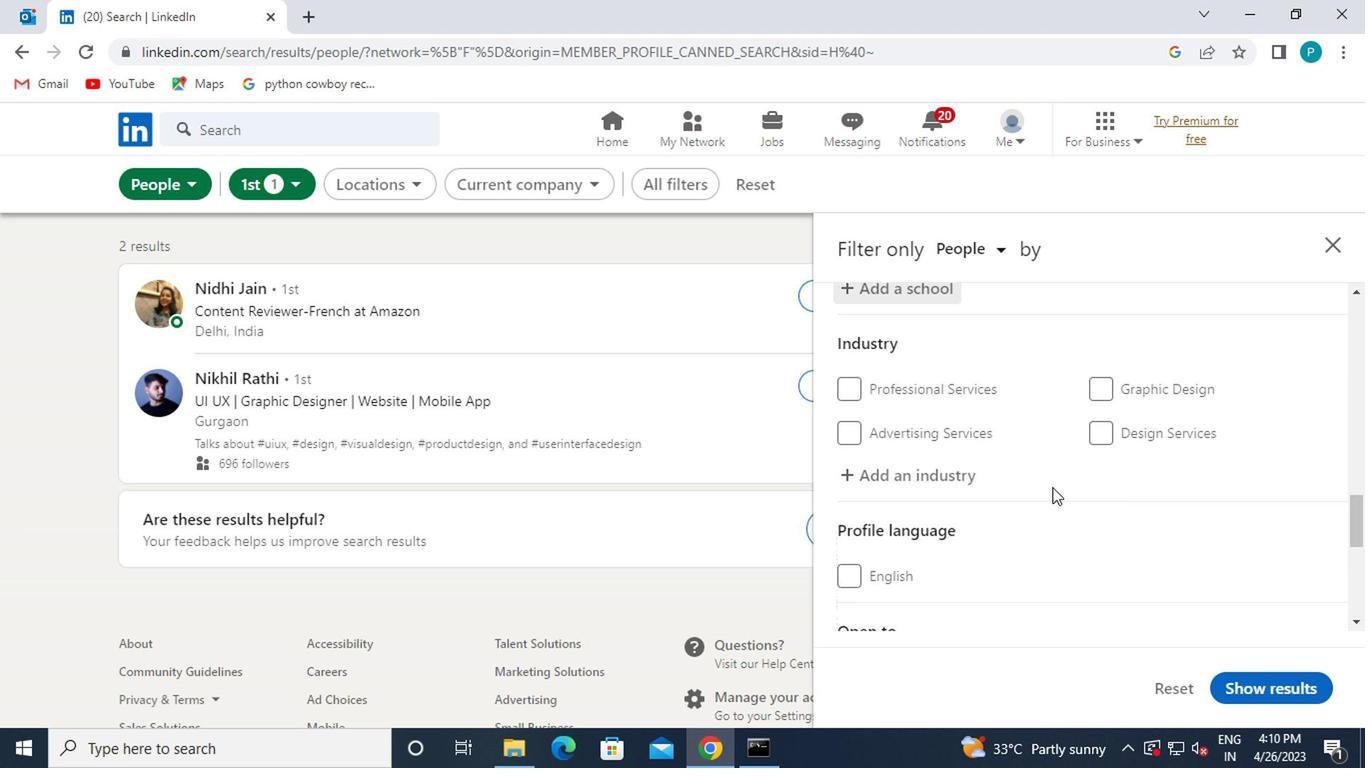 
Action: Mouse pressed left at (978, 482)
Screenshot: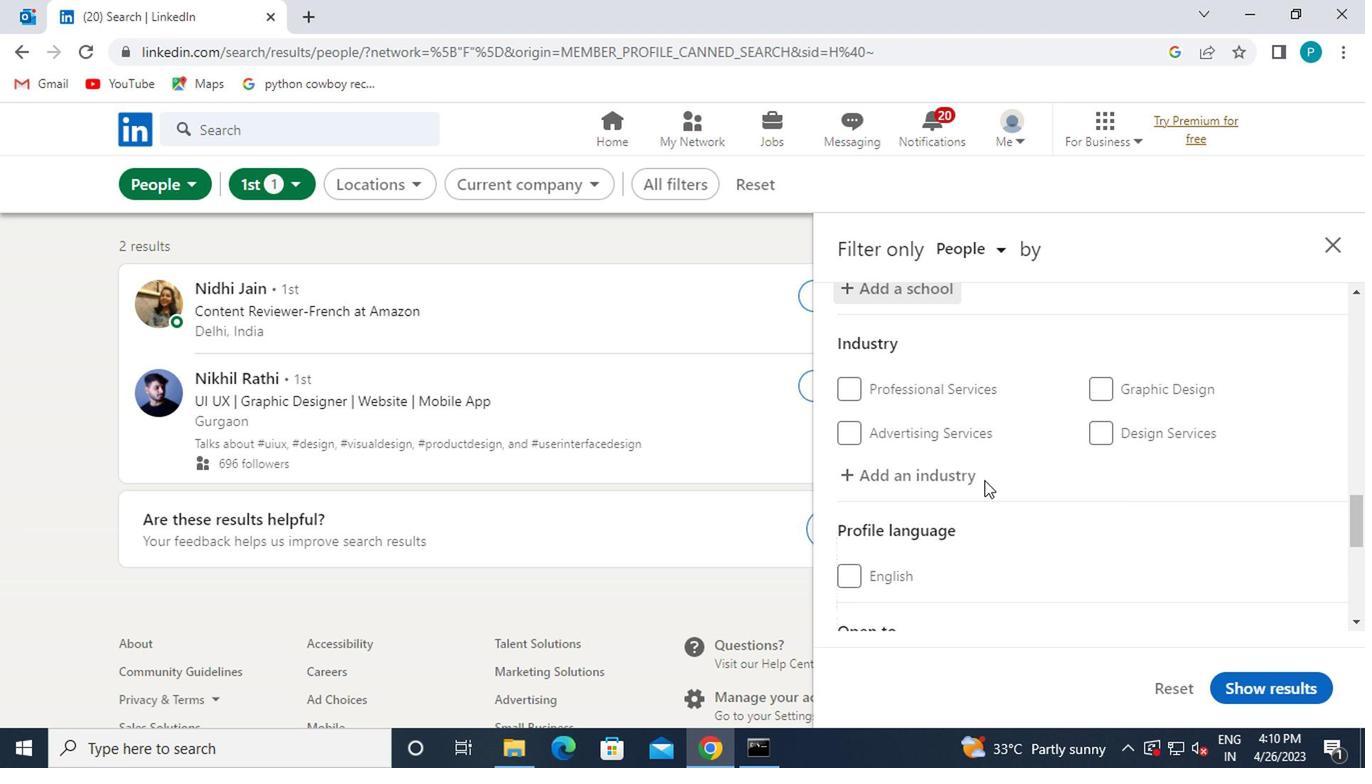 
Action: Mouse moved to (978, 480)
Screenshot: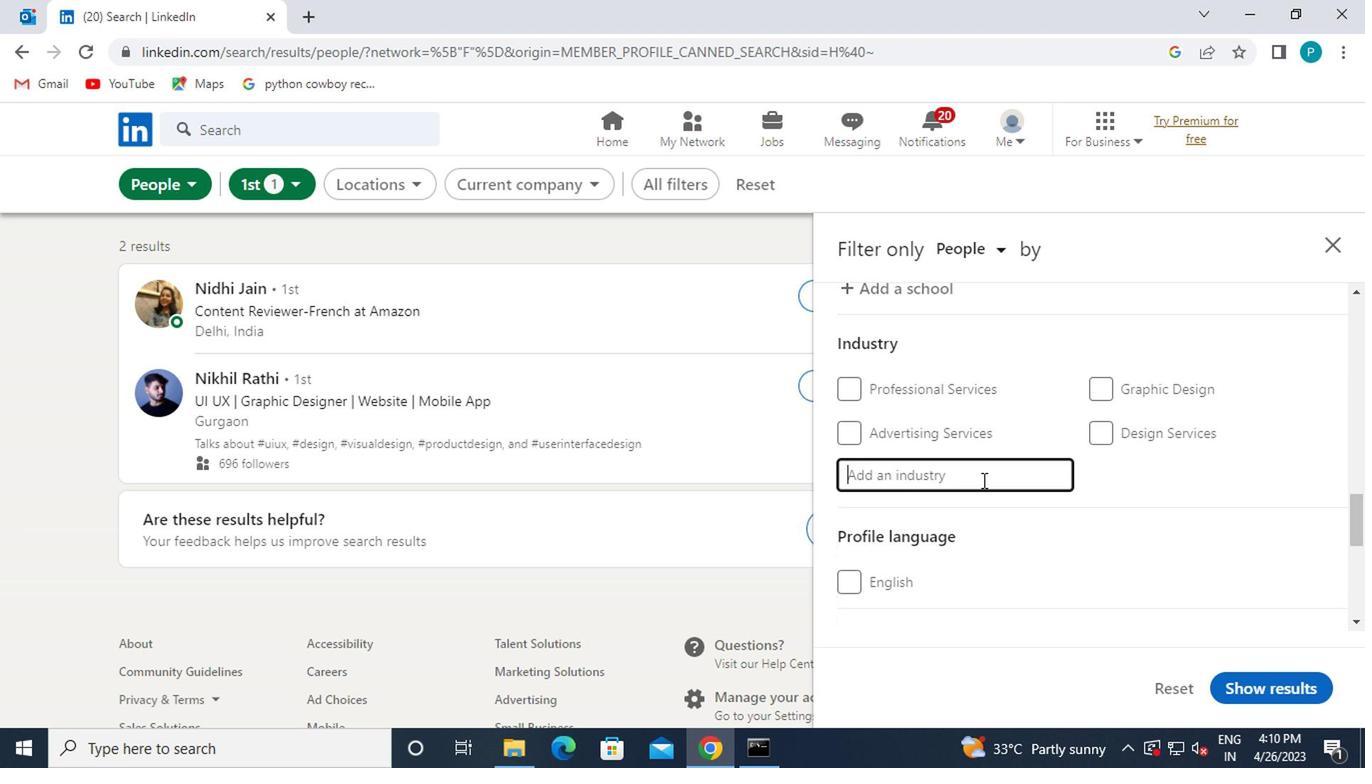 
Action: Key pressed INSU
Screenshot: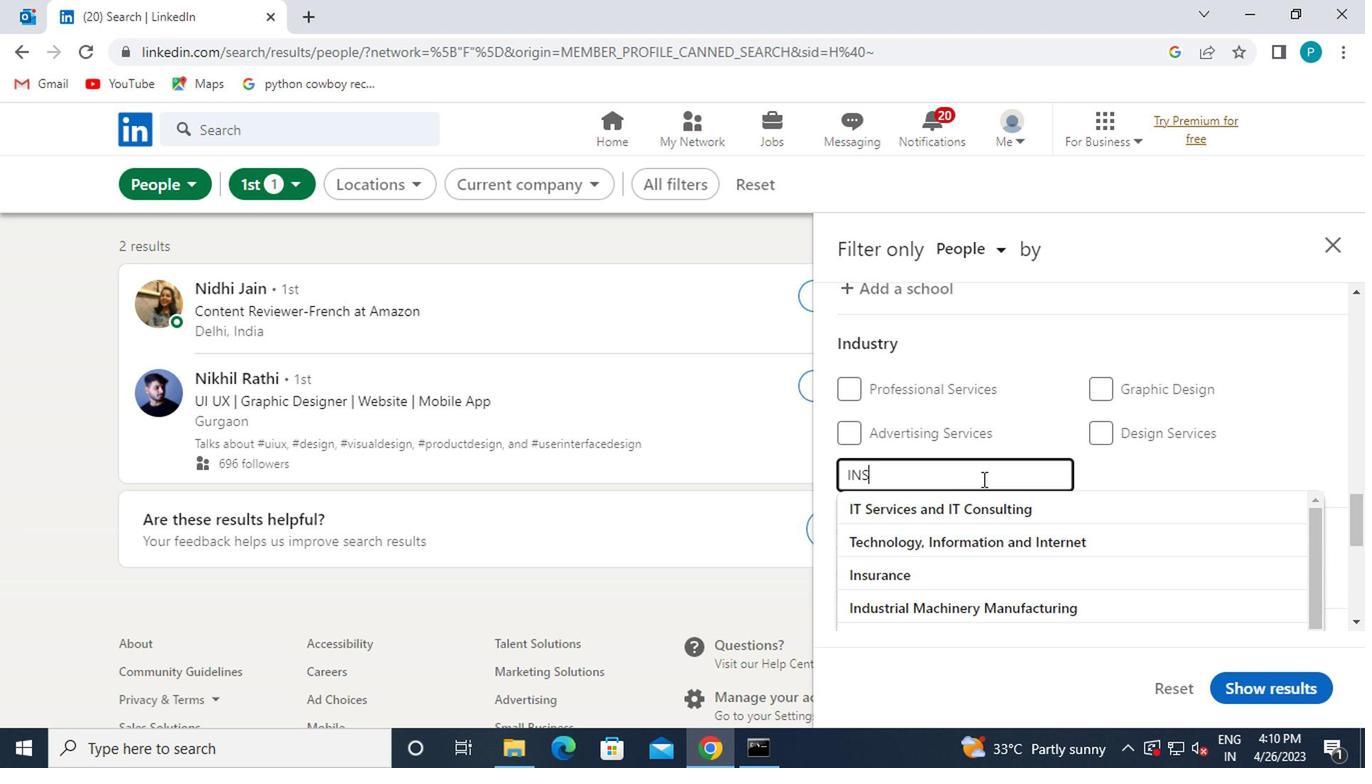 
Action: Mouse moved to (974, 529)
Screenshot: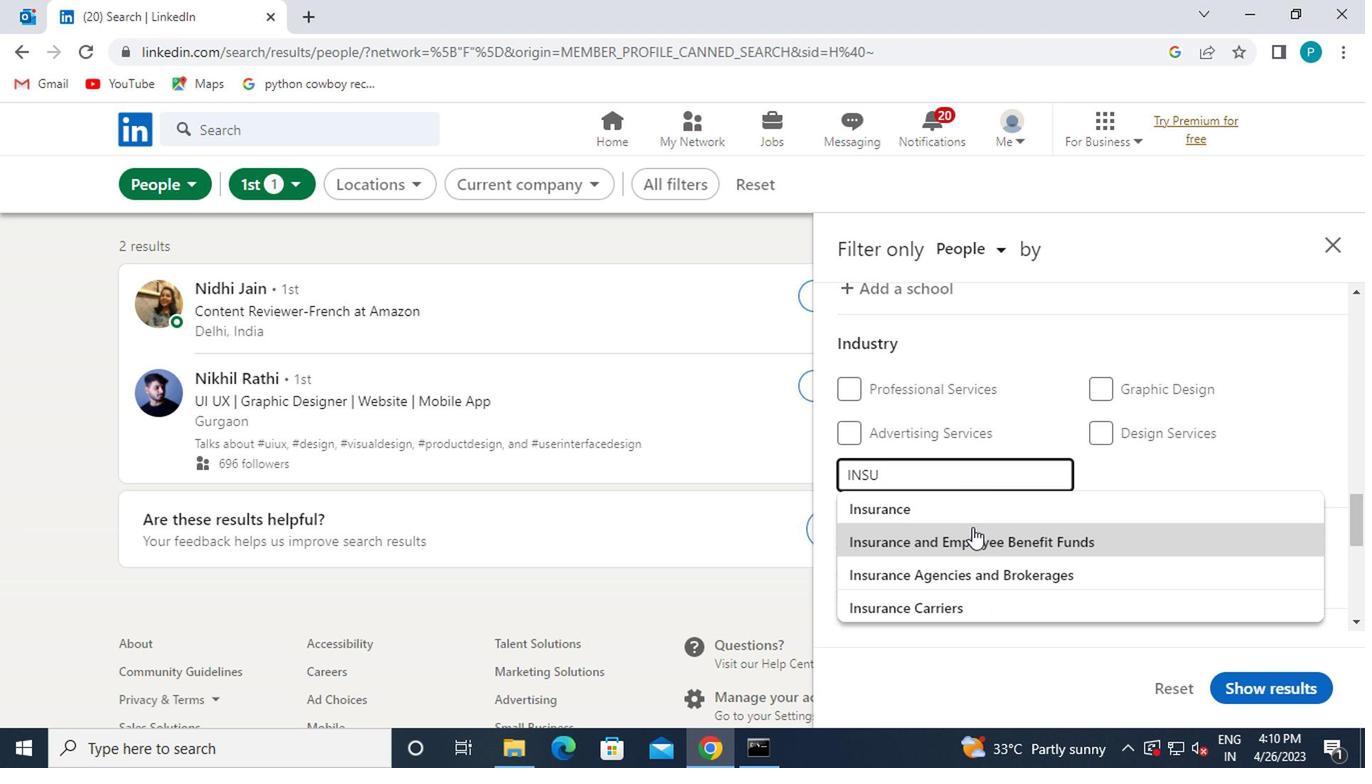 
Action: Mouse pressed left at (974, 529)
Screenshot: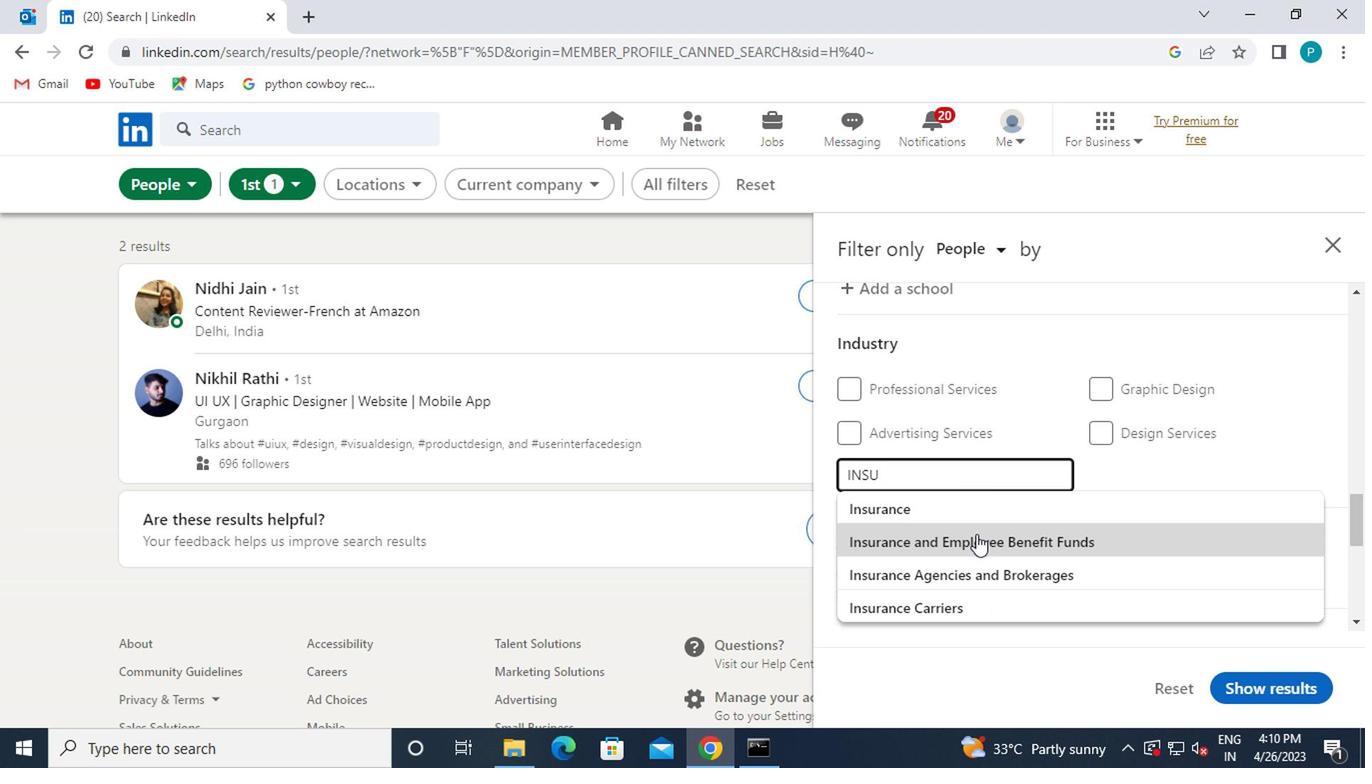 
Action: Mouse scrolled (974, 527) with delta (0, -1)
Screenshot: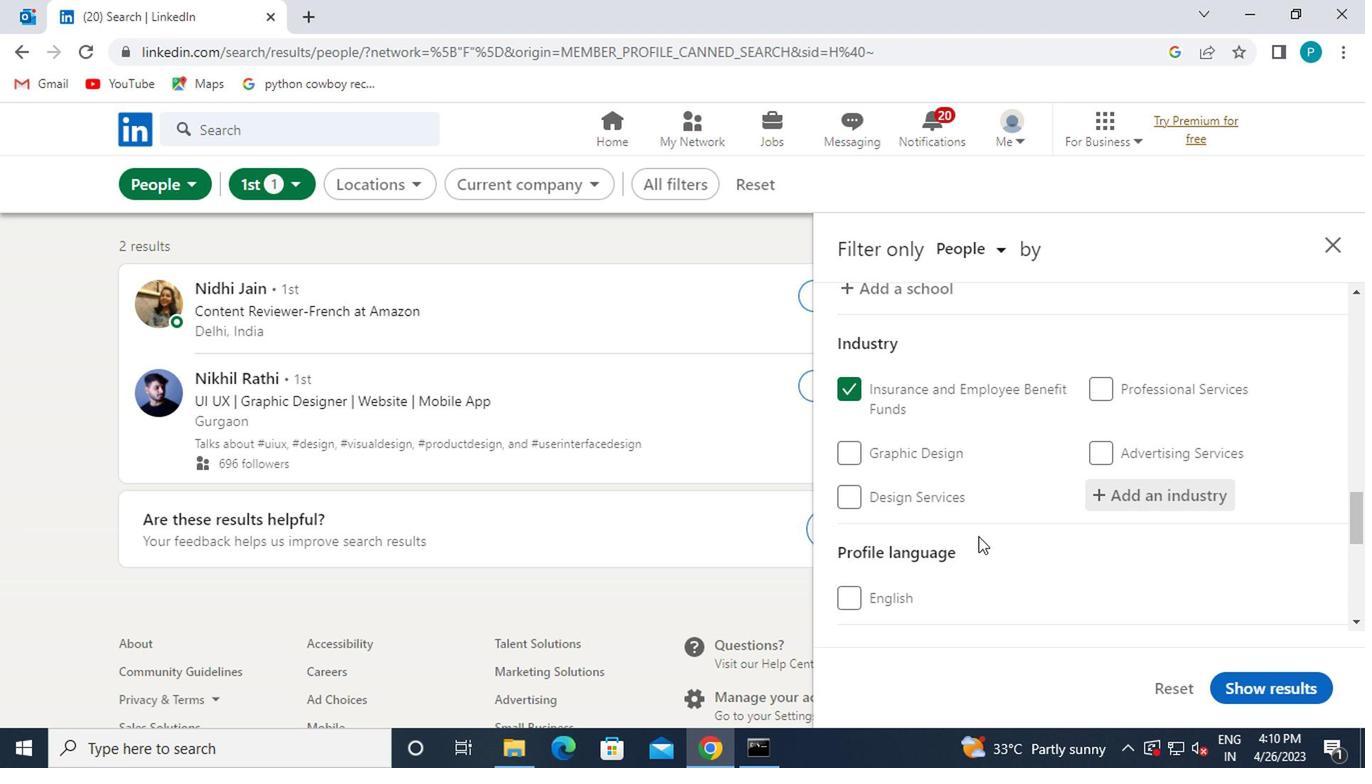 
Action: Mouse scrolled (974, 527) with delta (0, -1)
Screenshot: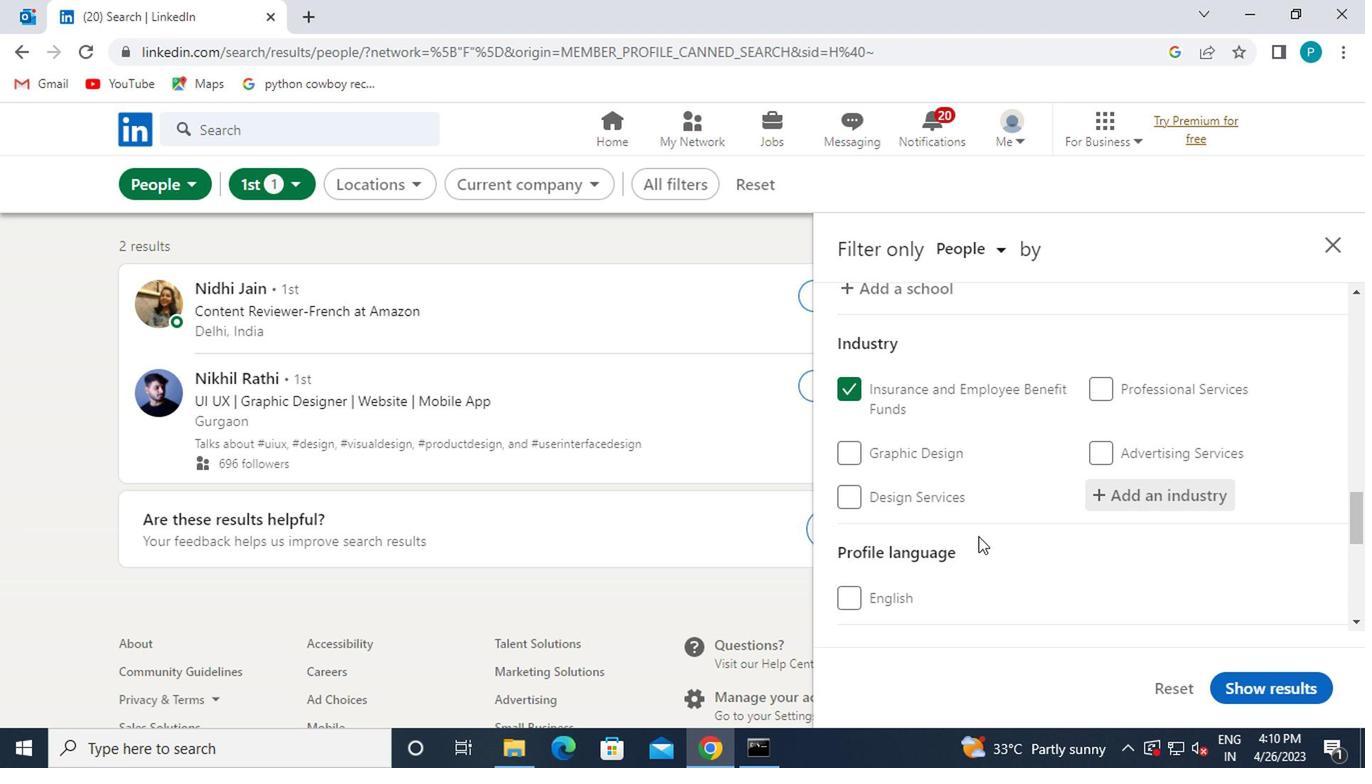 
Action: Mouse moved to (877, 565)
Screenshot: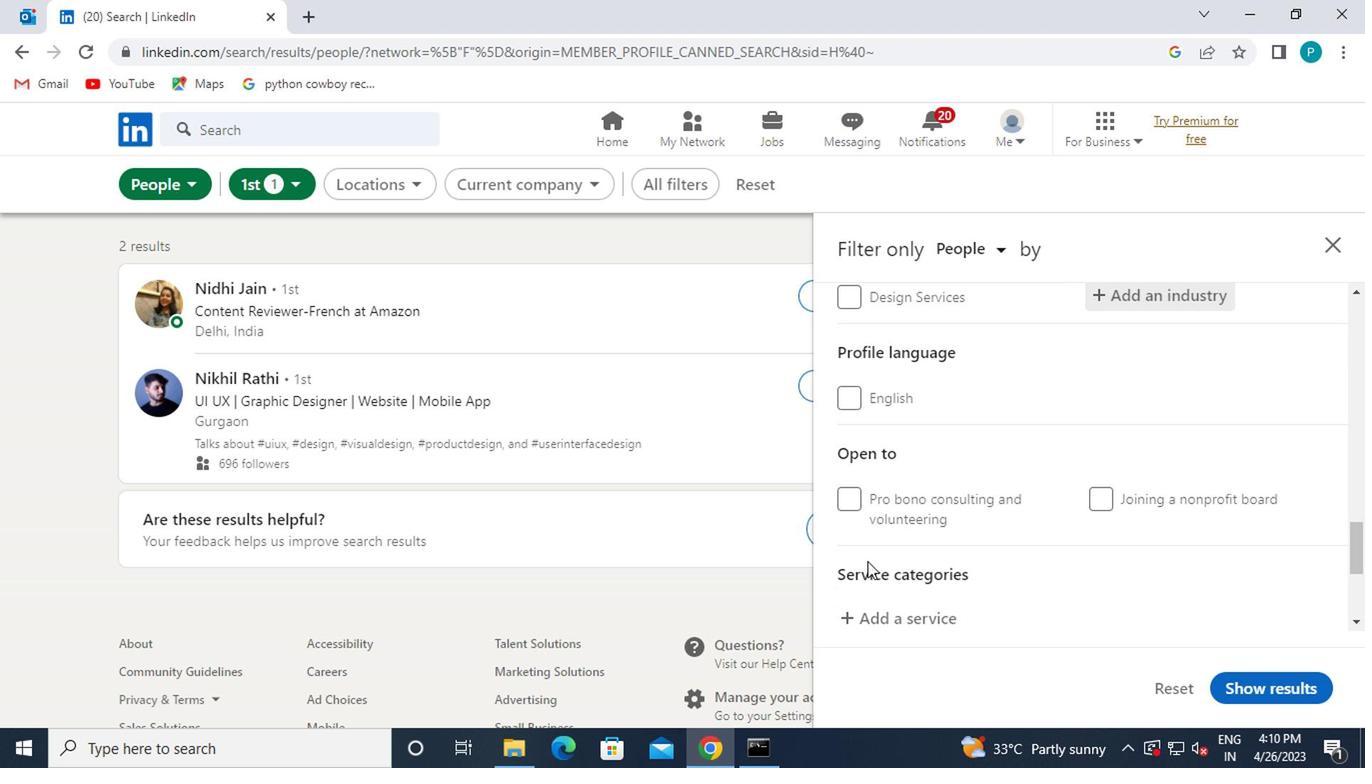 
Action: Mouse scrolled (877, 564) with delta (0, 0)
Screenshot: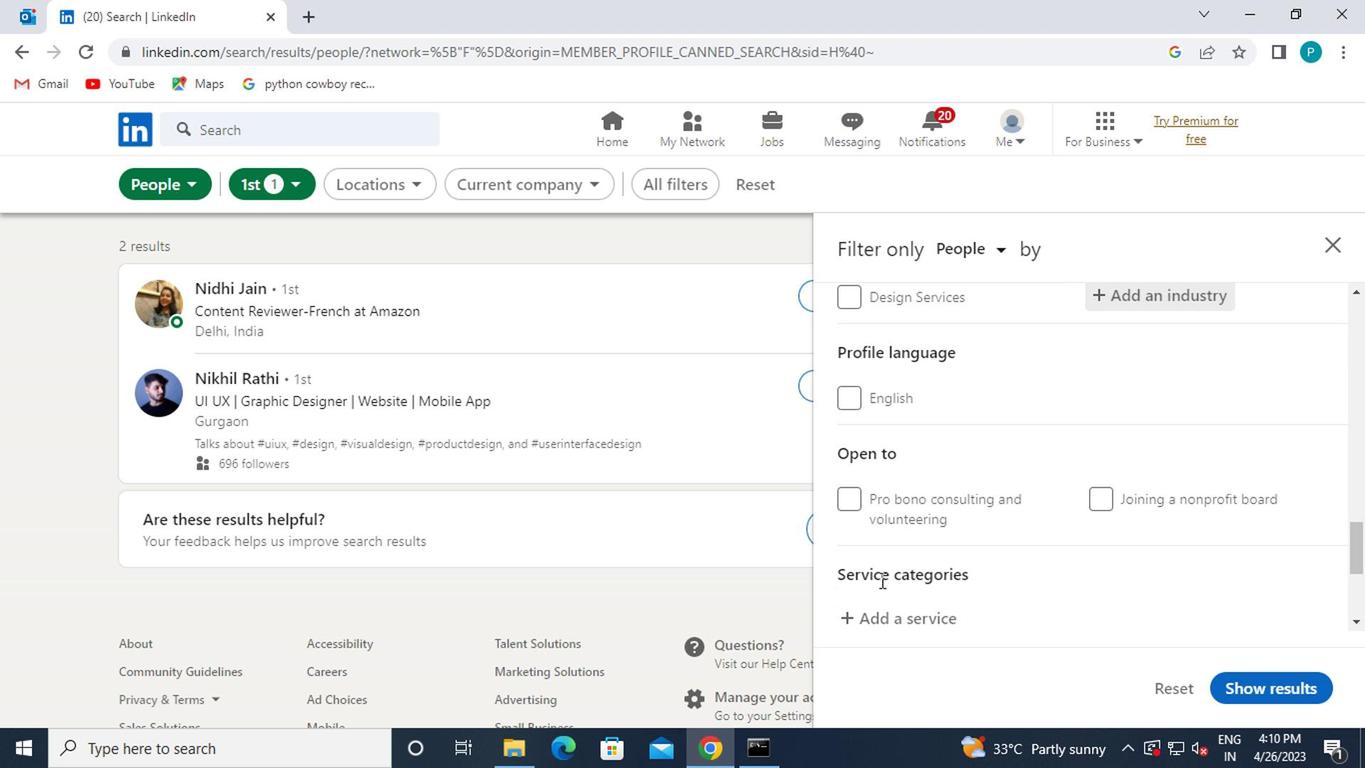 
Action: Mouse moved to (865, 526)
Screenshot: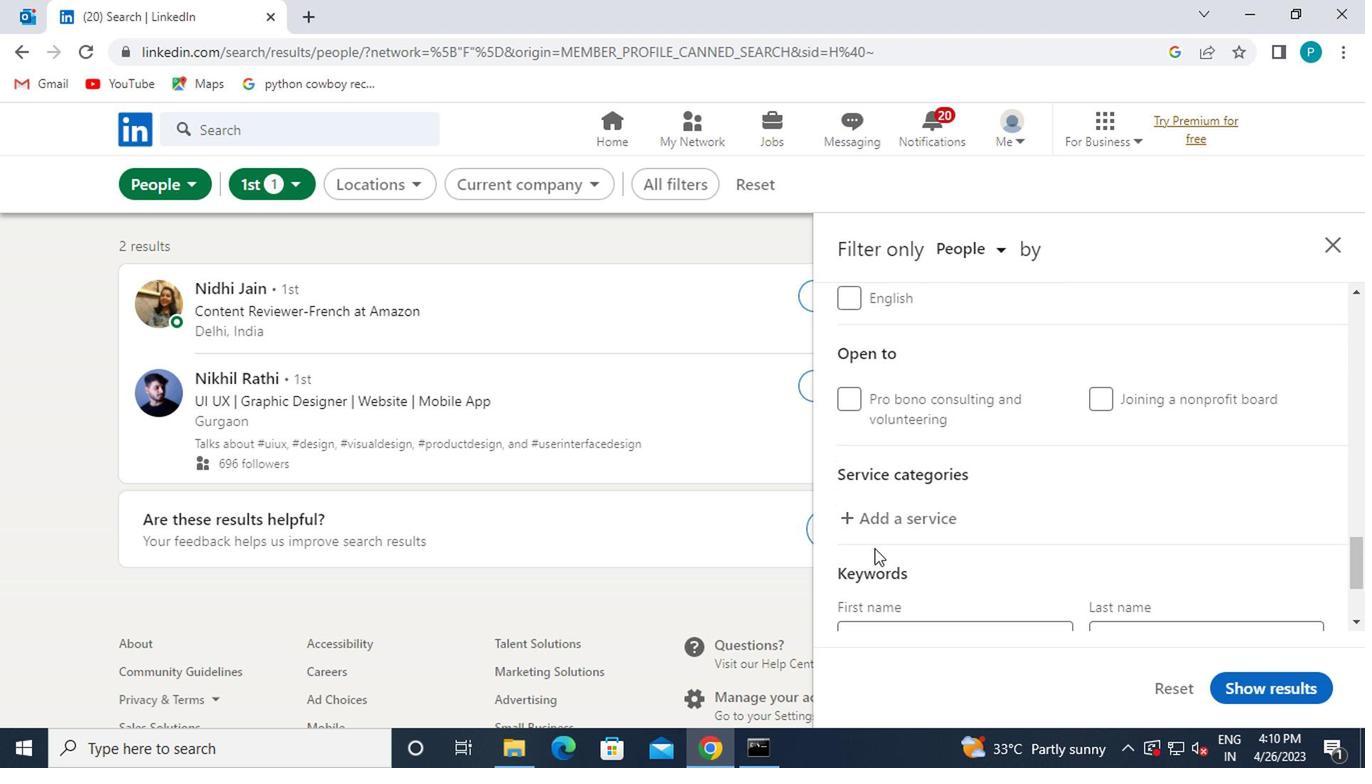 
Action: Mouse pressed left at (865, 526)
Screenshot: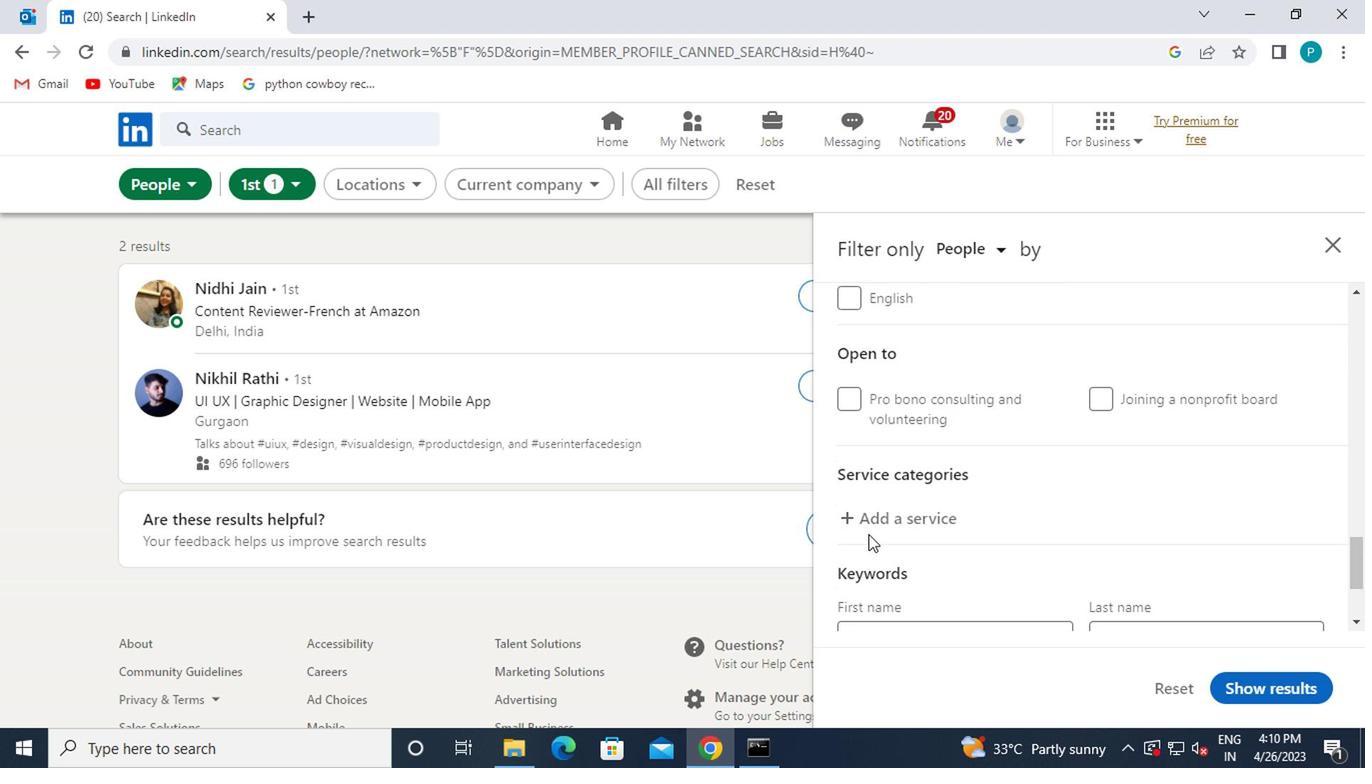 
Action: Mouse moved to (864, 521)
Screenshot: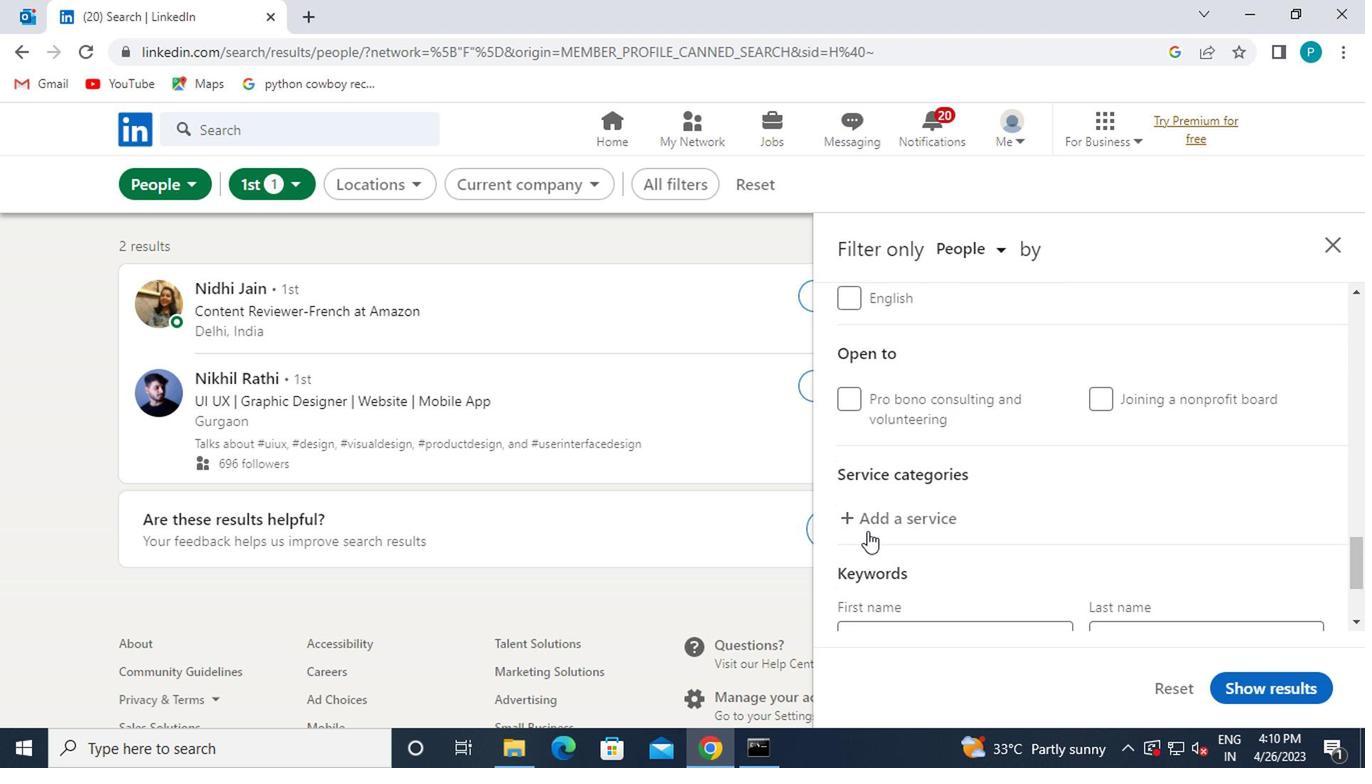 
Action: Mouse pressed left at (864, 521)
Screenshot: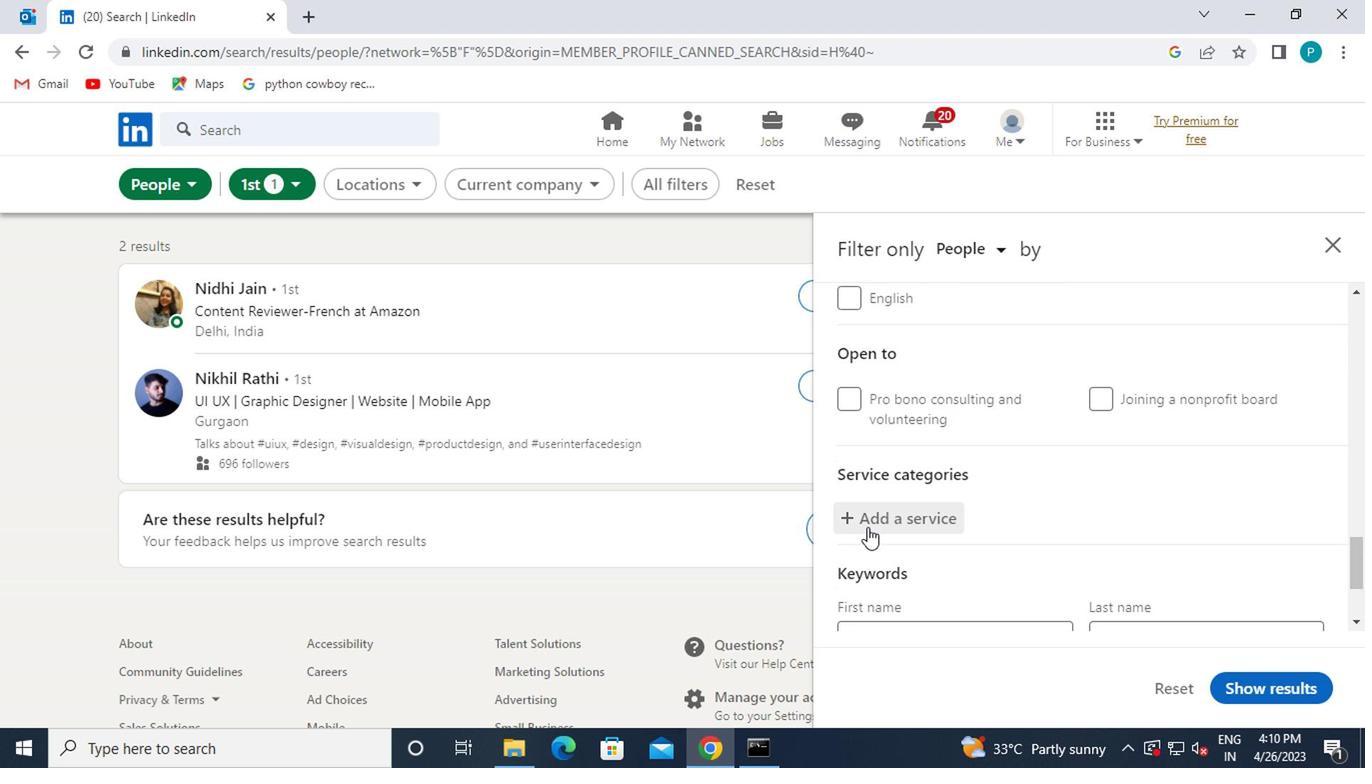 
Action: Key pressed <Key.caps_lock>FIE<Key.backspace>LE
Screenshot: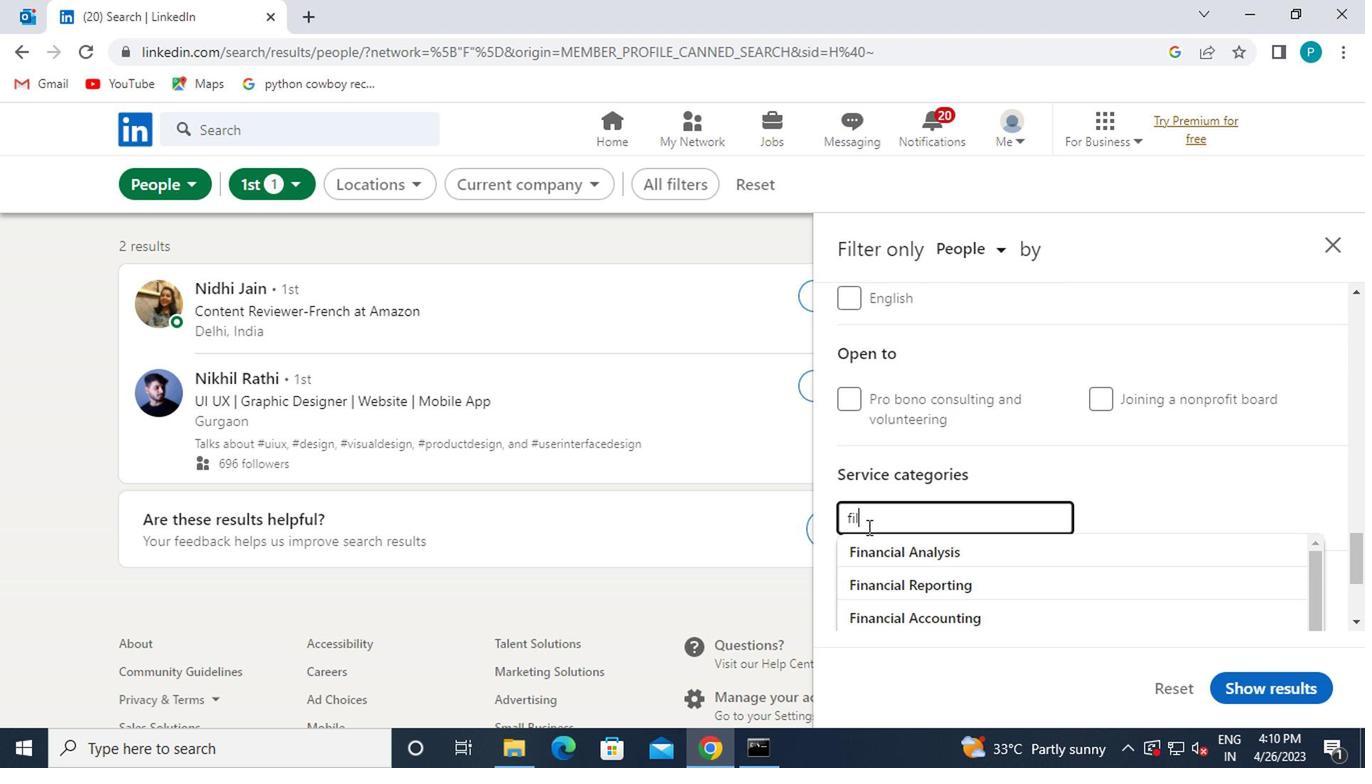 
Action: Mouse moved to (878, 537)
Screenshot: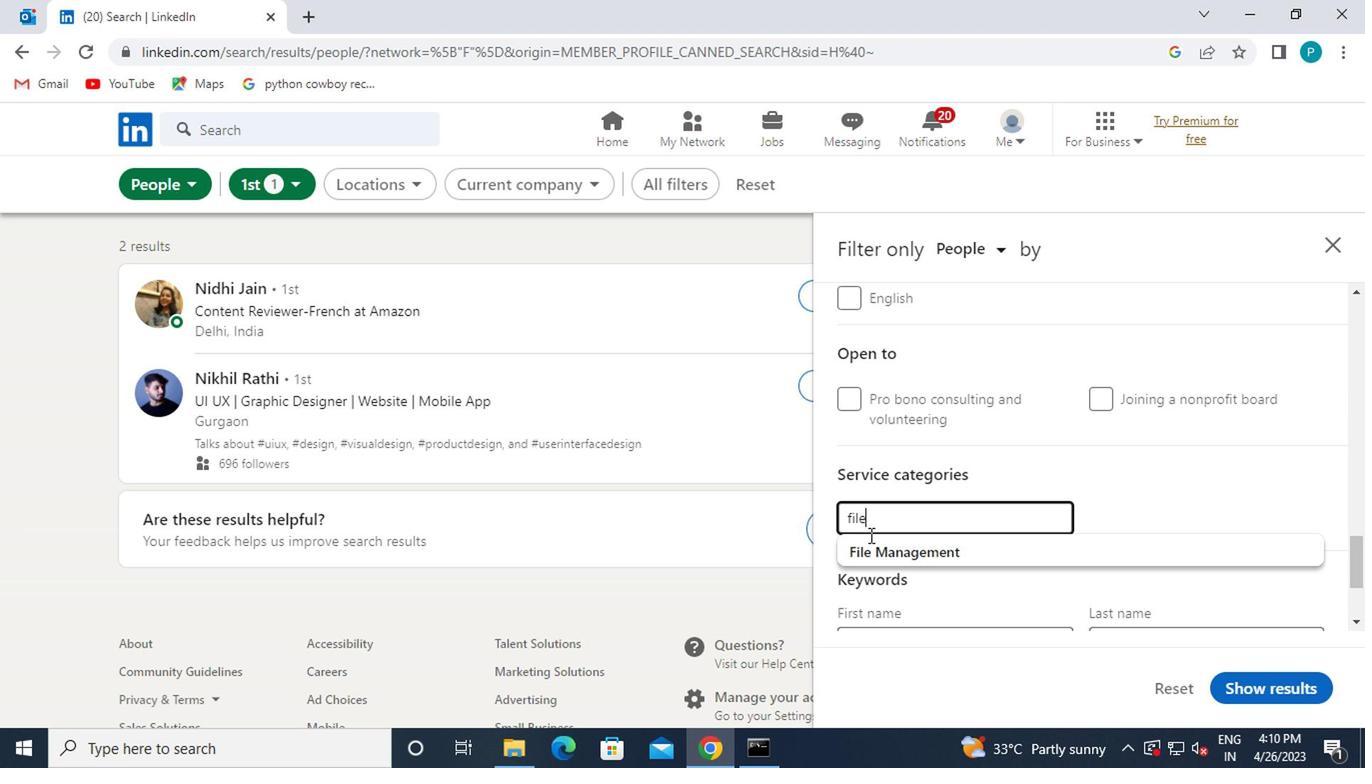 
Action: Mouse pressed left at (878, 537)
Screenshot: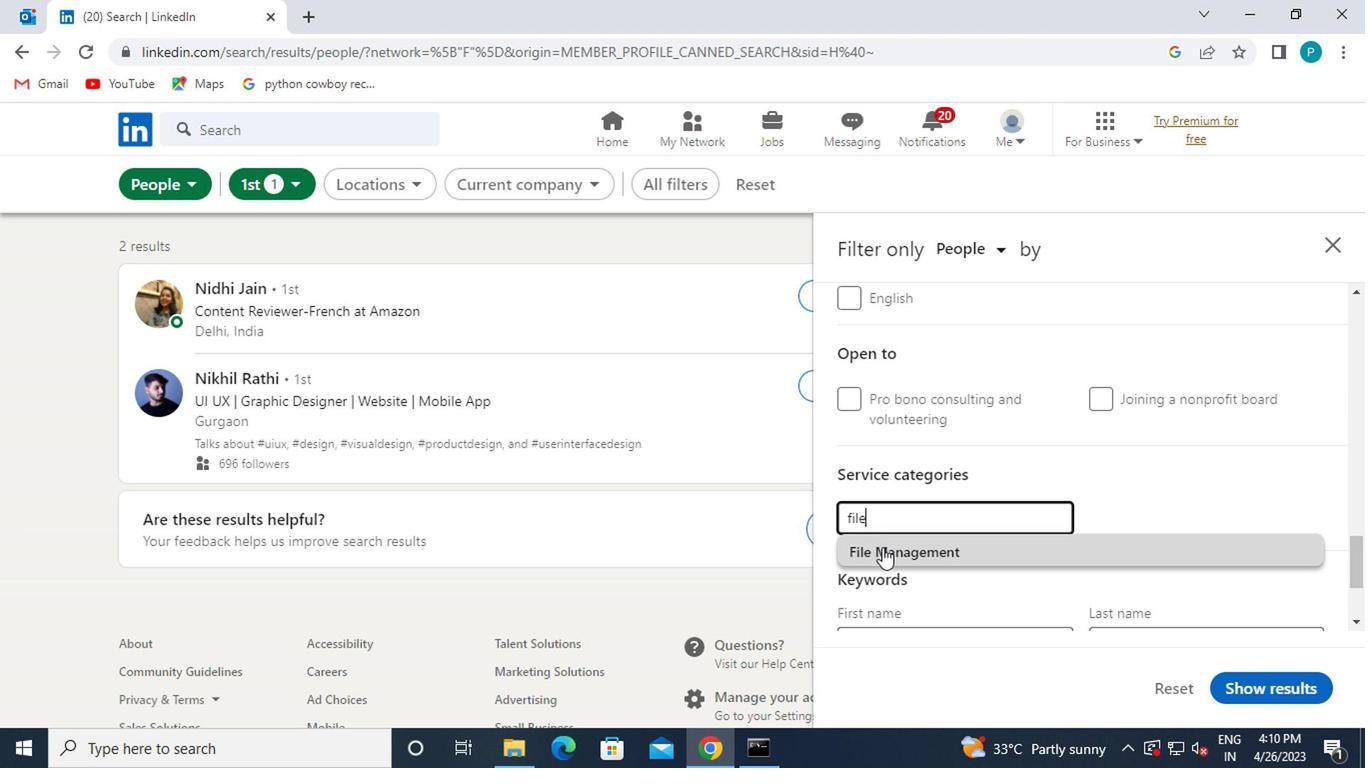 
Action: Mouse scrolled (878, 536) with delta (0, 0)
Screenshot: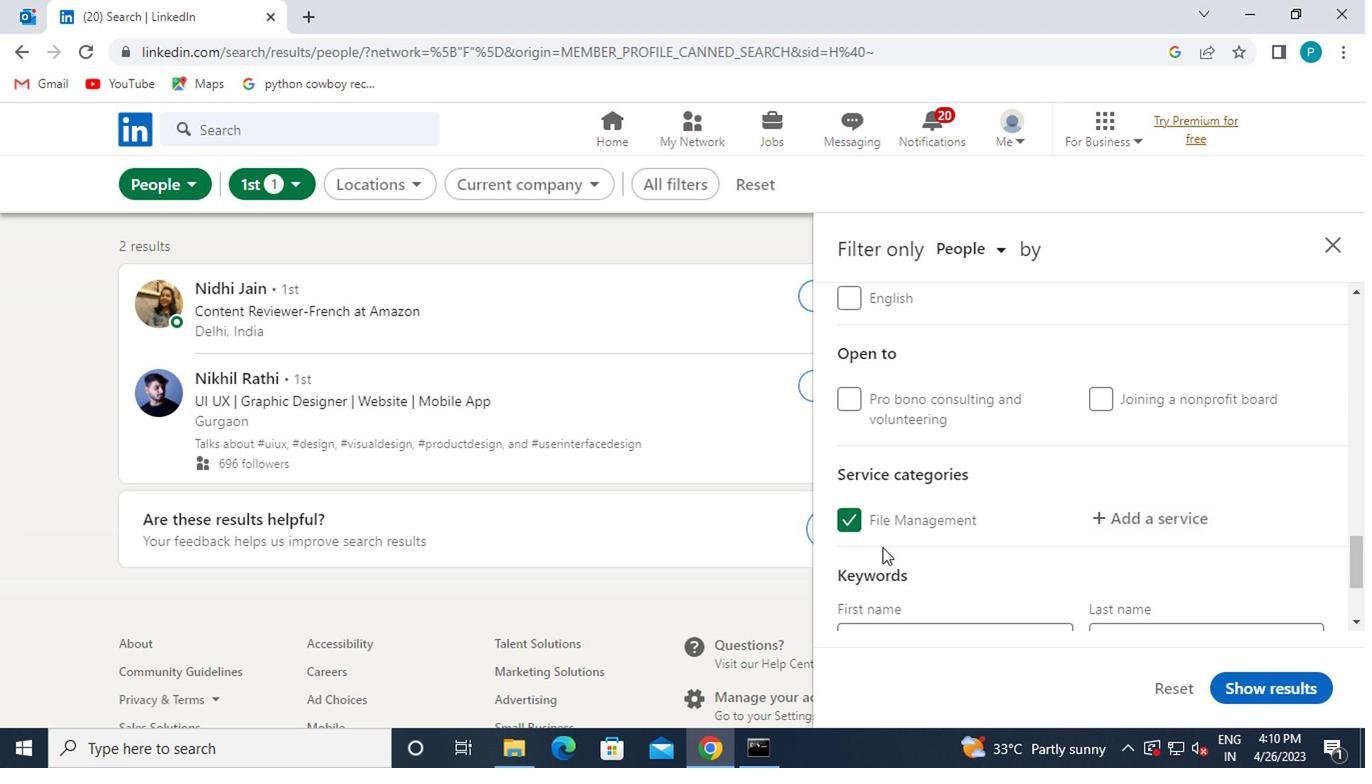 
Action: Mouse scrolled (878, 536) with delta (0, 0)
Screenshot: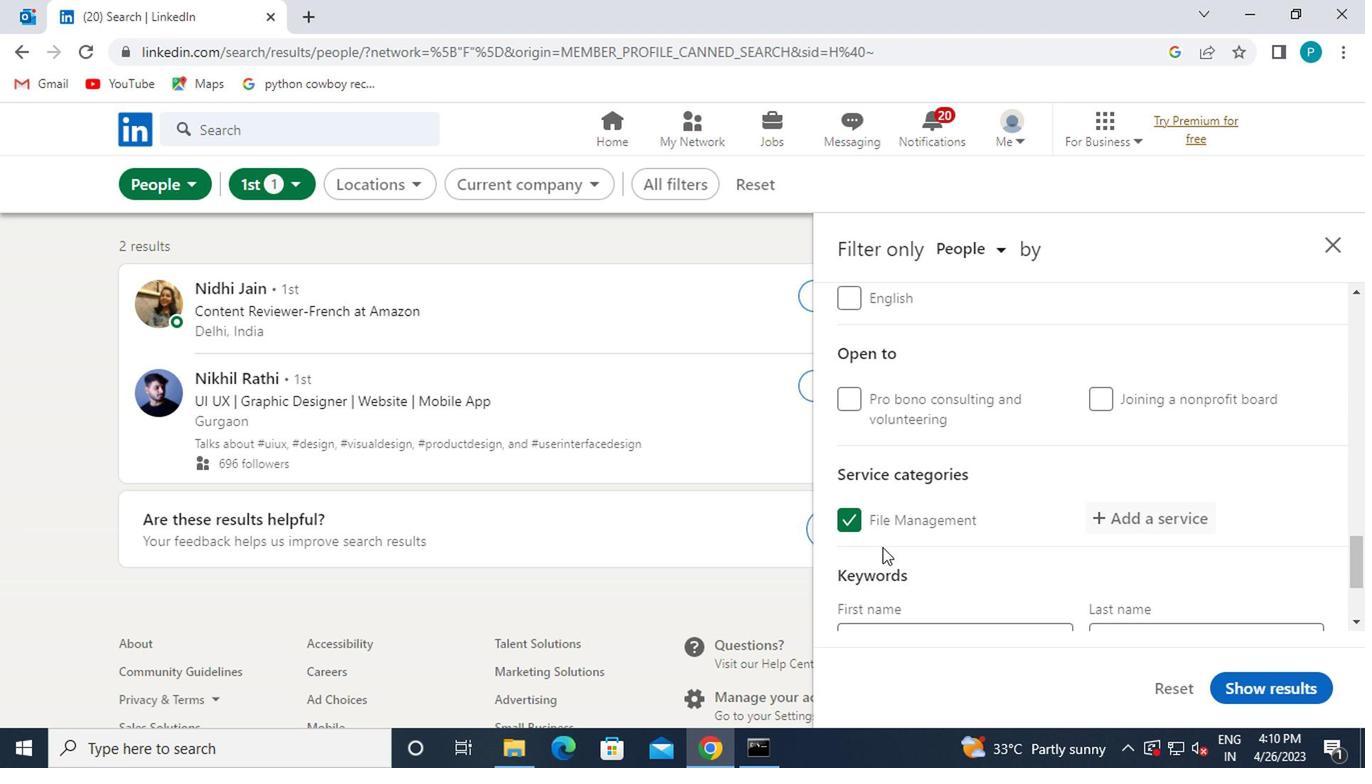 
Action: Mouse pressed left at (878, 537)
Screenshot: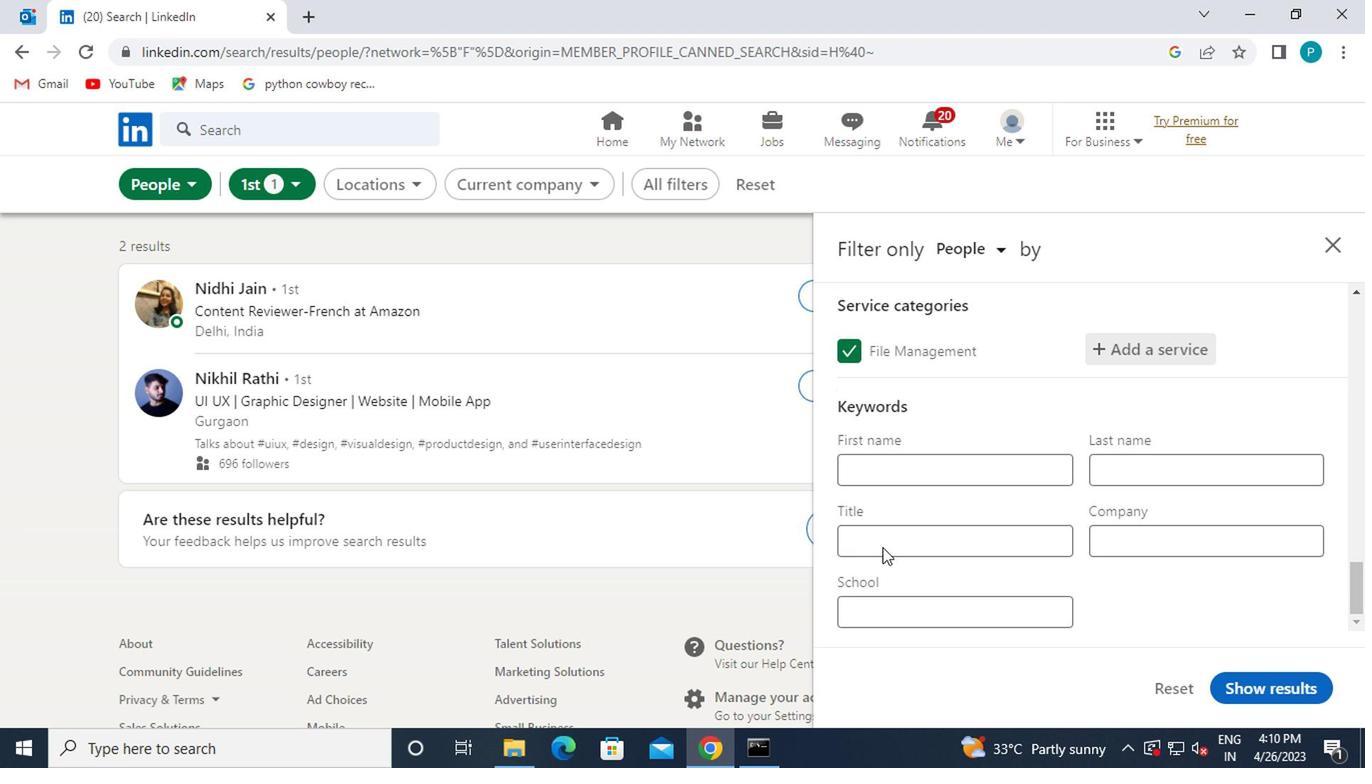 
Action: Key pressed W<Key.backspace><Key.caps_lock>W<Key.caps_lock>EB<Key.space>DESING<Key.backspace><Key.backspace>GNER
Screenshot: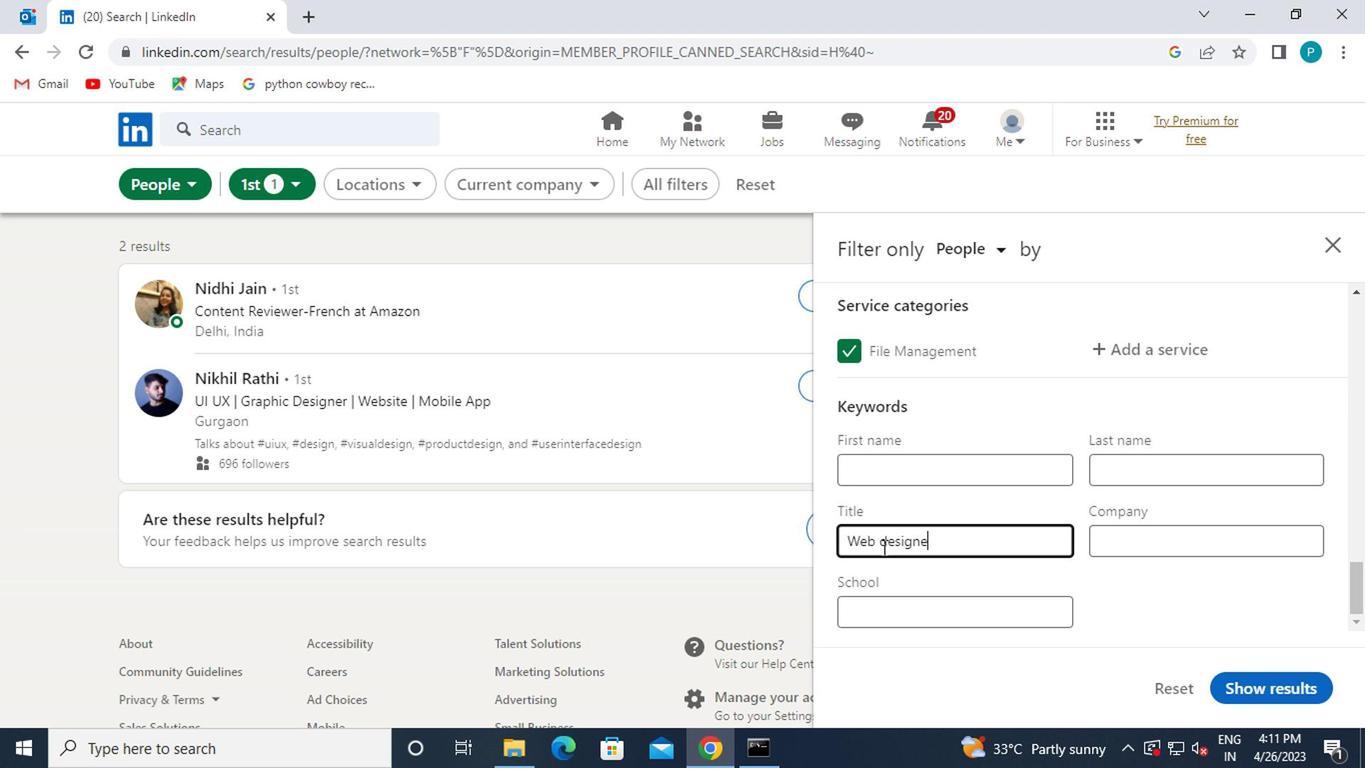 
Action: Mouse moved to (1273, 652)
Screenshot: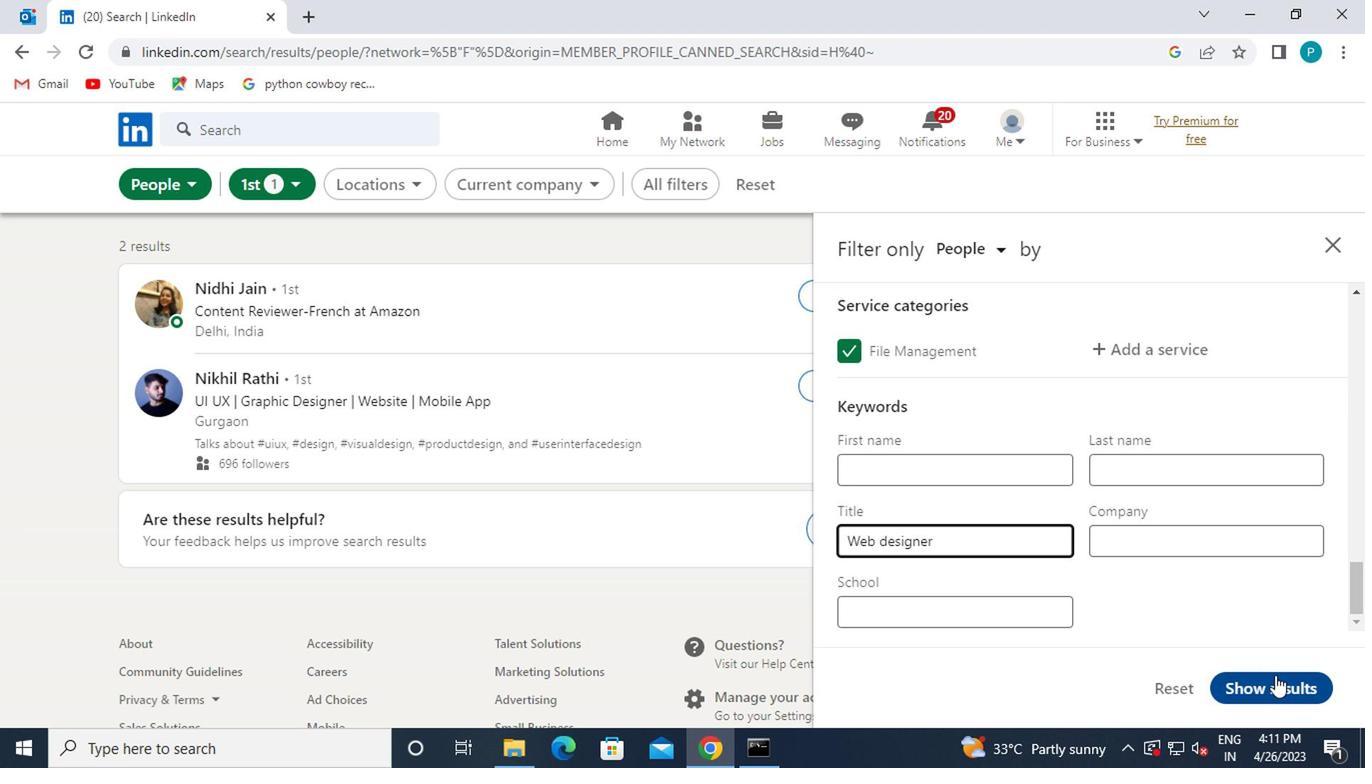 
Action: Mouse pressed left at (1273, 652)
Screenshot: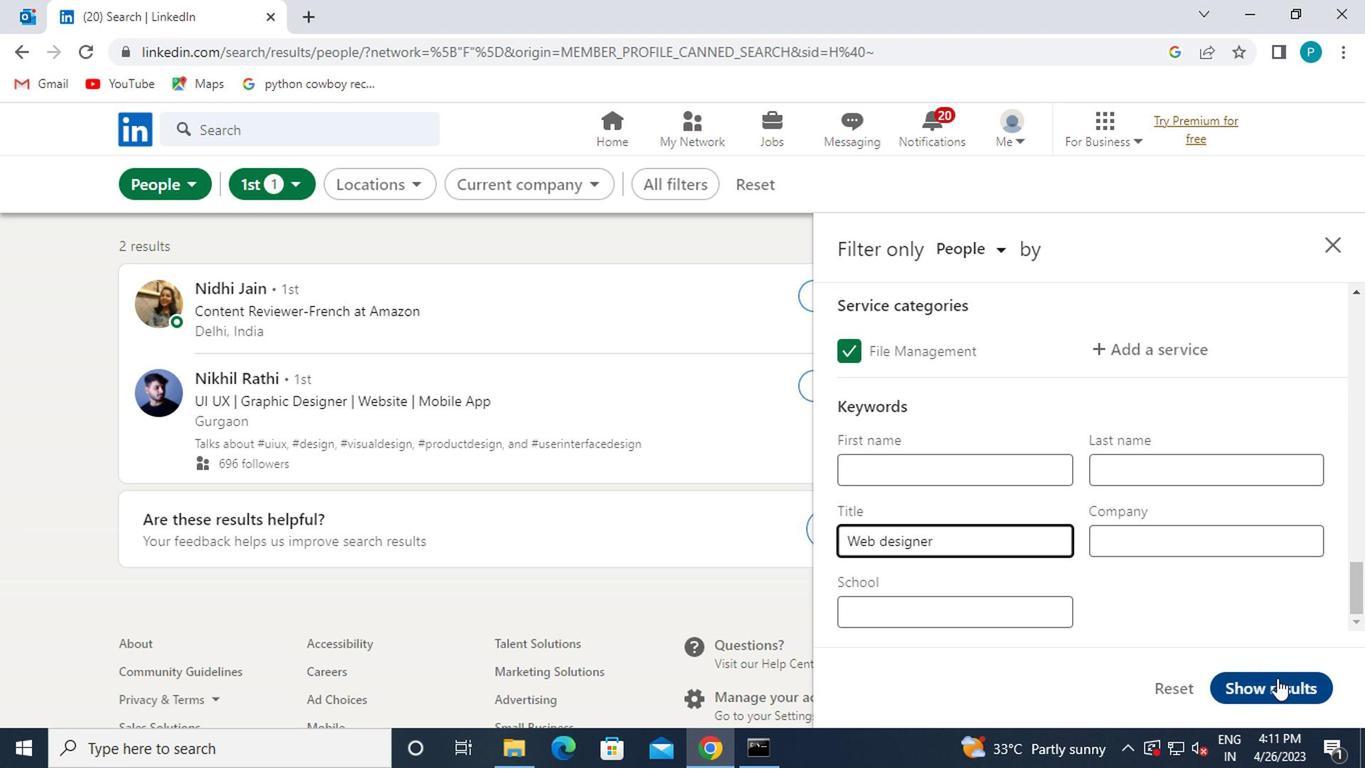 
